 Task: Find connections with filter location Feira de Santana with filter topic #homedecor with filter profile language English with filter current company Unilever with filter school Odisha University of Technology and Research with filter industry IT Services and IT Consulting with filter service category Bookkeeping with filter keywords title Biological Engineer
Action: Mouse moved to (651, 130)
Screenshot: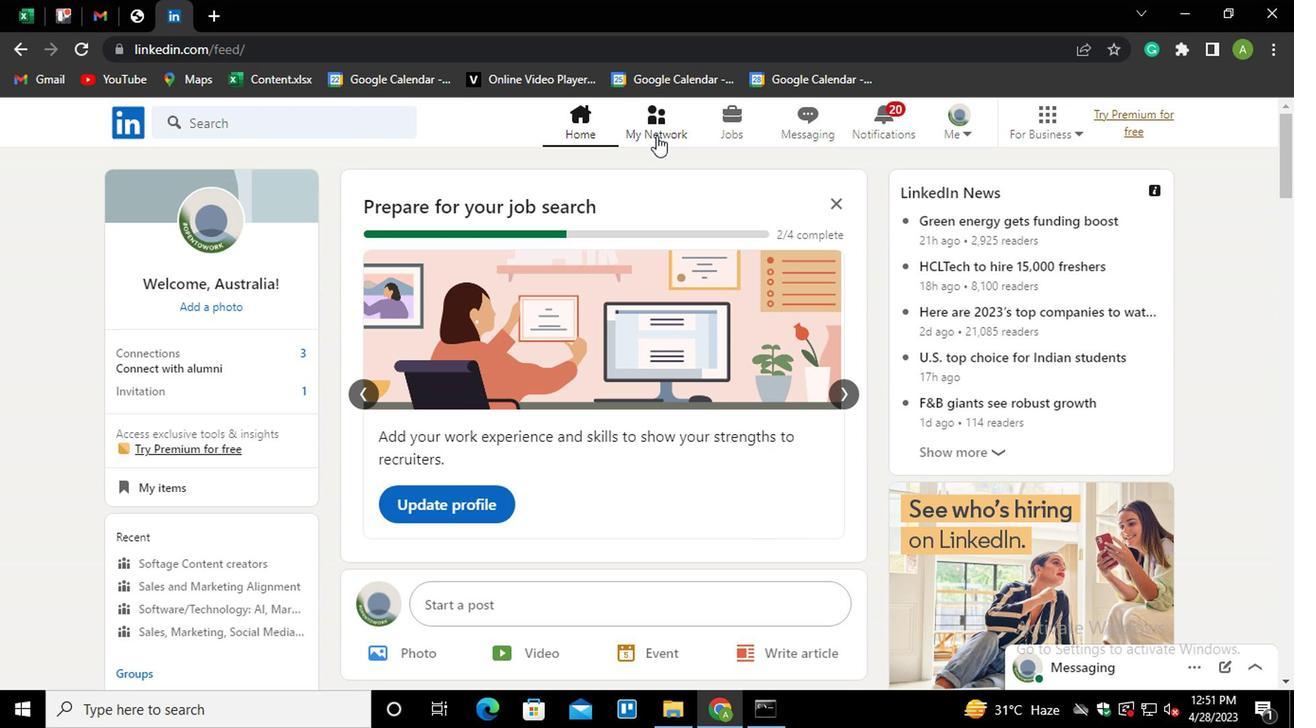 
Action: Mouse pressed left at (651, 130)
Screenshot: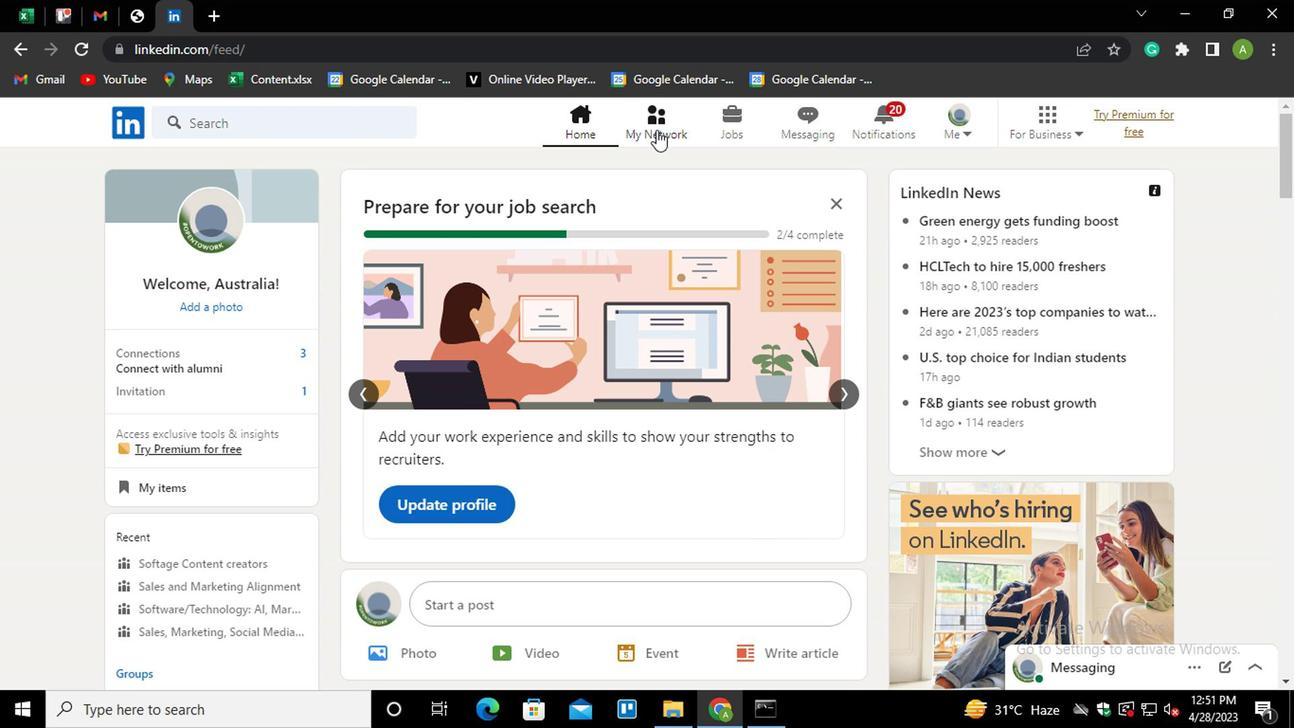 
Action: Mouse moved to (240, 217)
Screenshot: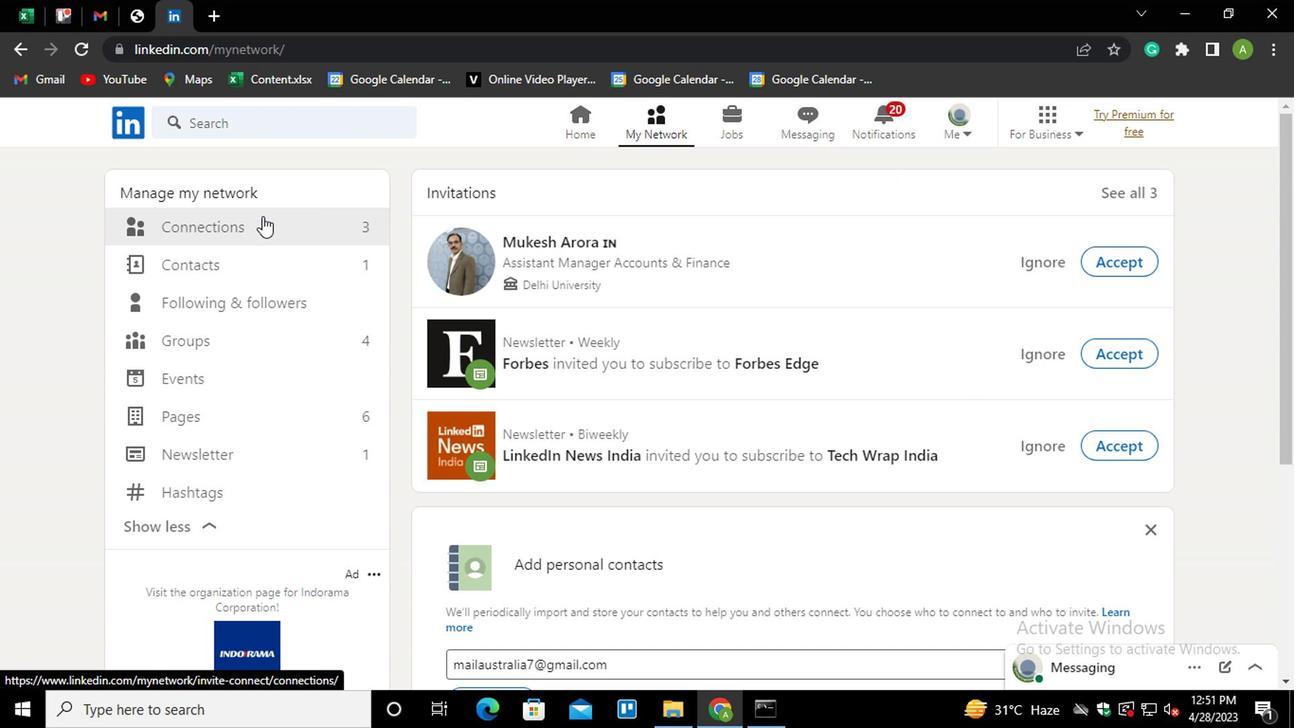 
Action: Mouse pressed left at (240, 217)
Screenshot: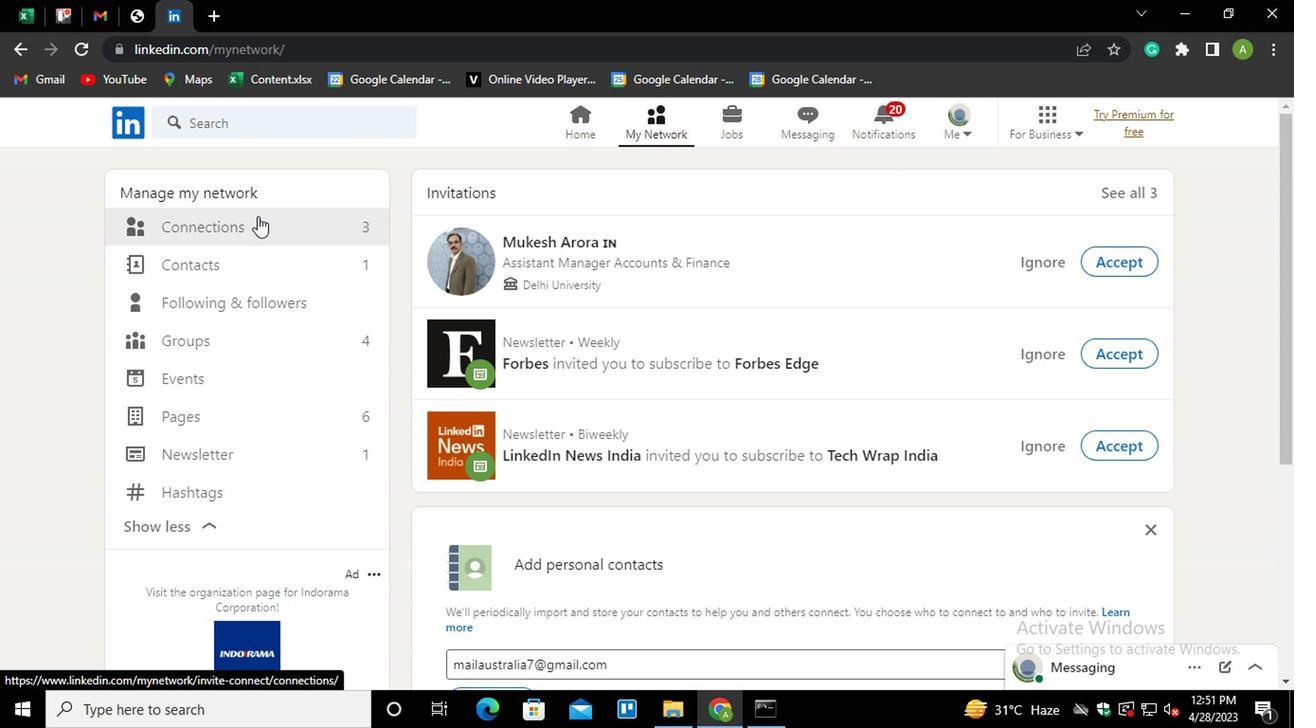 
Action: Mouse moved to (743, 231)
Screenshot: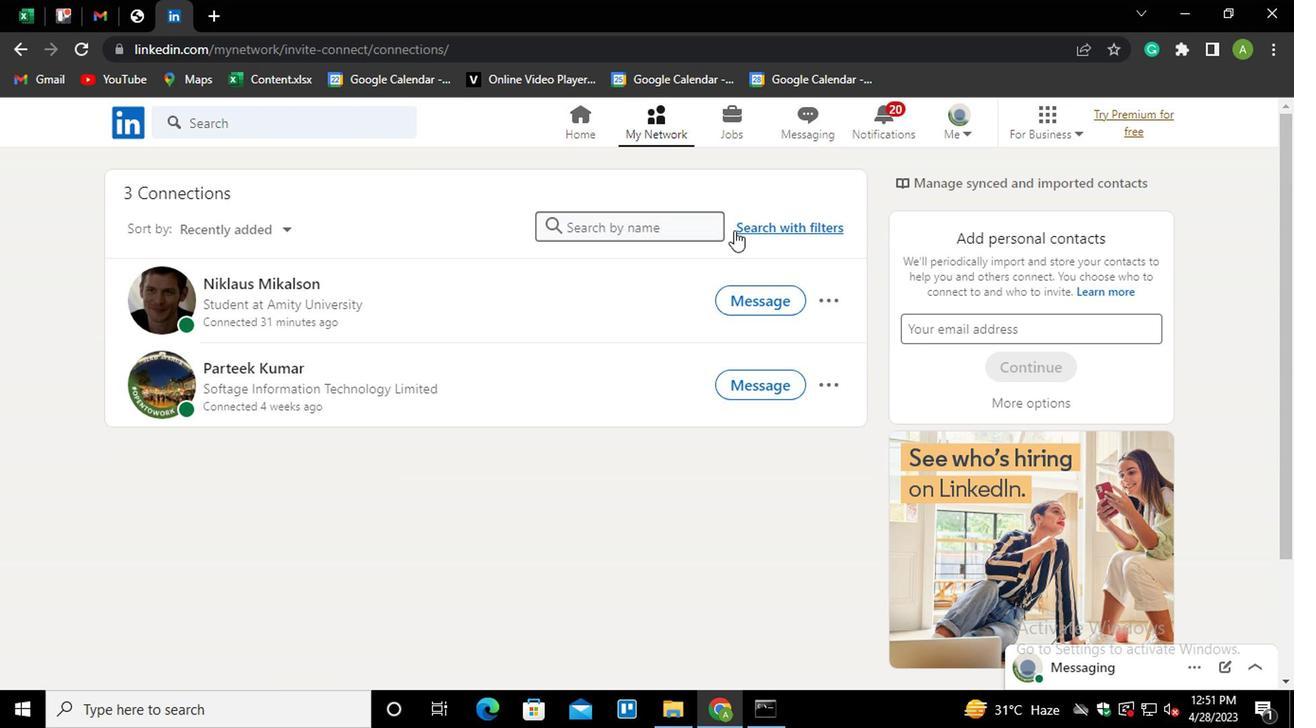 
Action: Mouse pressed left at (743, 231)
Screenshot: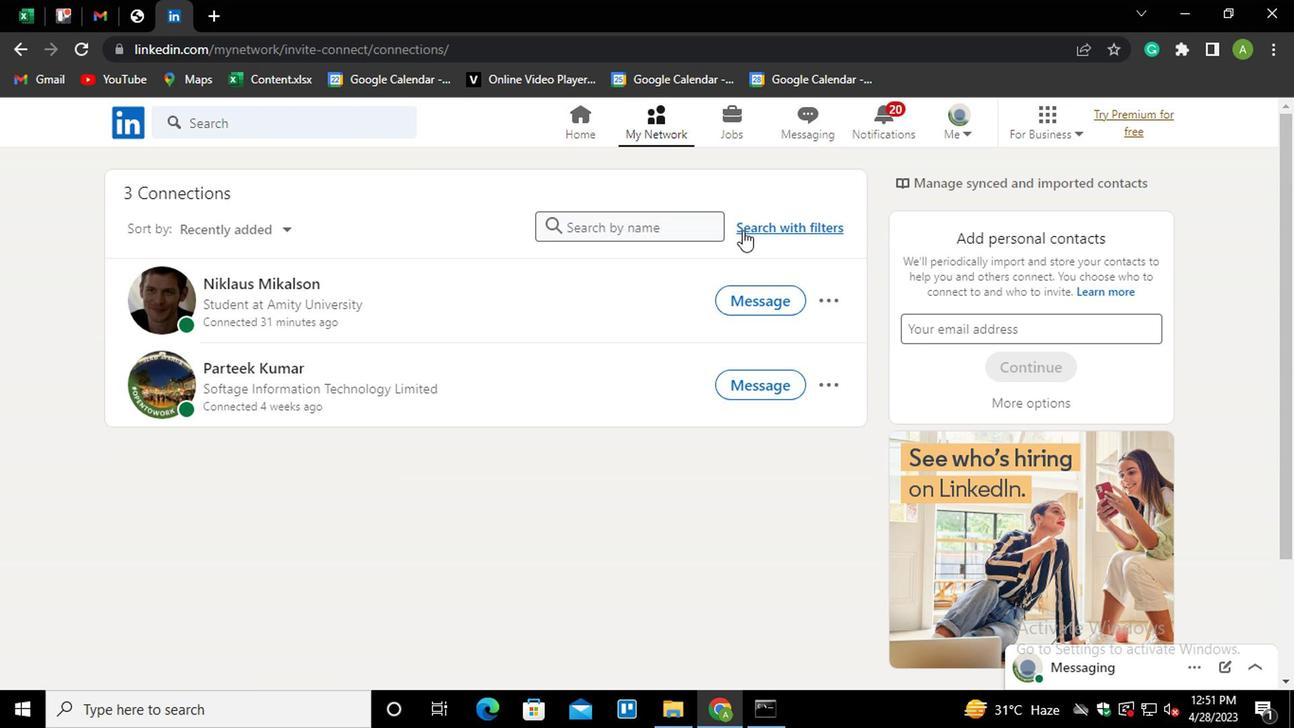 
Action: Mouse moved to (704, 176)
Screenshot: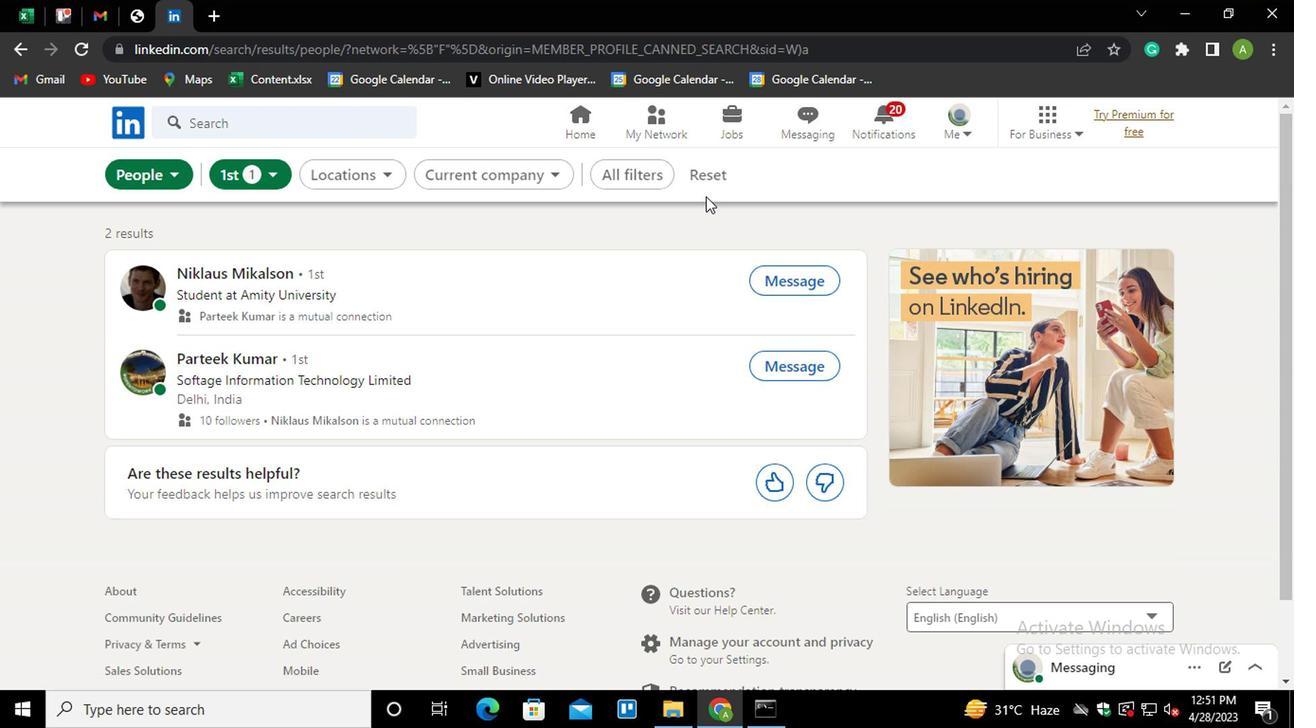 
Action: Mouse pressed left at (704, 176)
Screenshot: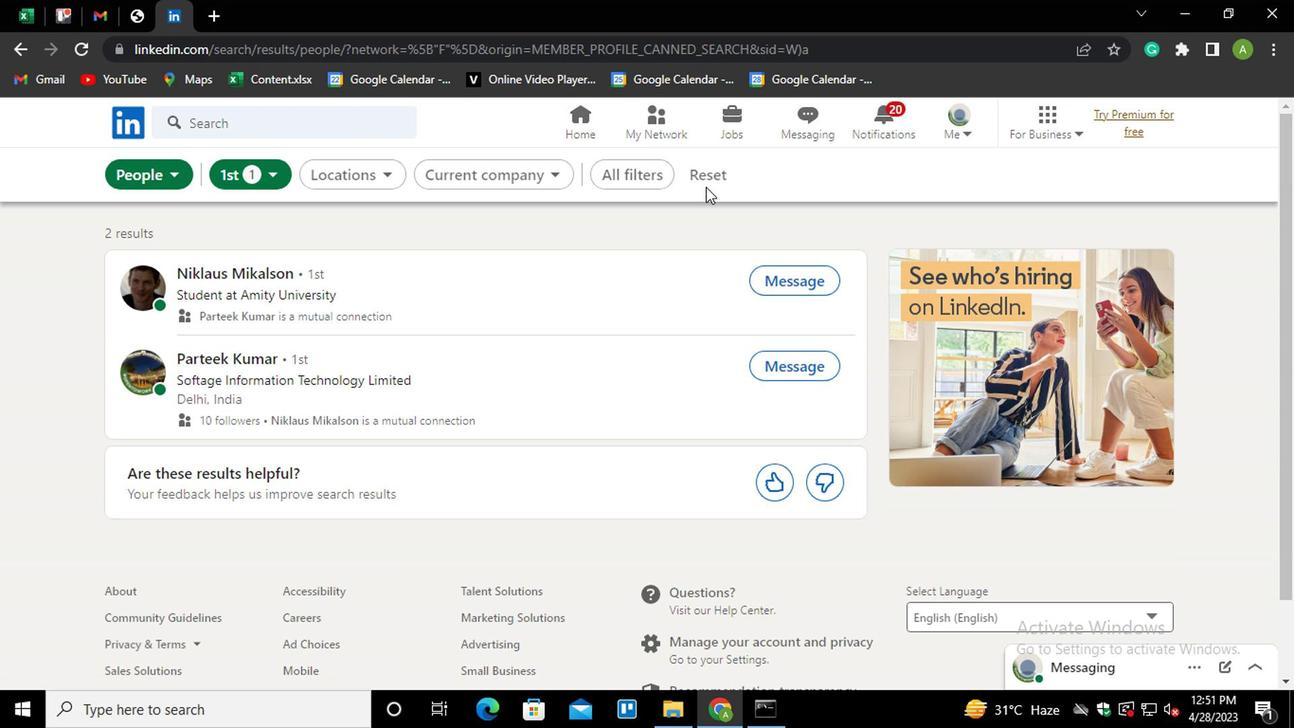 
Action: Mouse moved to (675, 176)
Screenshot: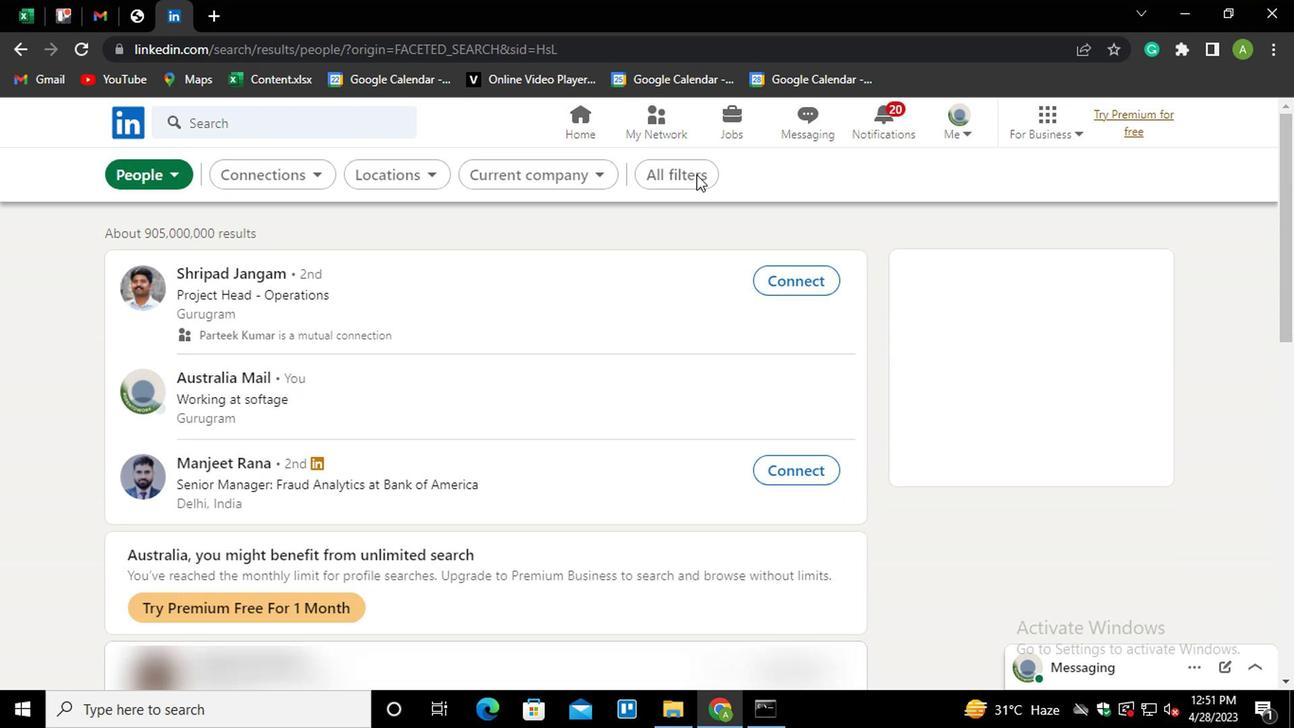 
Action: Mouse pressed left at (675, 176)
Screenshot: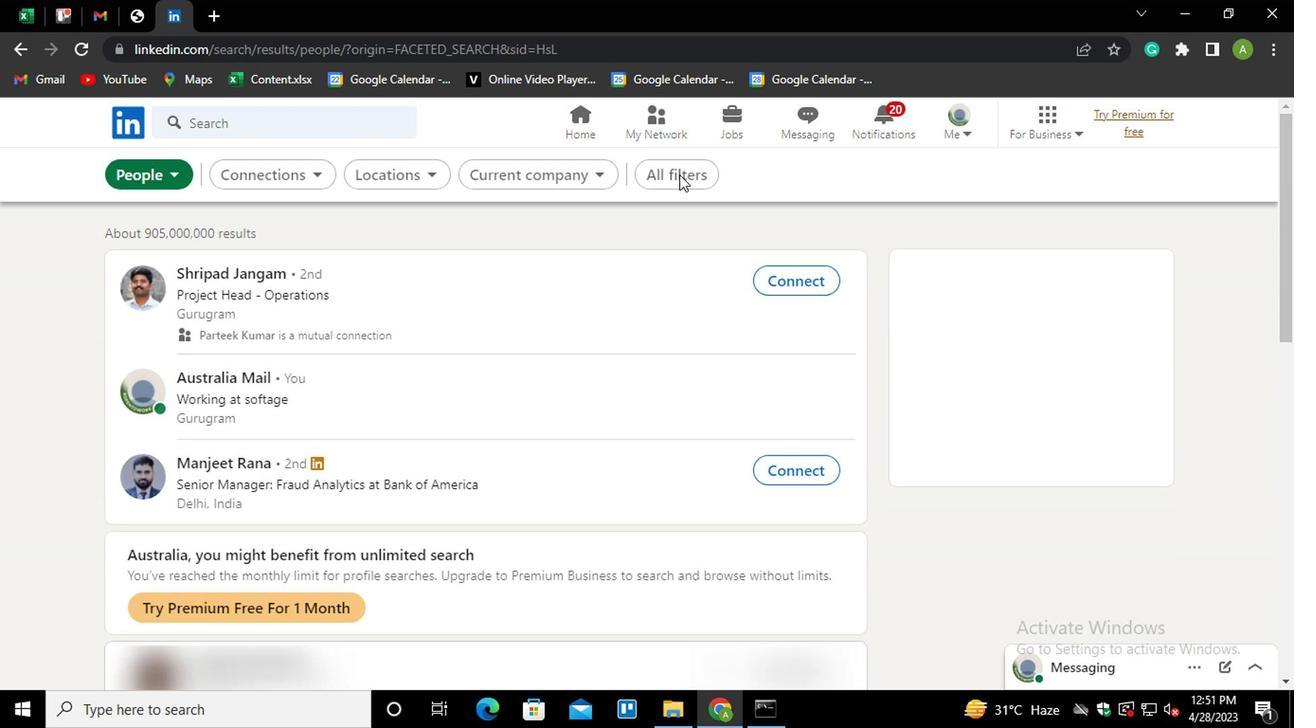 
Action: Mouse moved to (894, 372)
Screenshot: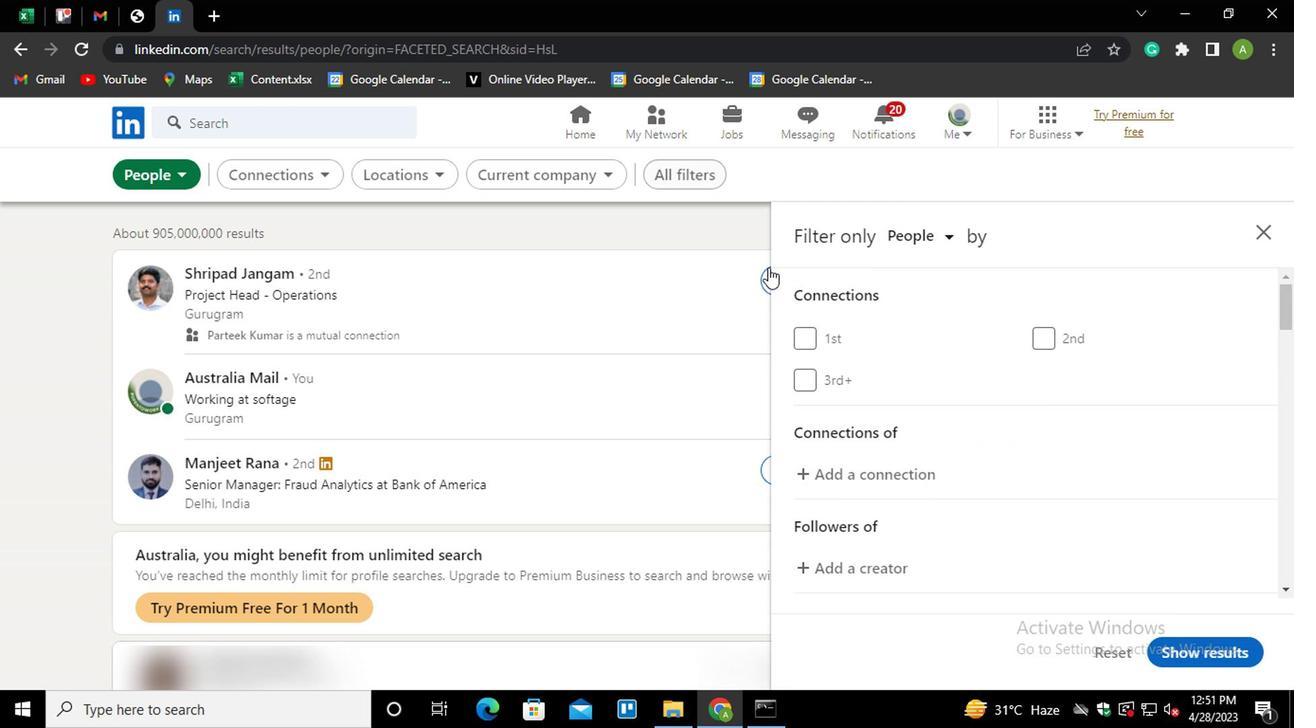 
Action: Mouse scrolled (894, 370) with delta (0, -1)
Screenshot: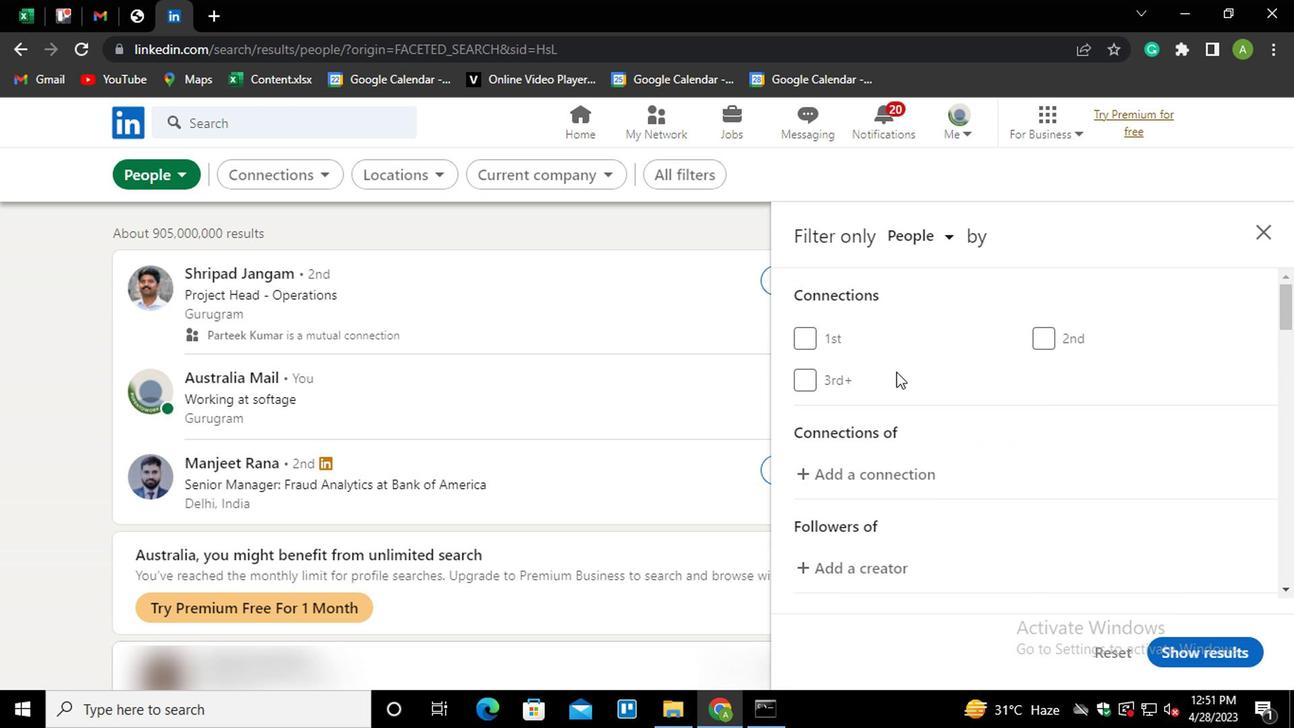 
Action: Mouse scrolled (894, 370) with delta (0, -1)
Screenshot: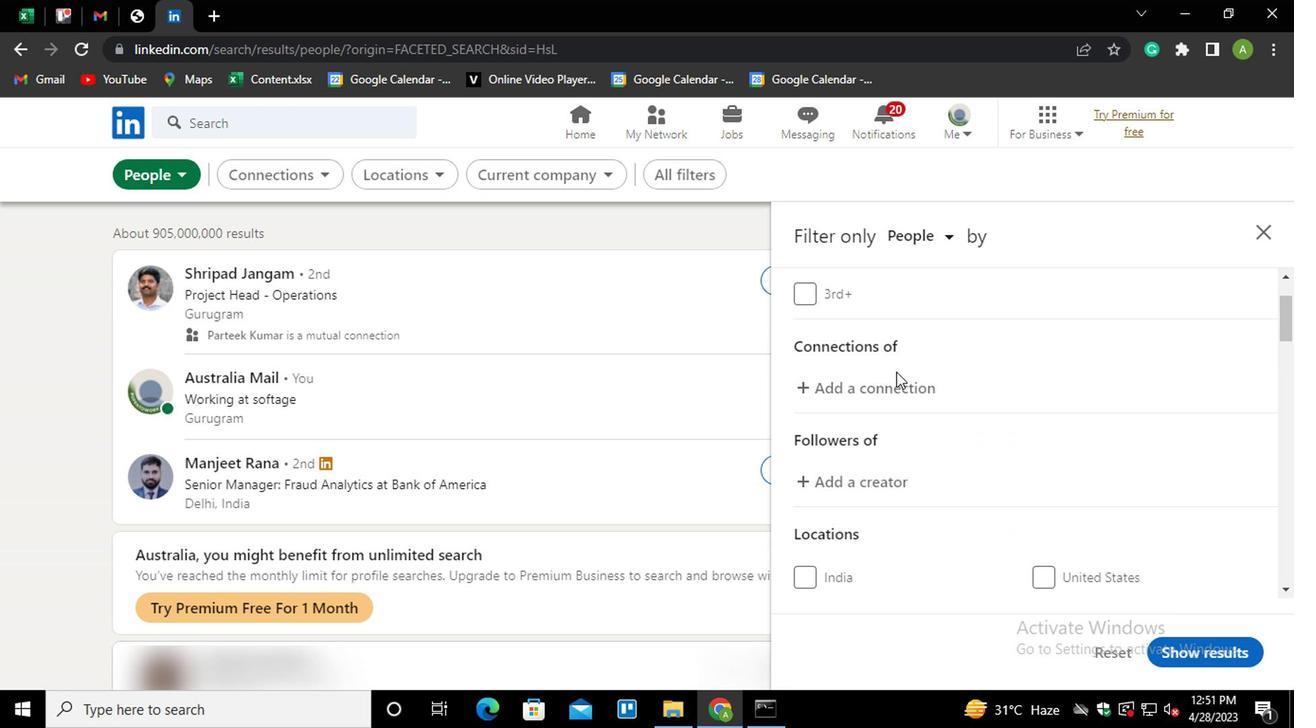 
Action: Mouse scrolled (894, 370) with delta (0, -1)
Screenshot: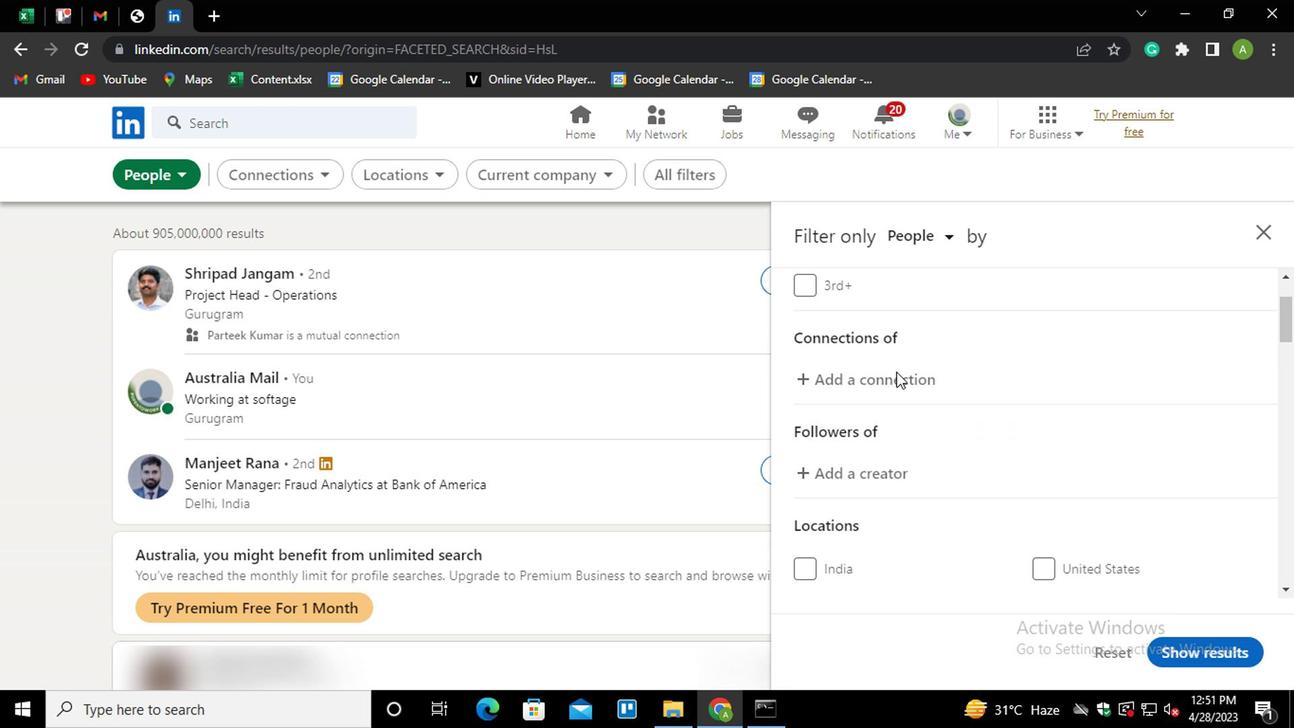
Action: Mouse scrolled (894, 370) with delta (0, -1)
Screenshot: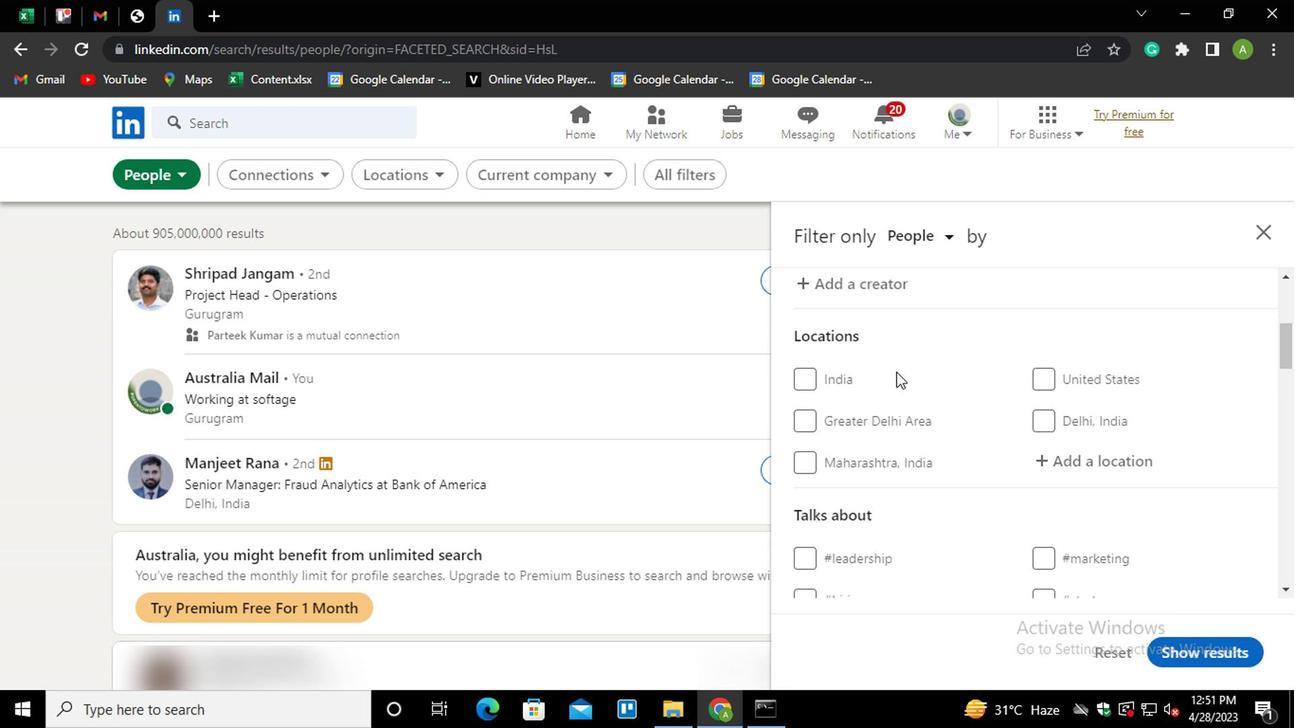 
Action: Mouse moved to (1068, 356)
Screenshot: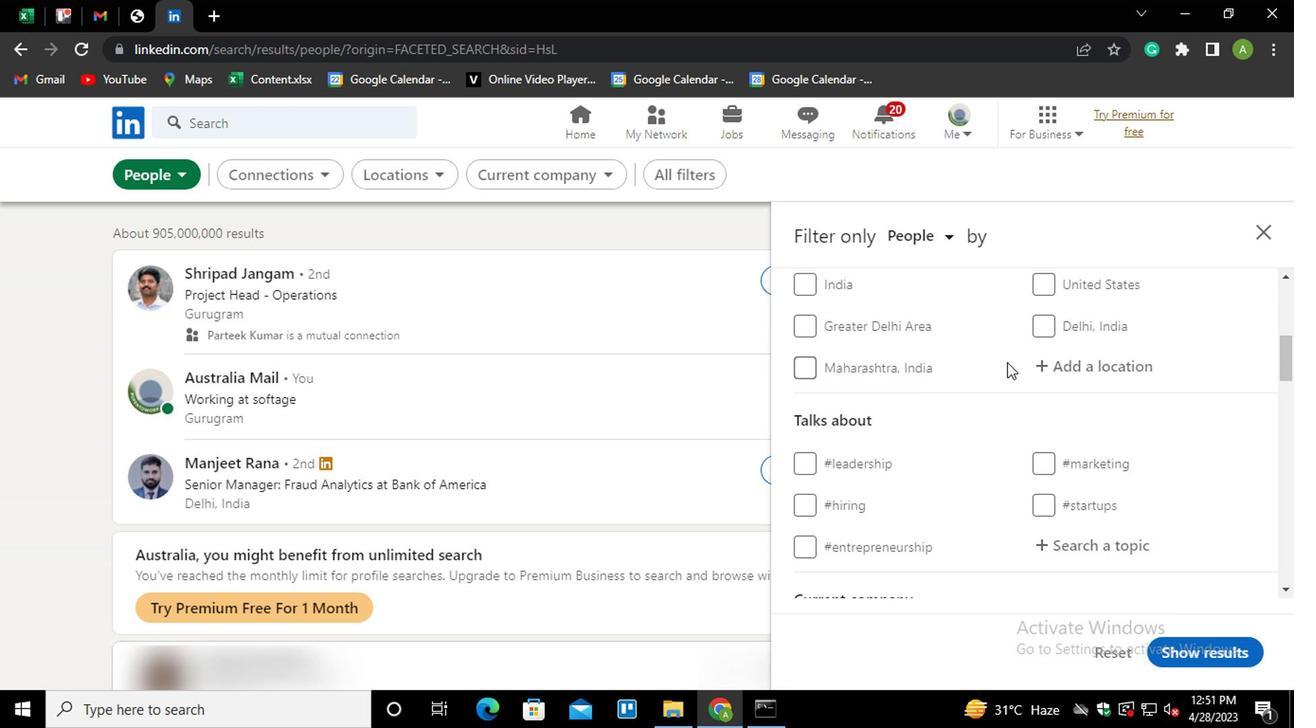 
Action: Mouse pressed left at (1068, 356)
Screenshot: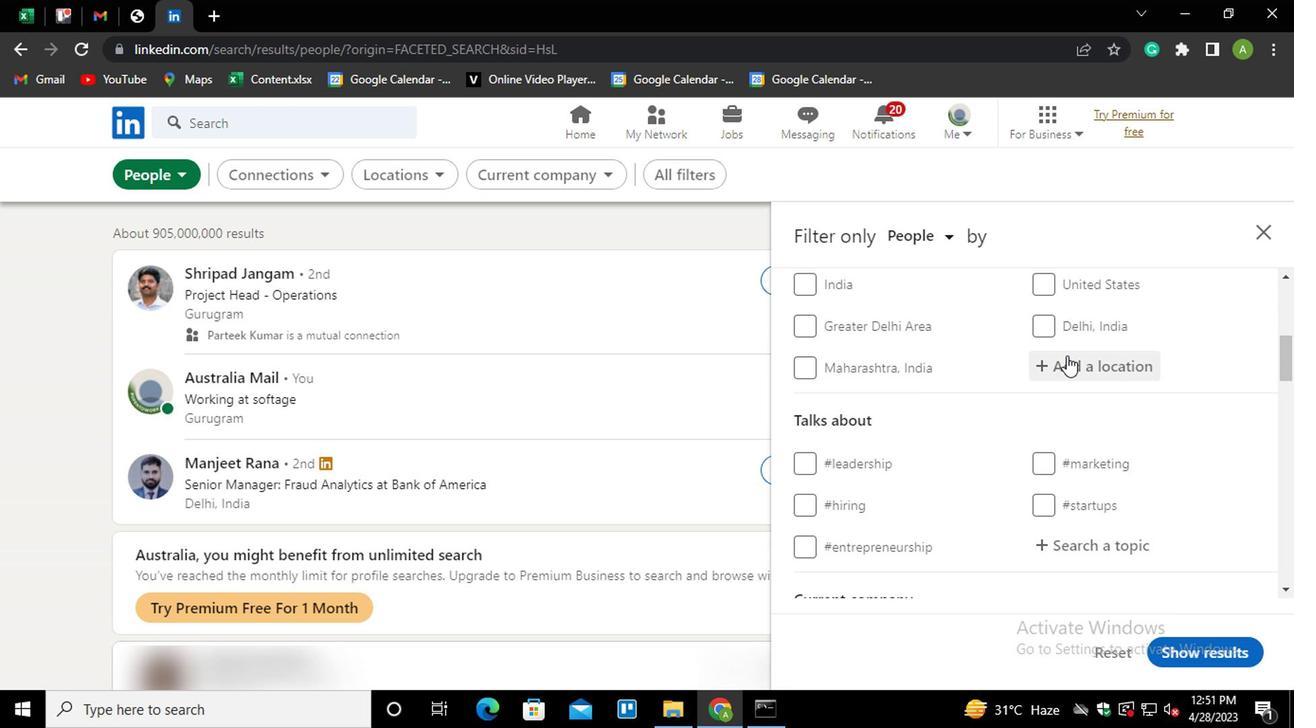 
Action: Mouse moved to (1072, 358)
Screenshot: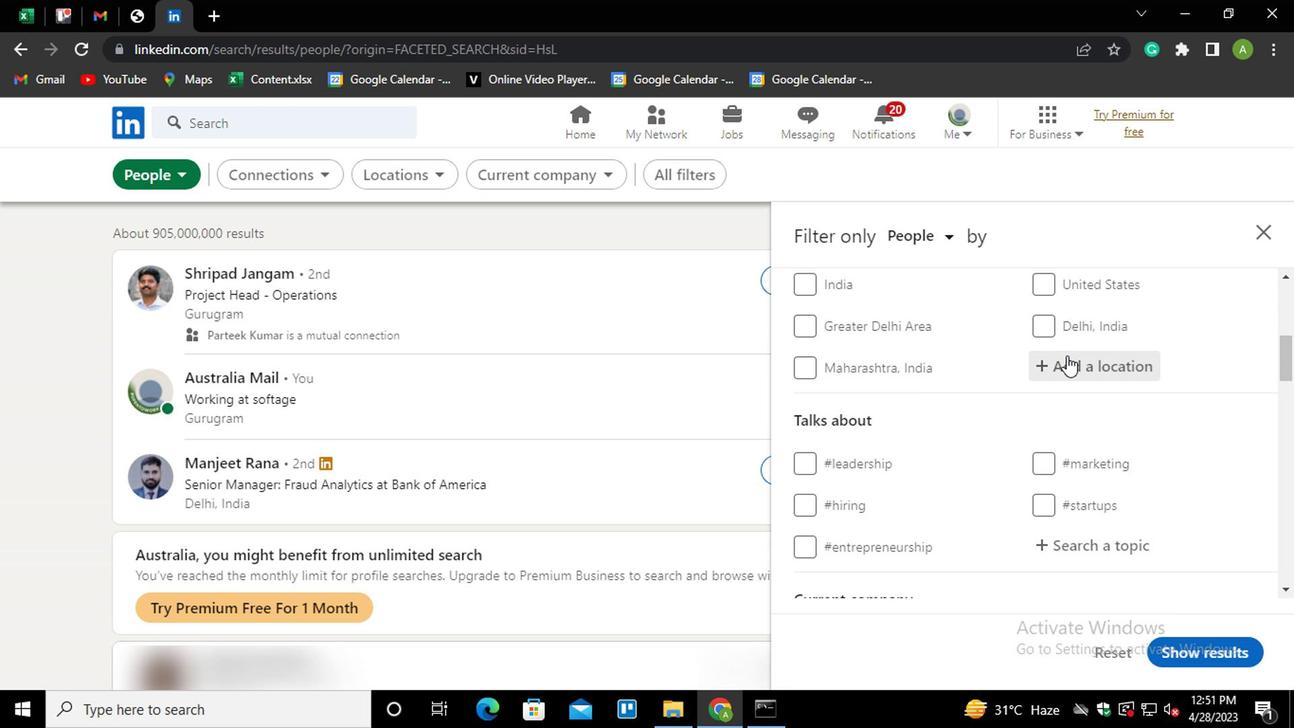 
Action: Mouse pressed left at (1072, 358)
Screenshot: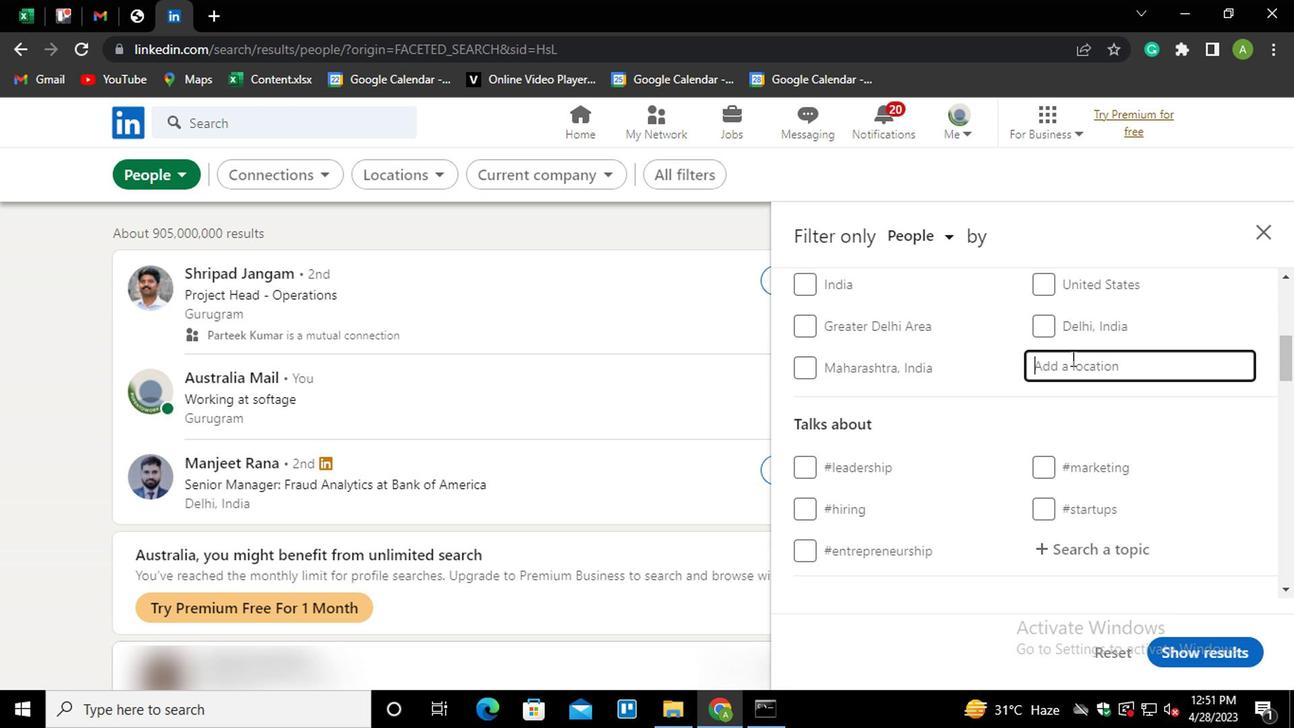 
Action: Mouse moved to (1072, 360)
Screenshot: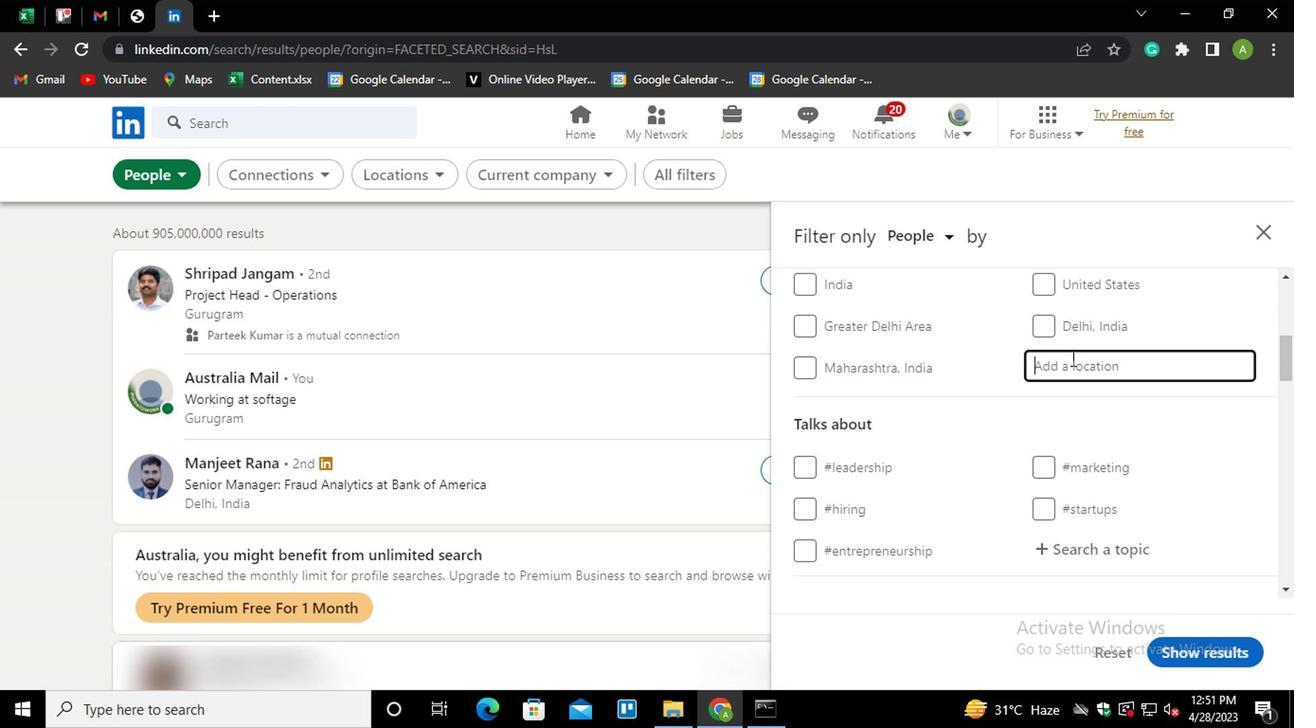 
Action: Key pressed <Key.shift>
Screenshot: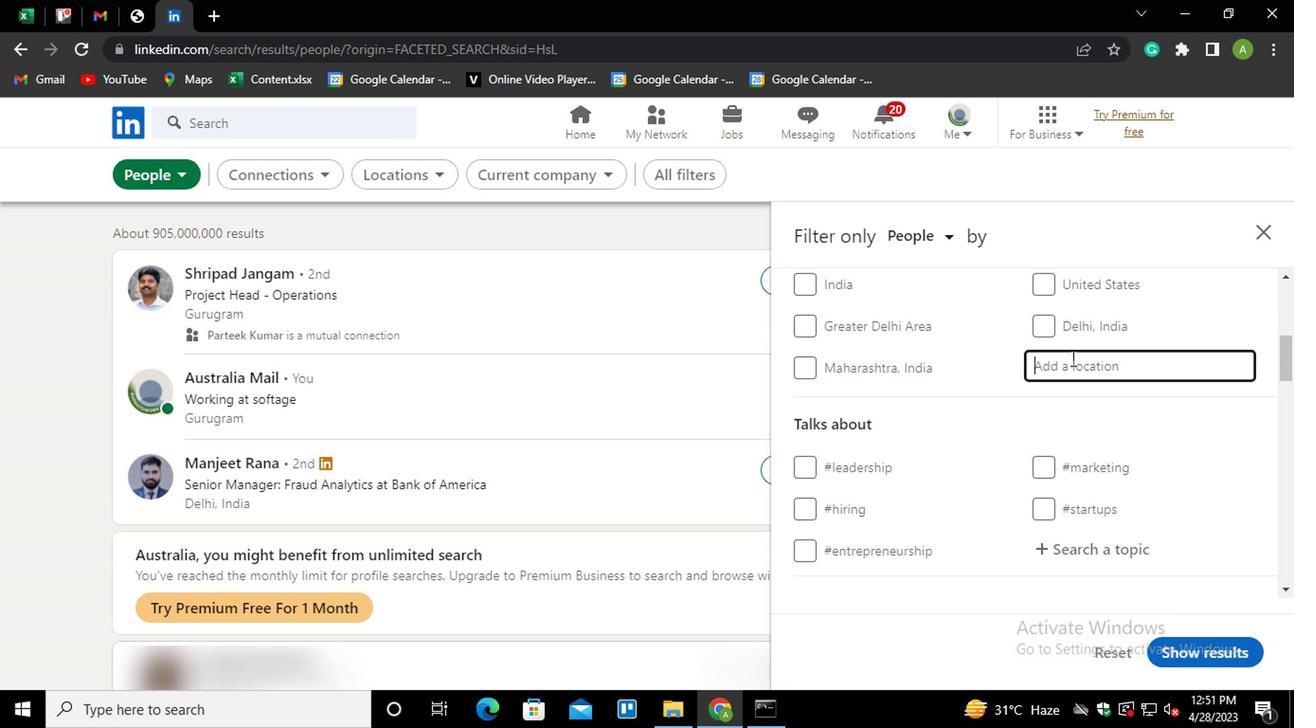 
Action: Mouse moved to (1072, 362)
Screenshot: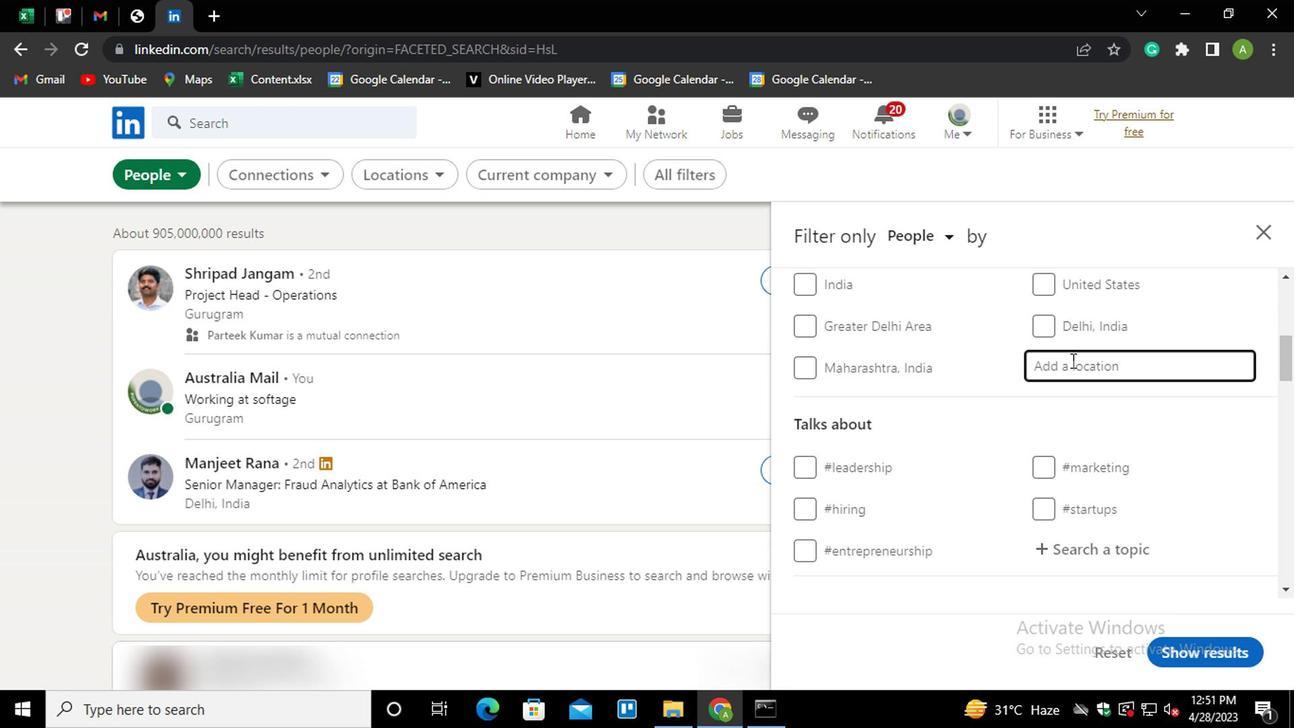 
Action: Key pressed FI<Key.backspace>EIRA<Key.down><Key.enter>
Screenshot: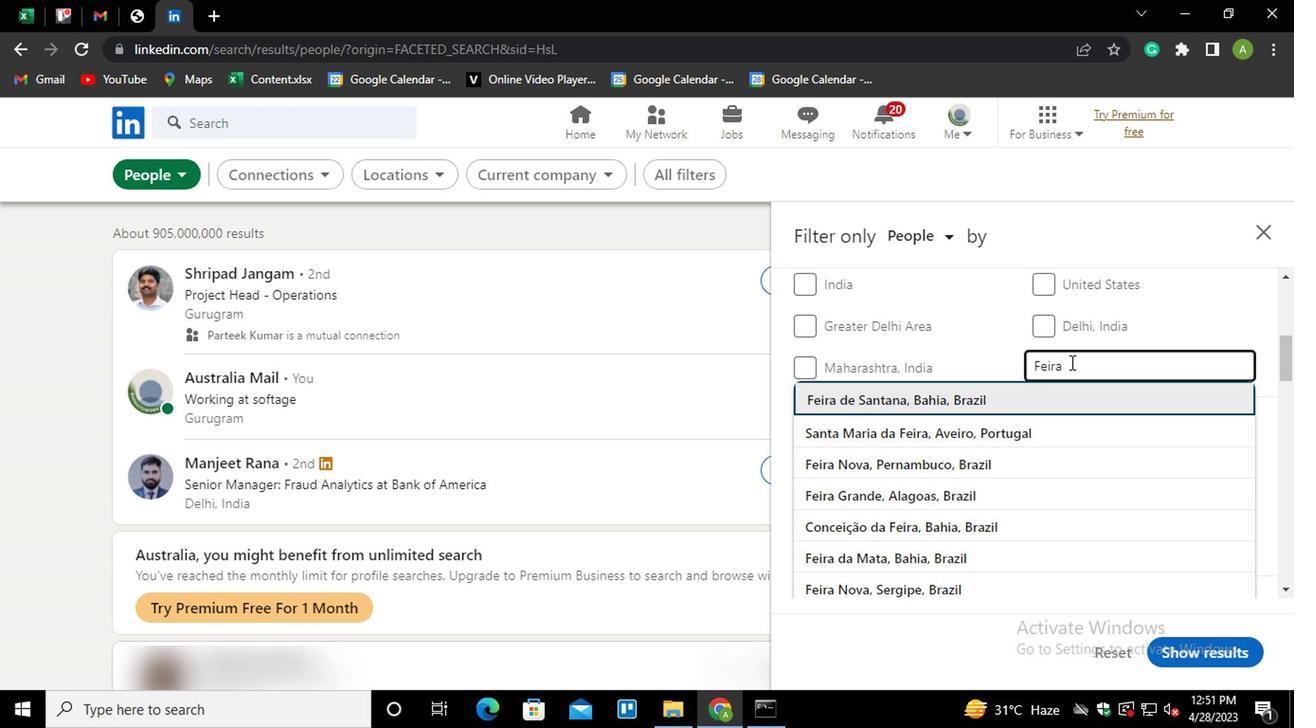 
Action: Mouse scrolled (1072, 361) with delta (0, -1)
Screenshot: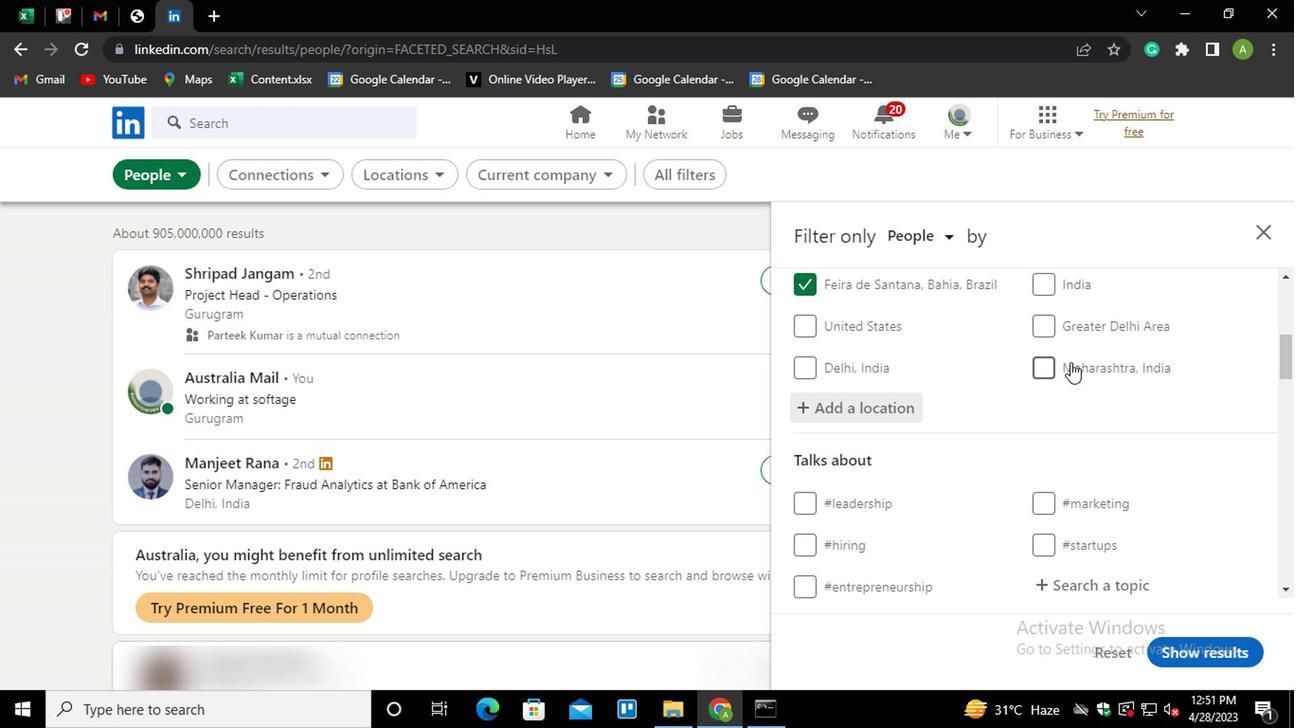 
Action: Mouse scrolled (1072, 361) with delta (0, -1)
Screenshot: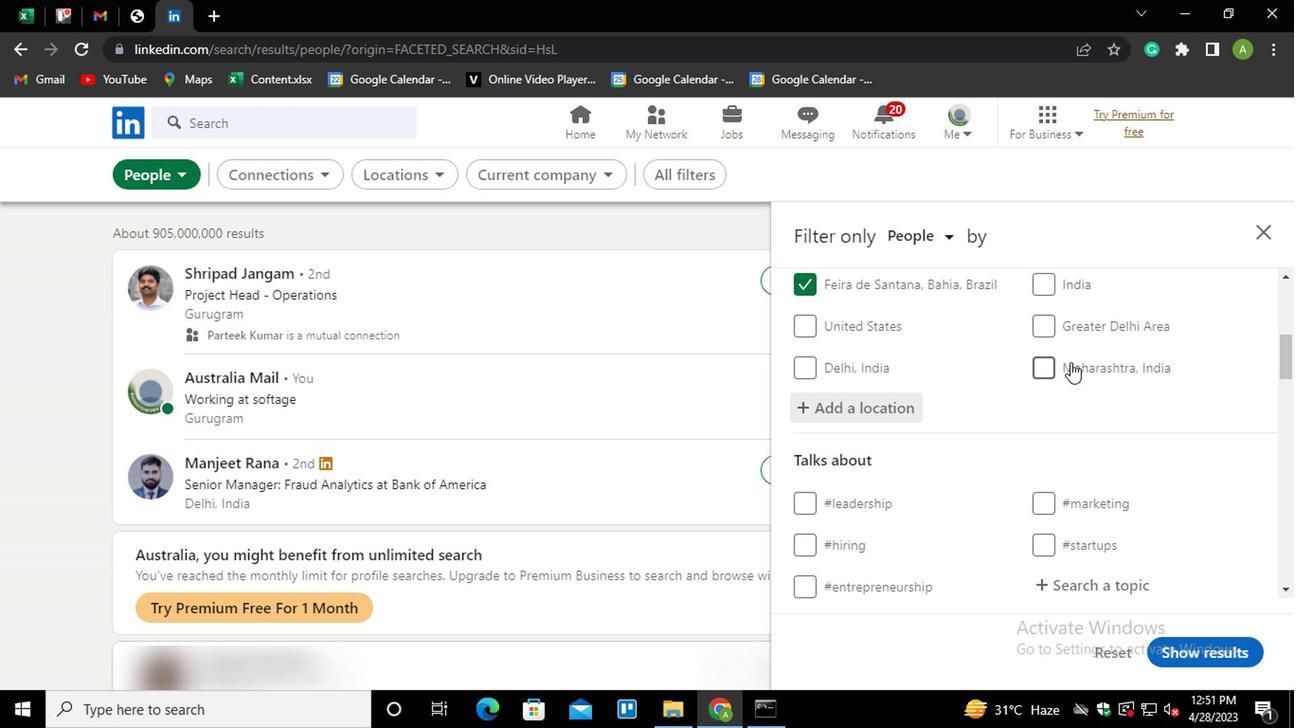 
Action: Mouse scrolled (1072, 361) with delta (0, -1)
Screenshot: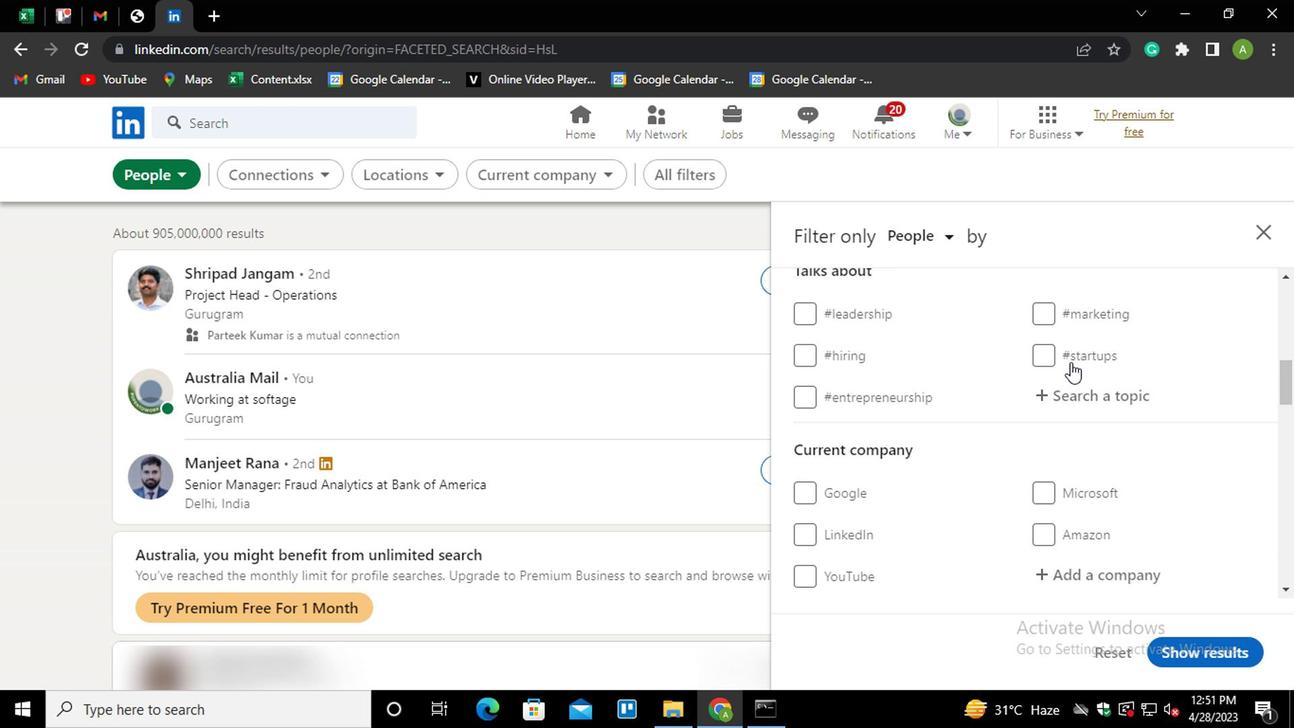 
Action: Mouse moved to (1067, 302)
Screenshot: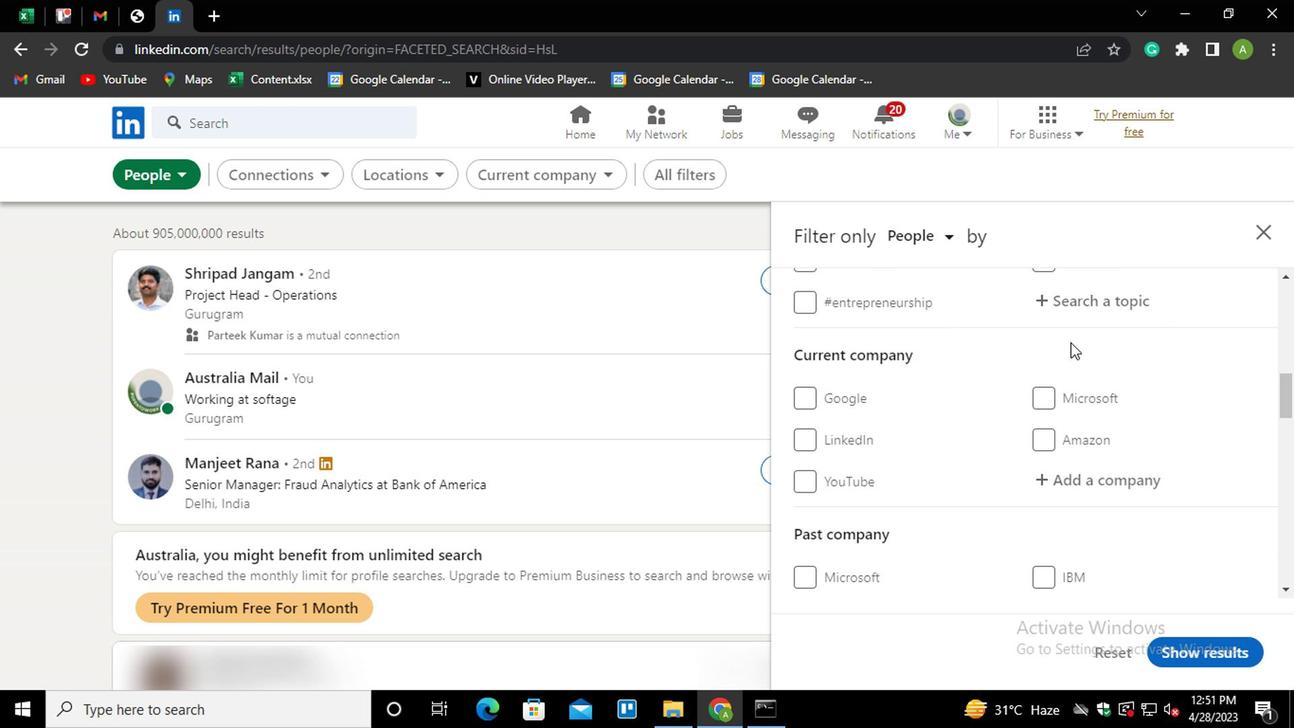
Action: Mouse pressed left at (1067, 302)
Screenshot: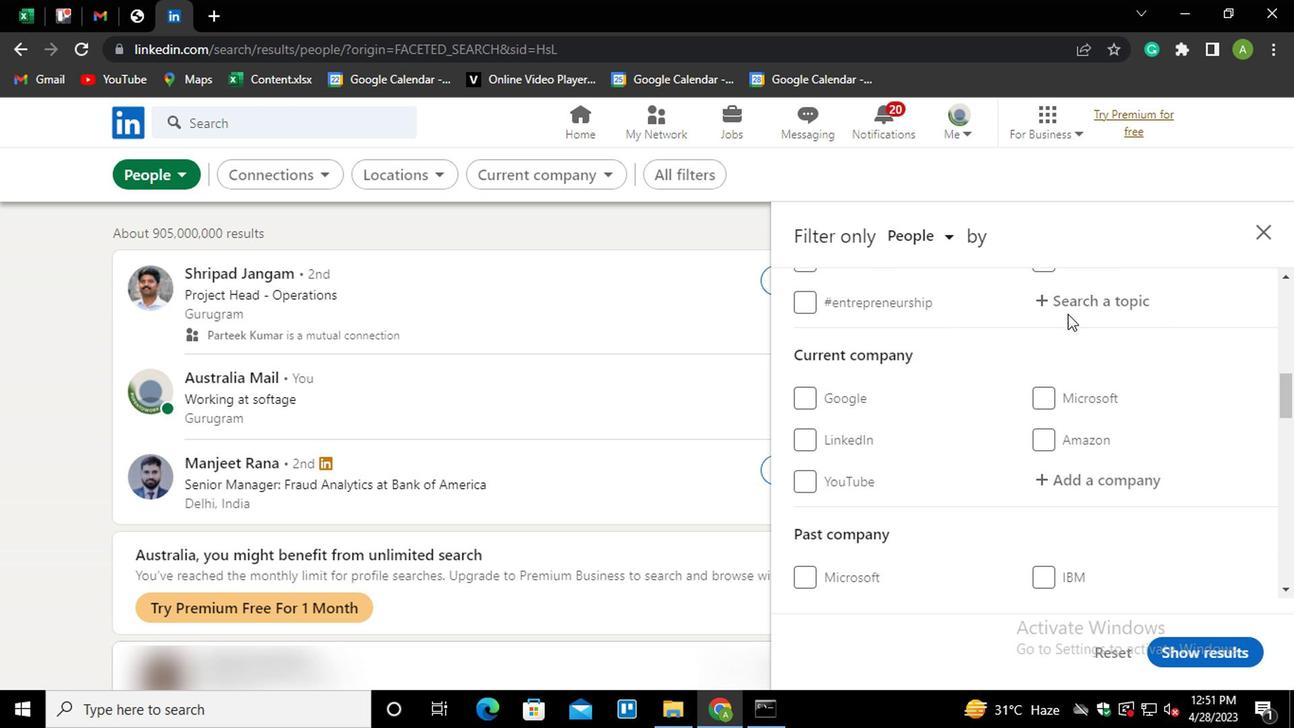 
Action: Key pressed HOMEDECOR<Key.down><Key.enter>
Screenshot: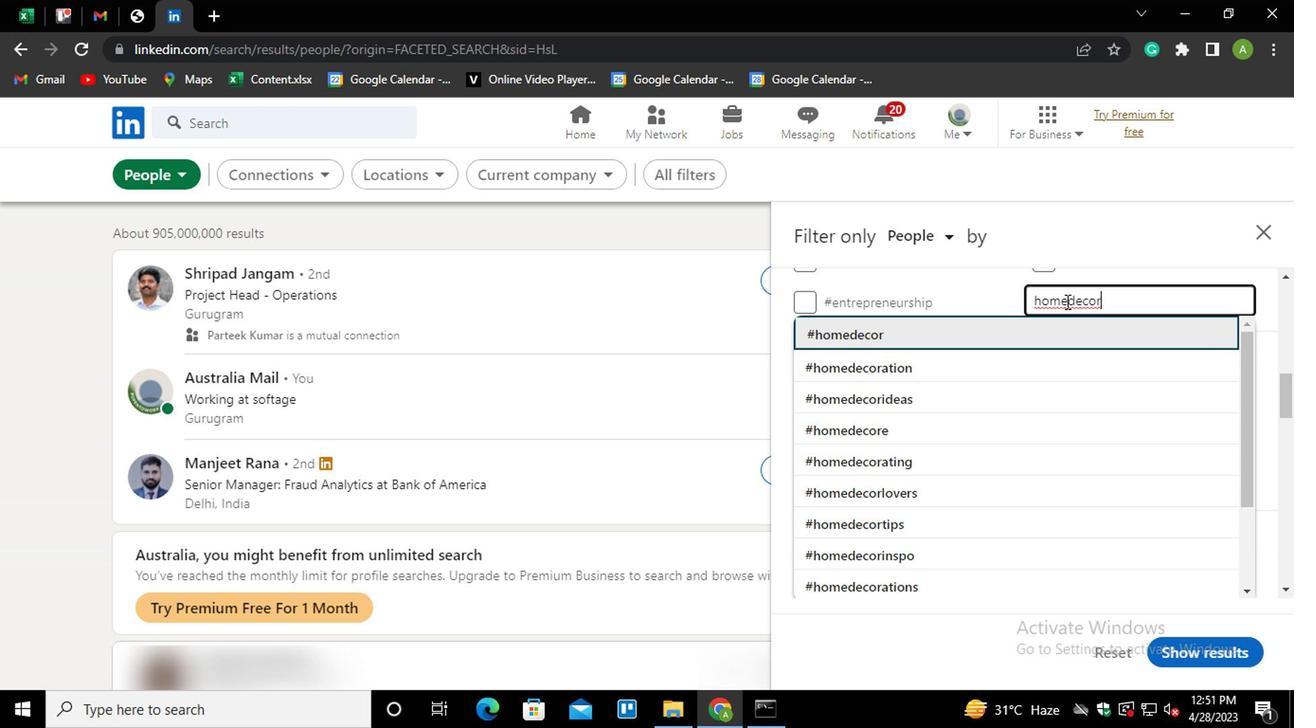 
Action: Mouse scrolled (1067, 301) with delta (0, 0)
Screenshot: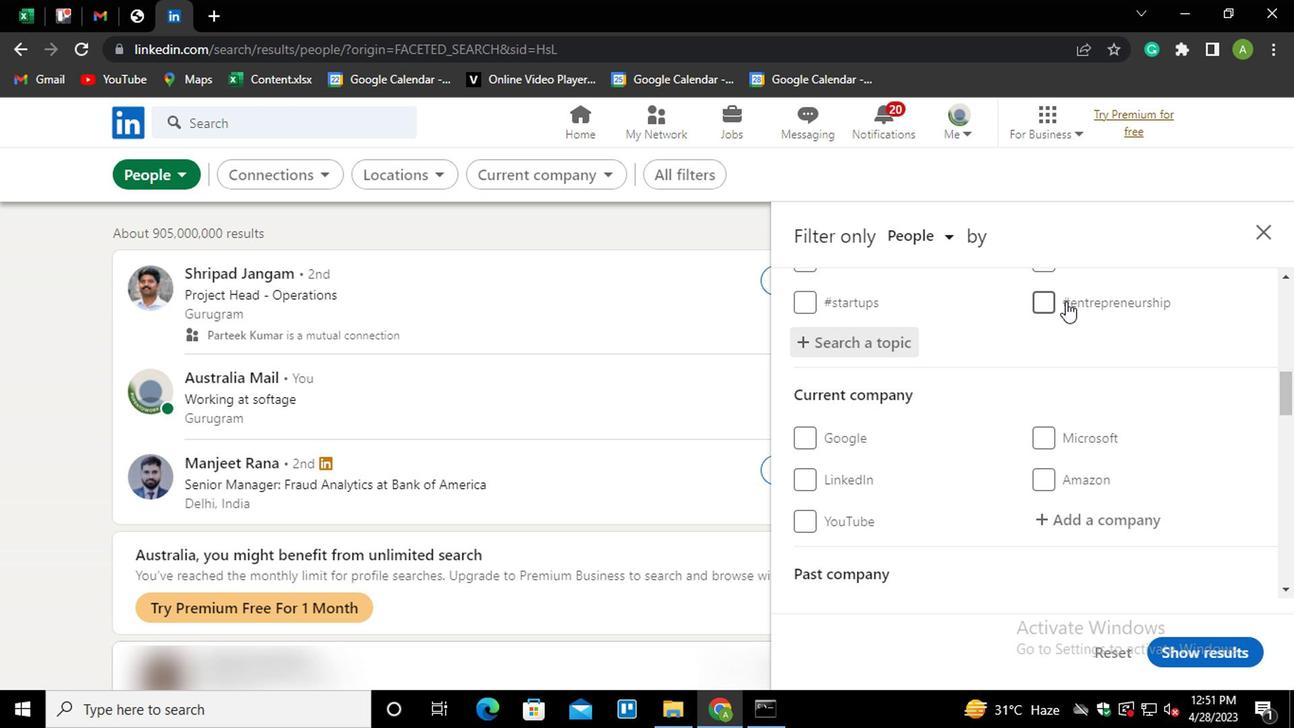 
Action: Mouse scrolled (1067, 301) with delta (0, 0)
Screenshot: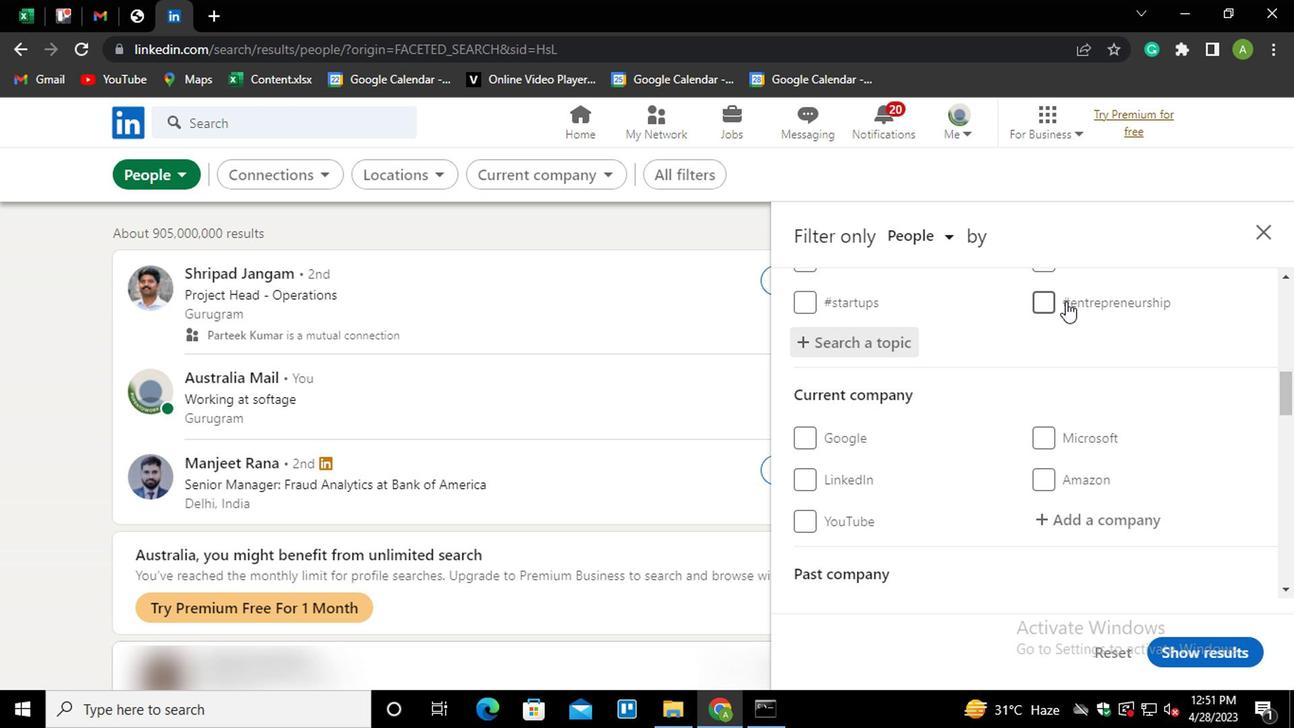 
Action: Mouse scrolled (1067, 301) with delta (0, 0)
Screenshot: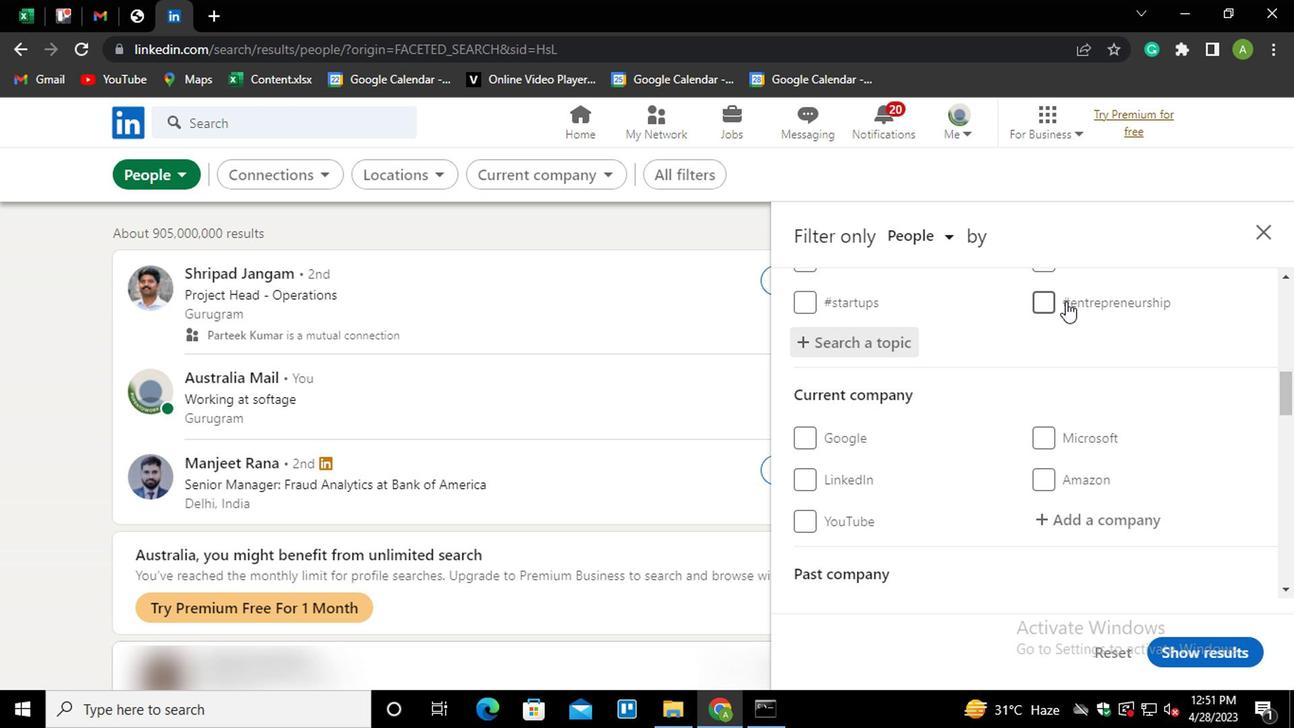
Action: Mouse scrolled (1067, 301) with delta (0, 0)
Screenshot: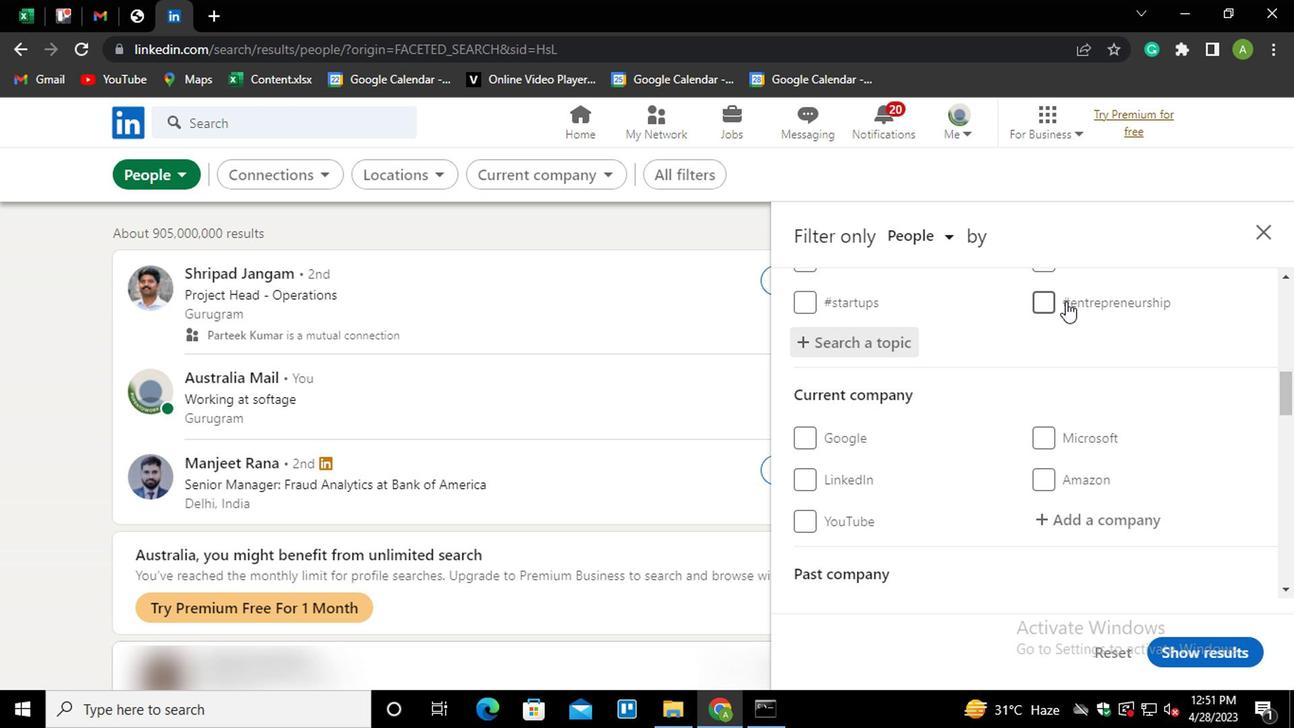 
Action: Mouse scrolled (1067, 301) with delta (0, 0)
Screenshot: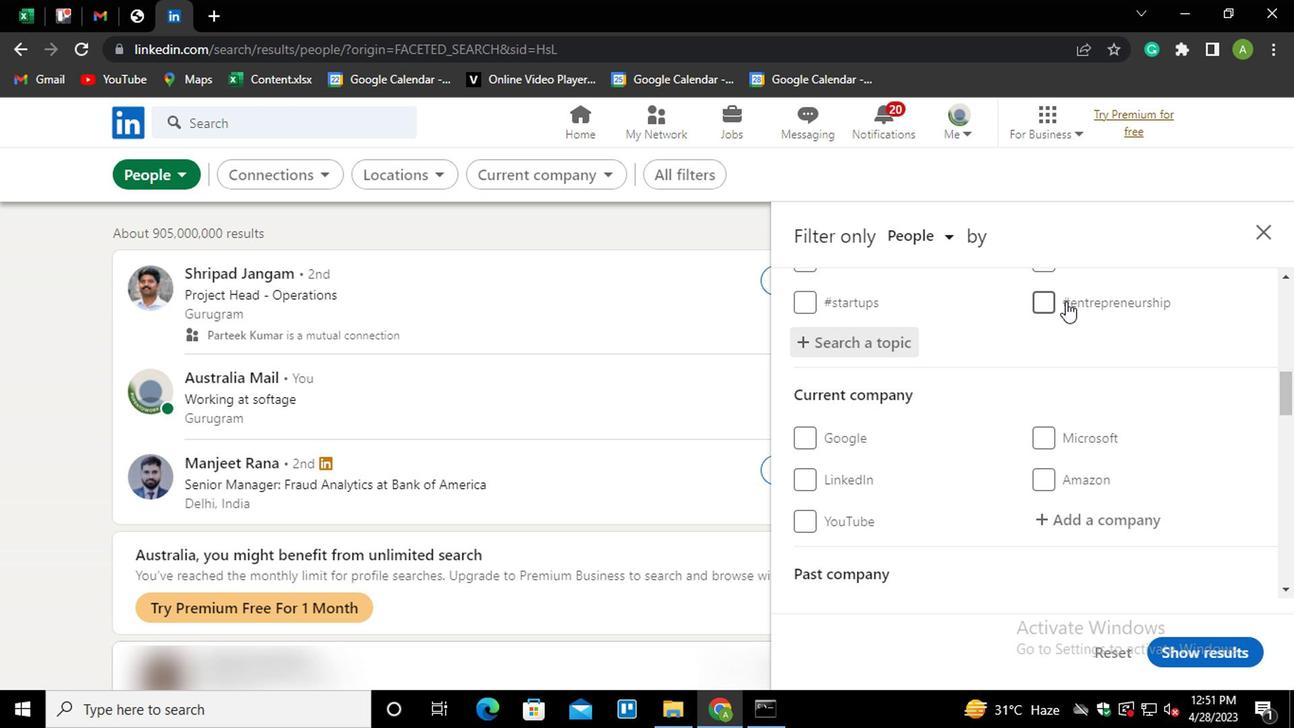 
Action: Mouse scrolled (1067, 301) with delta (0, 0)
Screenshot: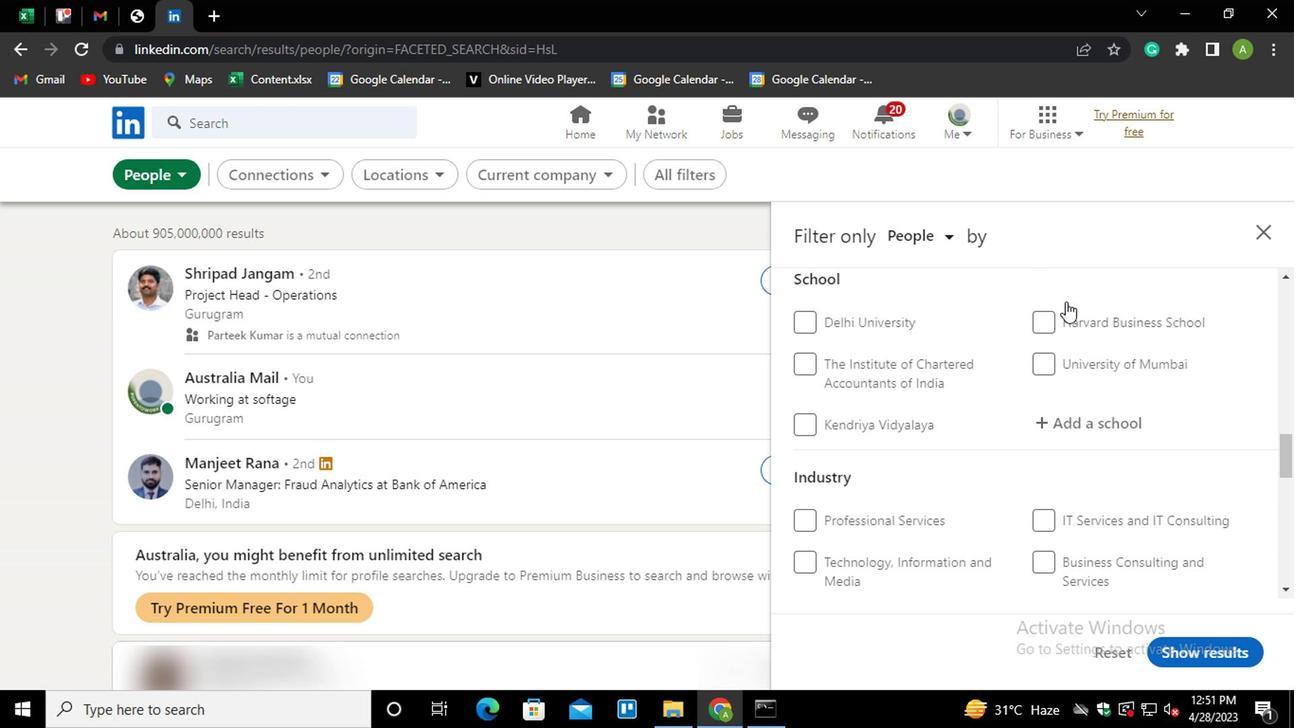 
Action: Mouse scrolled (1067, 301) with delta (0, 0)
Screenshot: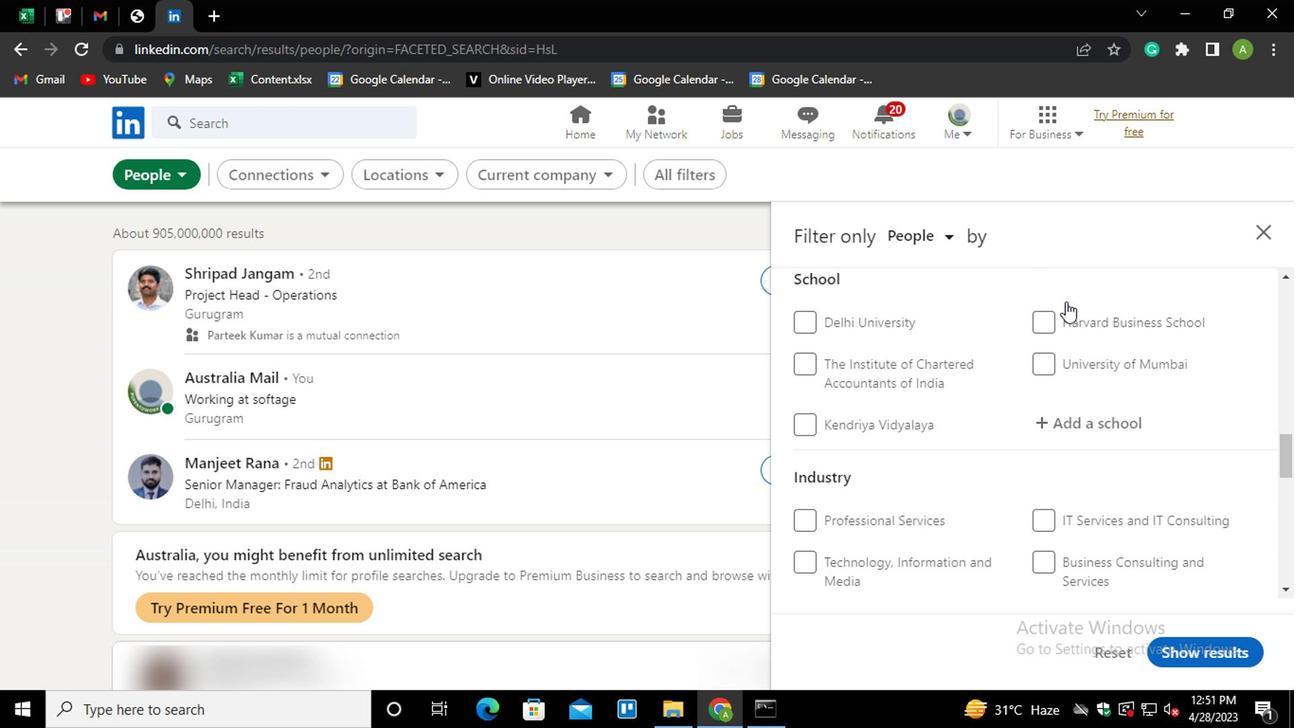 
Action: Mouse scrolled (1067, 301) with delta (0, 0)
Screenshot: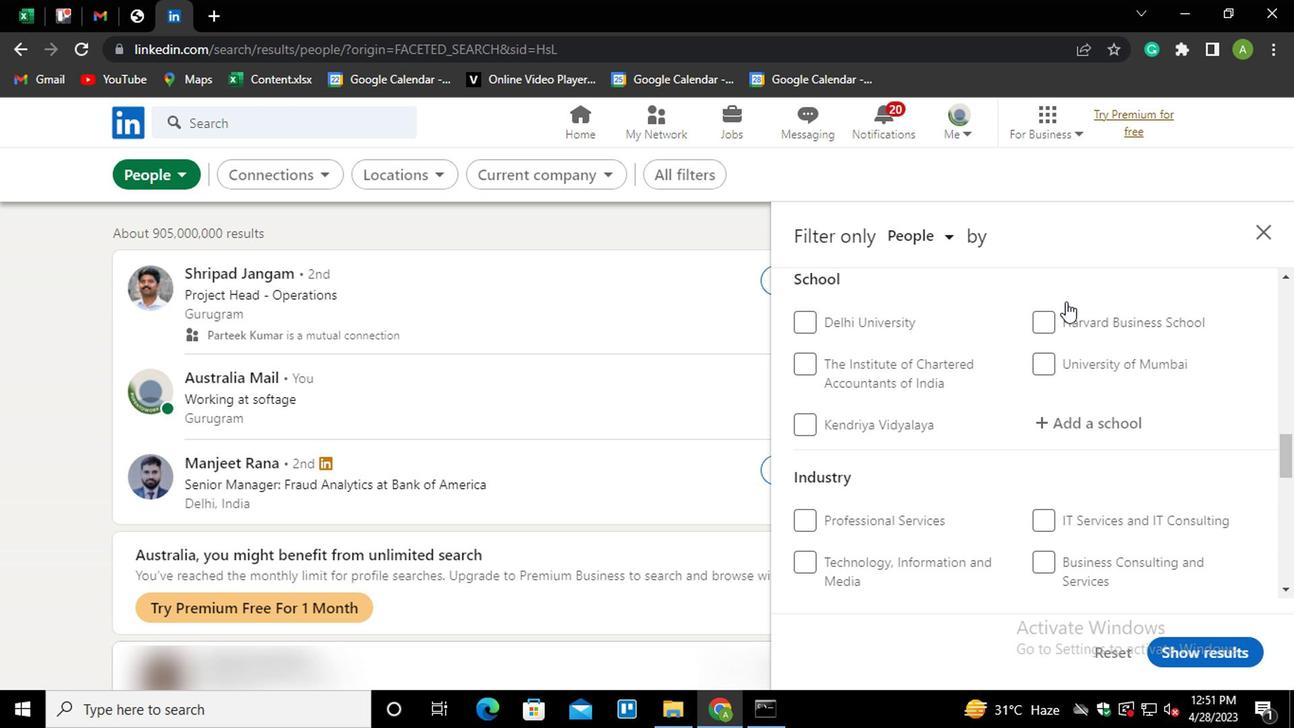 
Action: Mouse scrolled (1067, 301) with delta (0, 0)
Screenshot: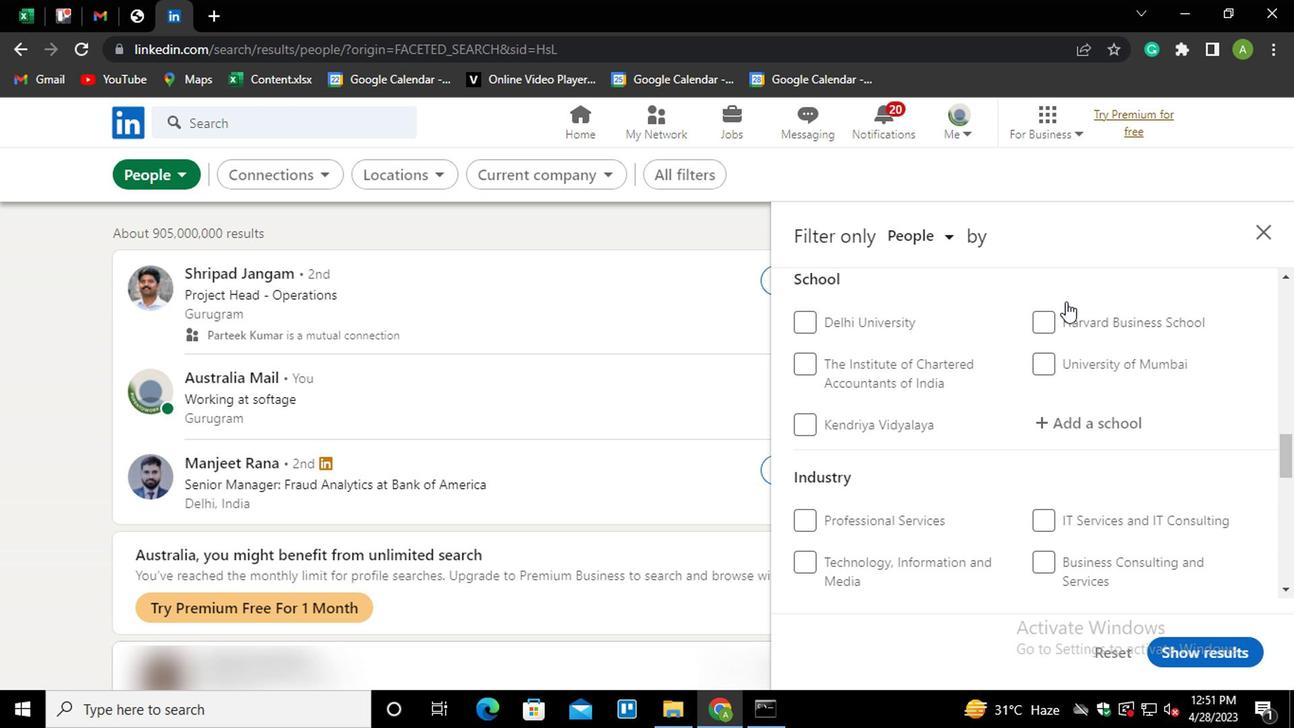 
Action: Mouse scrolled (1067, 301) with delta (0, 0)
Screenshot: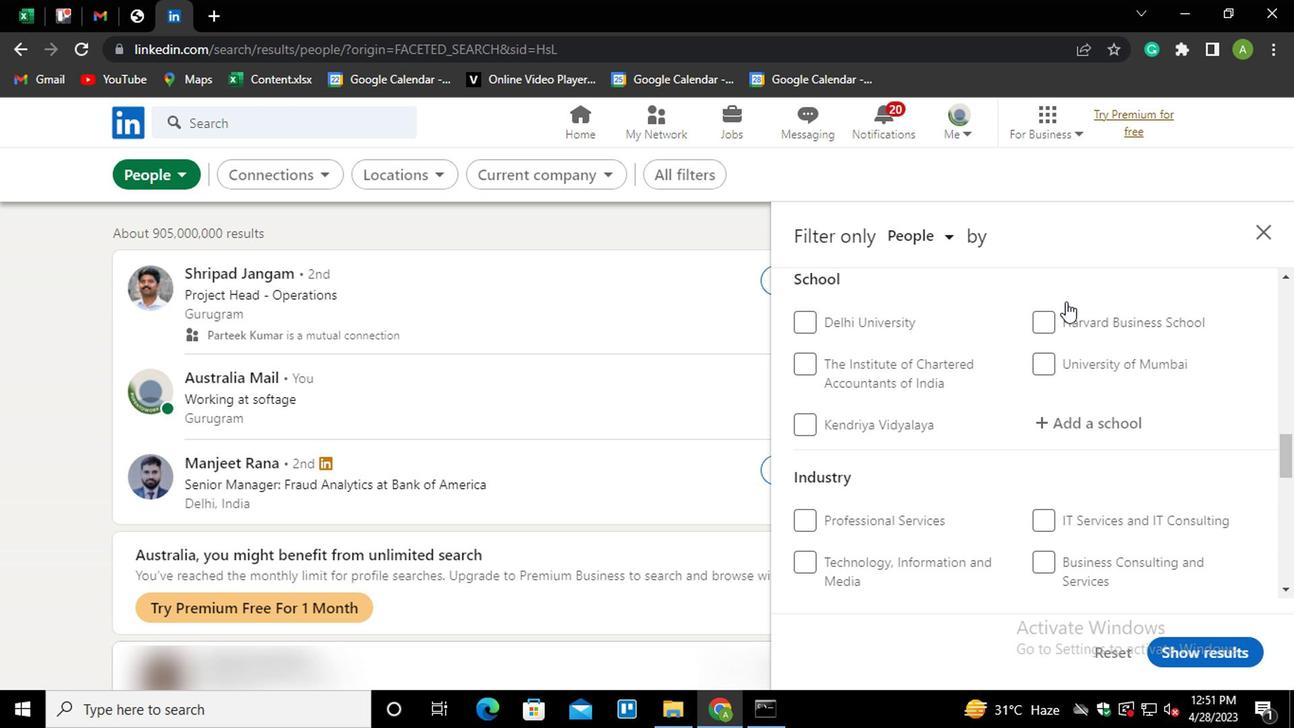 
Action: Mouse scrolled (1067, 301) with delta (0, 0)
Screenshot: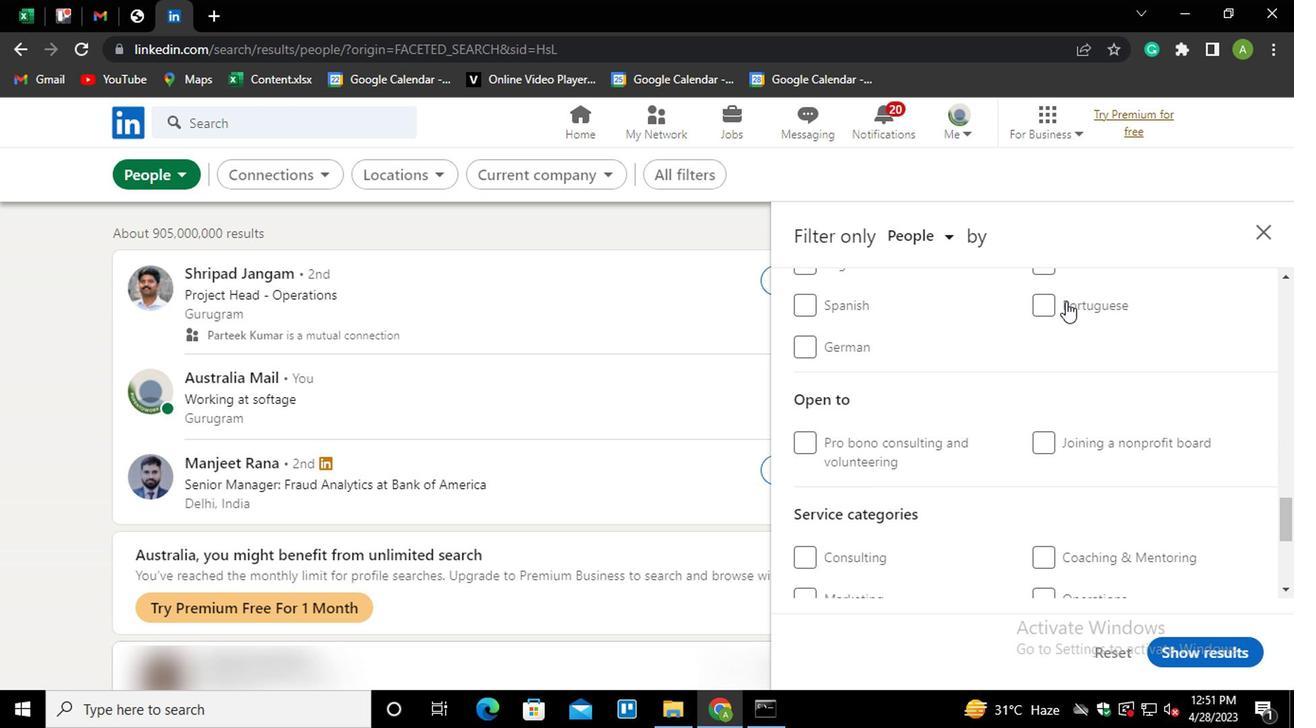 
Action: Mouse scrolled (1067, 301) with delta (0, 0)
Screenshot: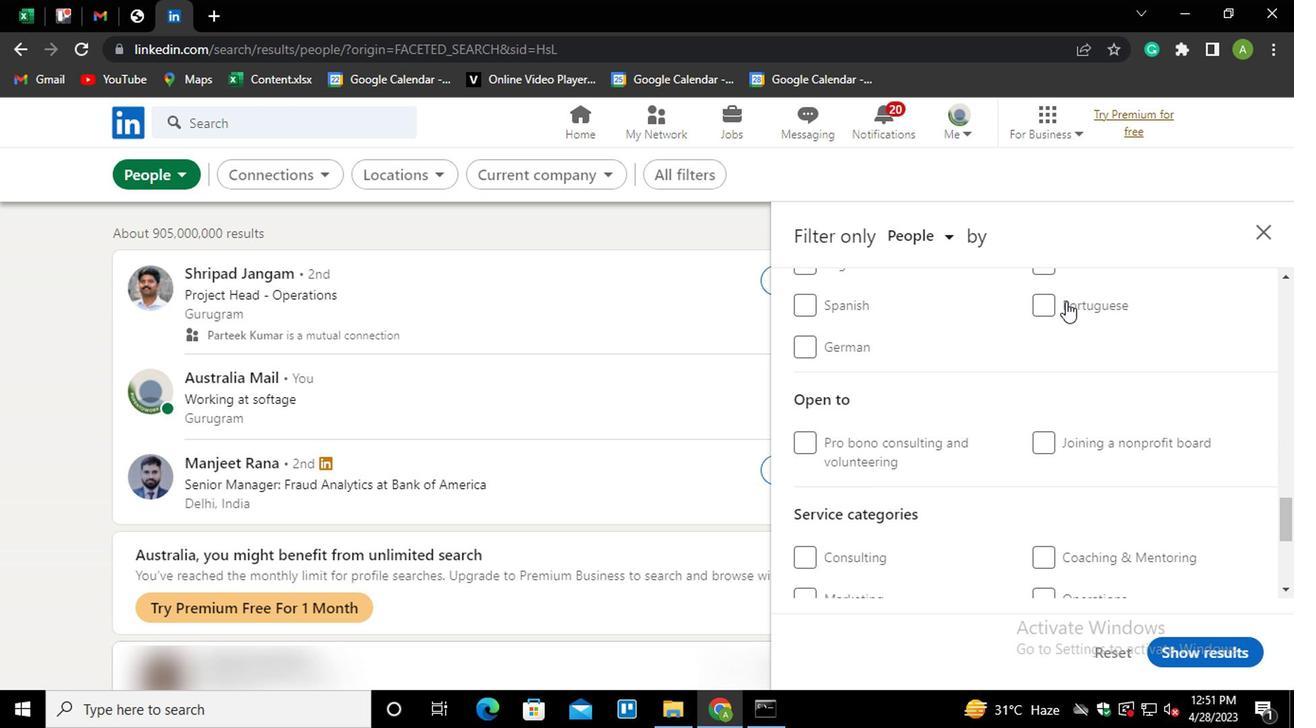 
Action: Mouse moved to (1067, 325)
Screenshot: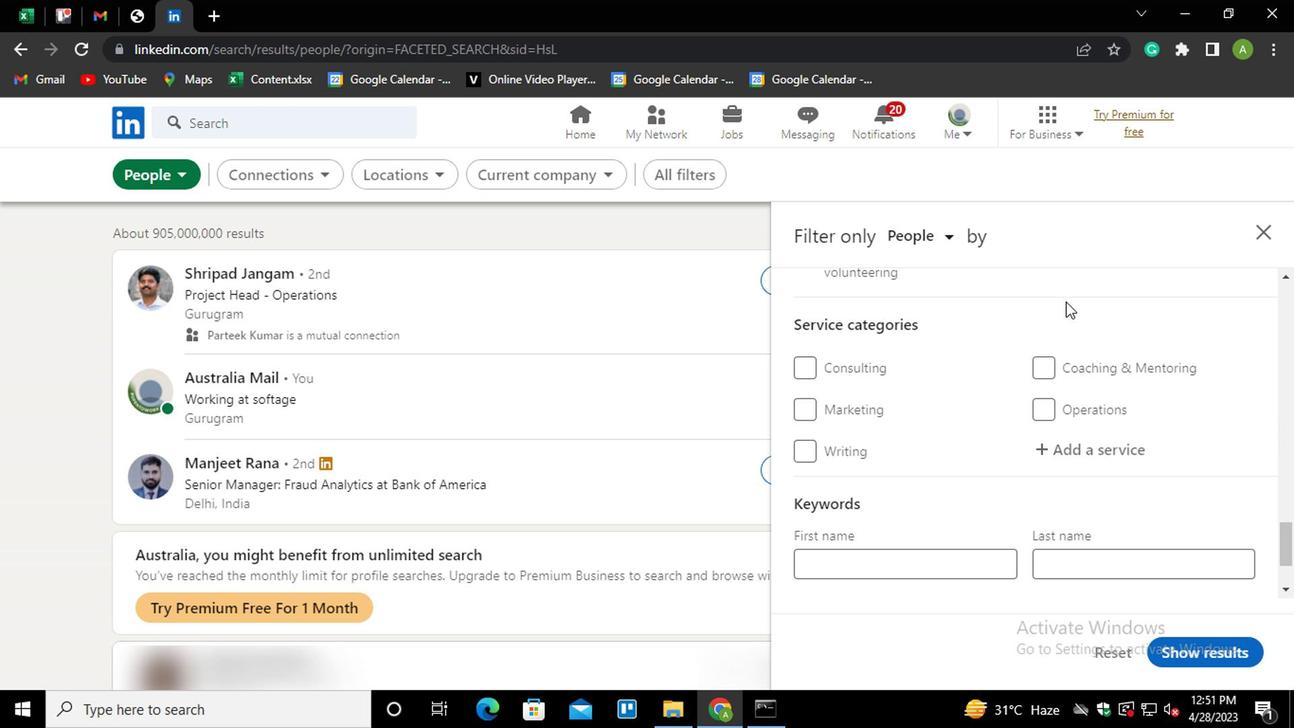 
Action: Mouse scrolled (1067, 327) with delta (0, 1)
Screenshot: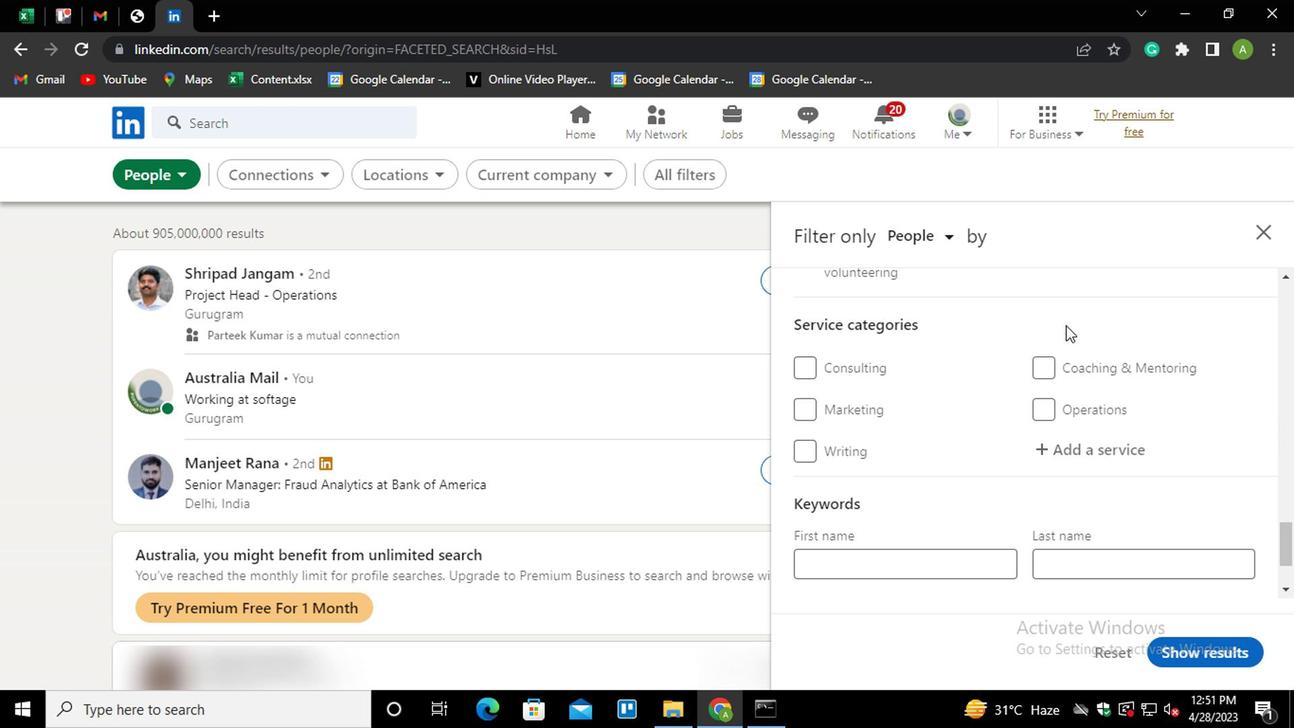 
Action: Mouse scrolled (1067, 327) with delta (0, 1)
Screenshot: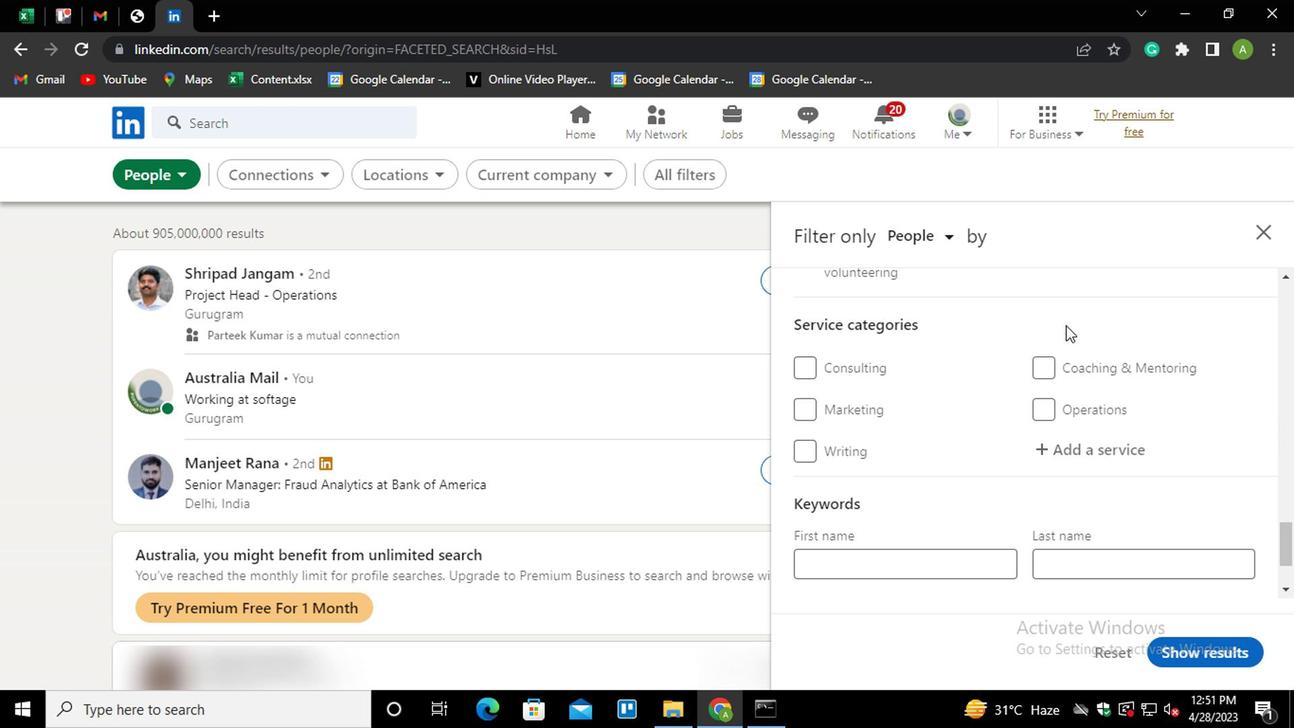 
Action: Mouse moved to (1062, 348)
Screenshot: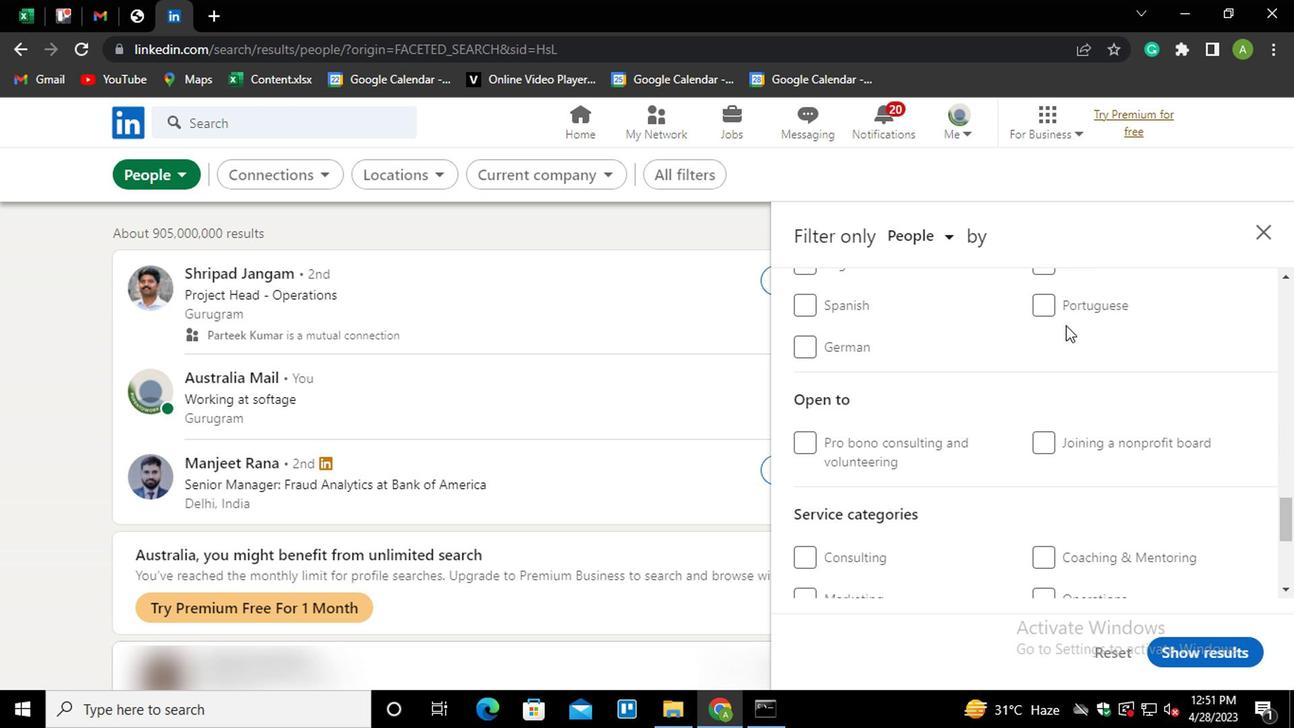 
Action: Mouse scrolled (1062, 349) with delta (0, 0)
Screenshot: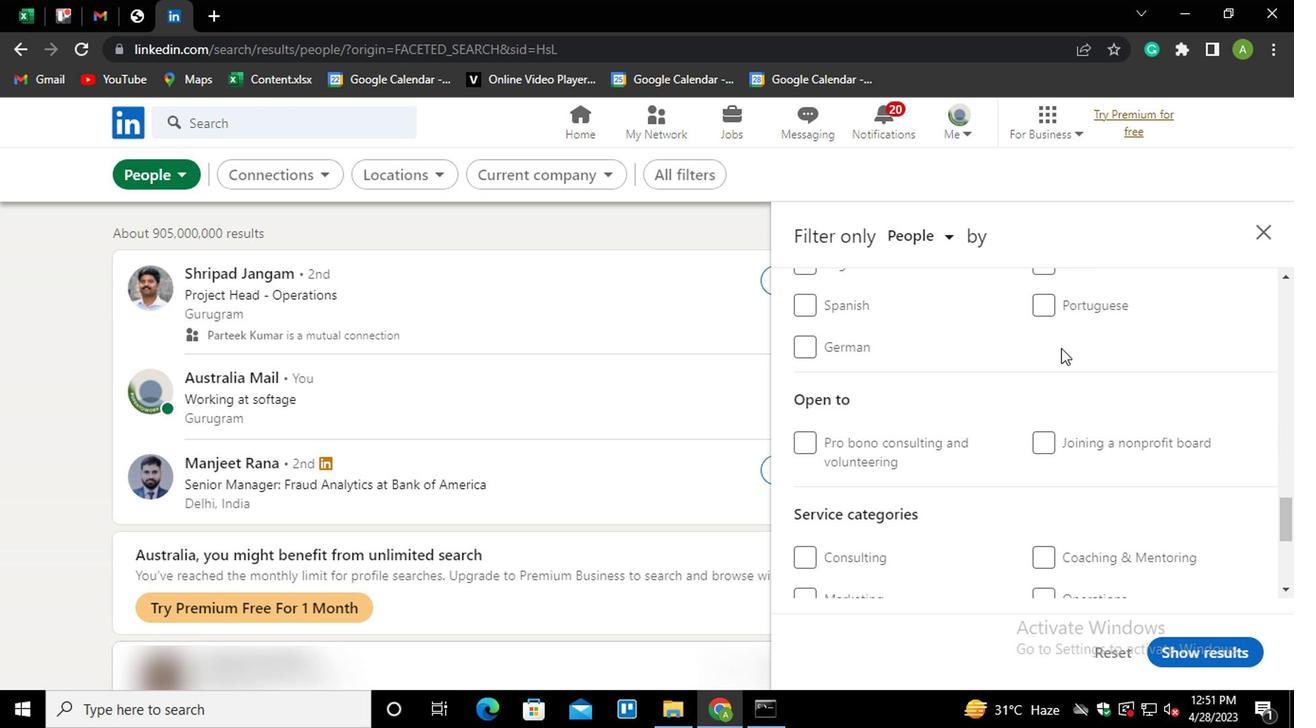 
Action: Mouse moved to (841, 363)
Screenshot: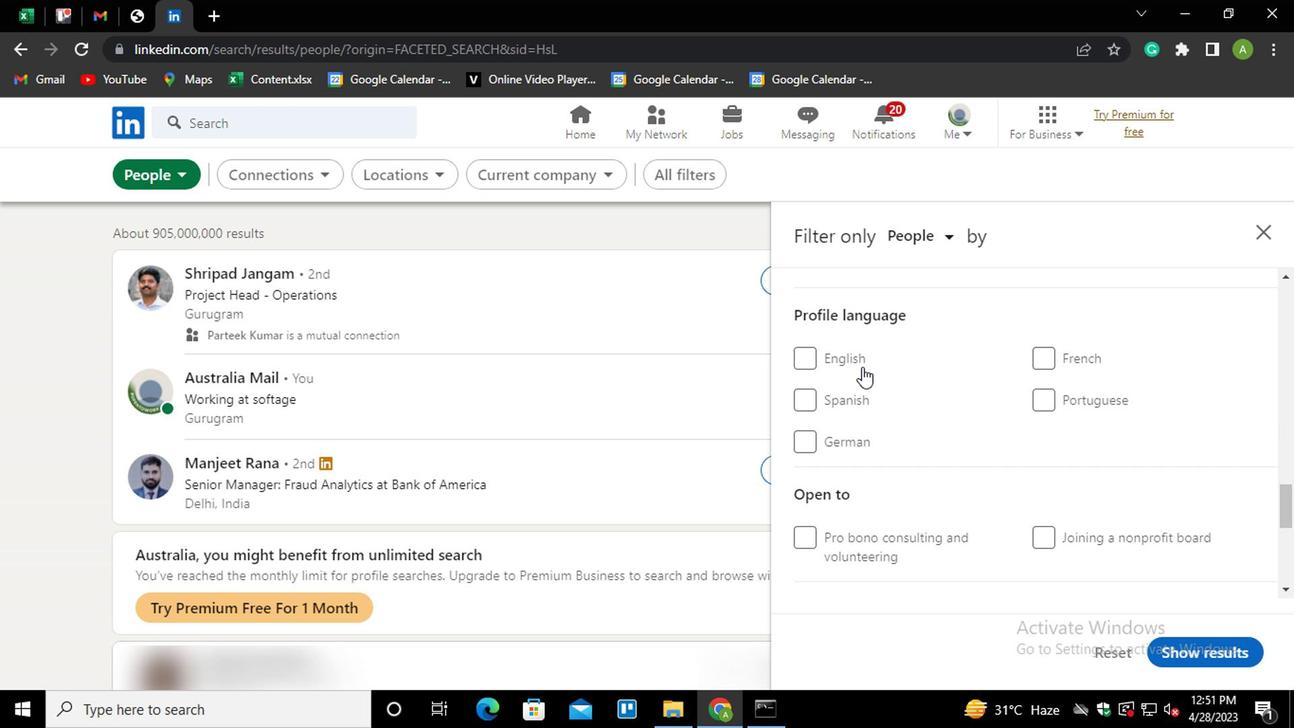 
Action: Mouse pressed left at (841, 363)
Screenshot: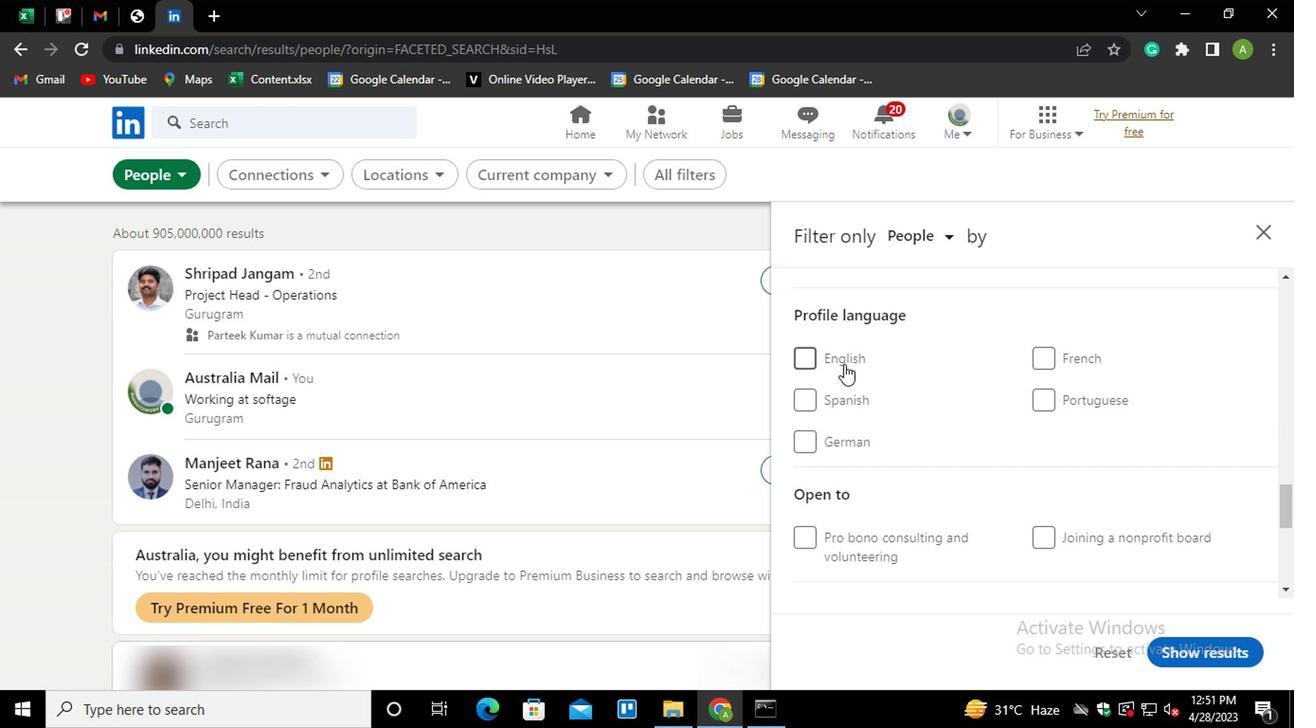 
Action: Mouse moved to (975, 405)
Screenshot: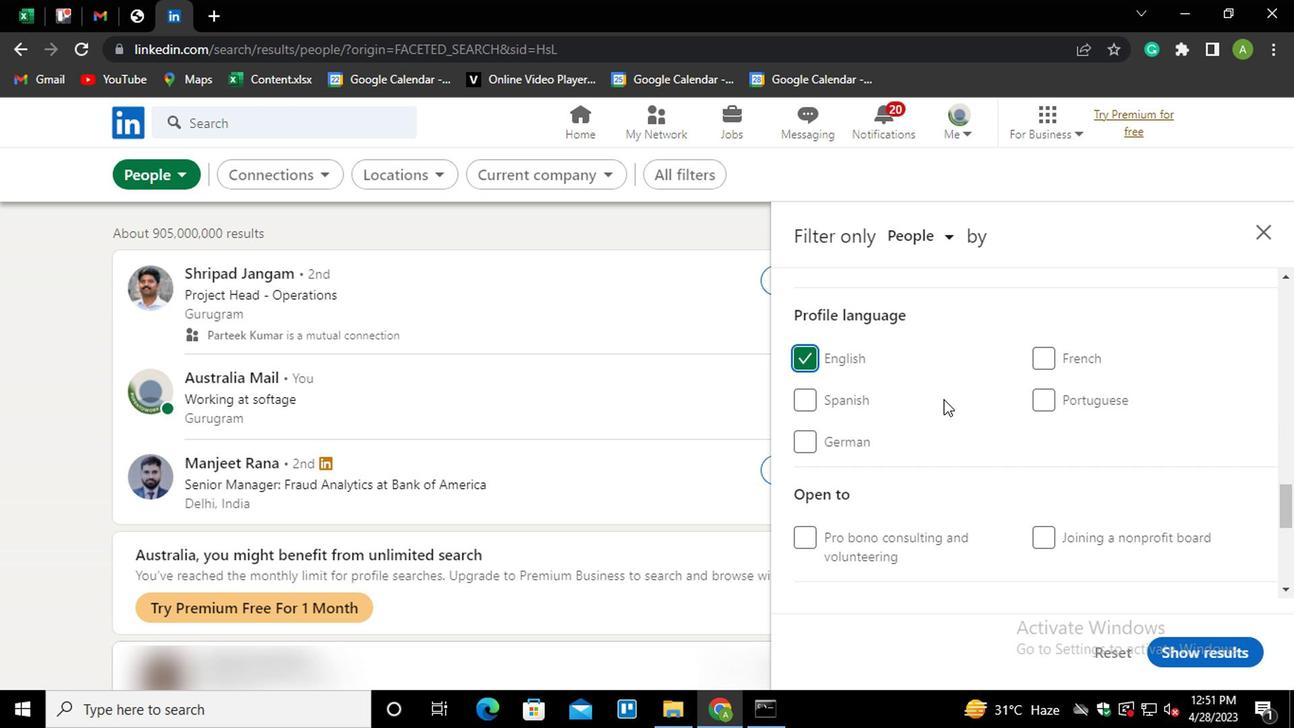 
Action: Mouse scrolled (975, 406) with delta (0, 0)
Screenshot: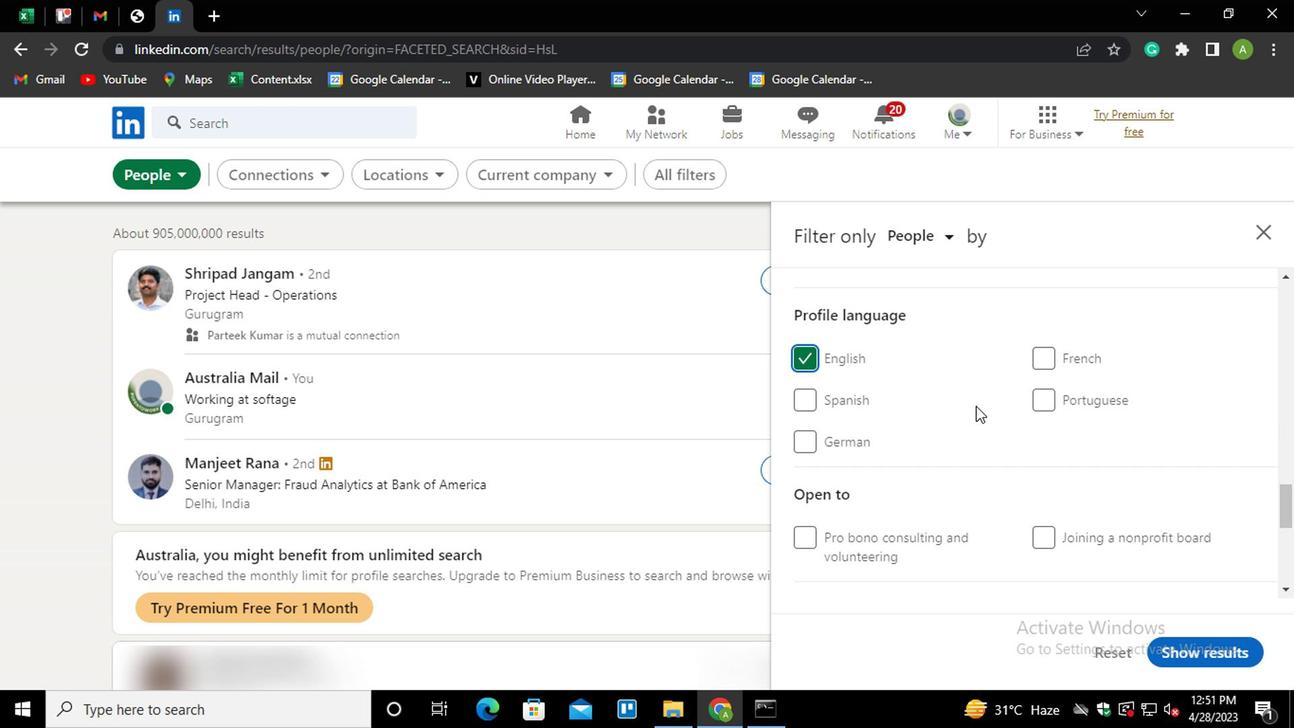 
Action: Mouse scrolled (975, 406) with delta (0, 0)
Screenshot: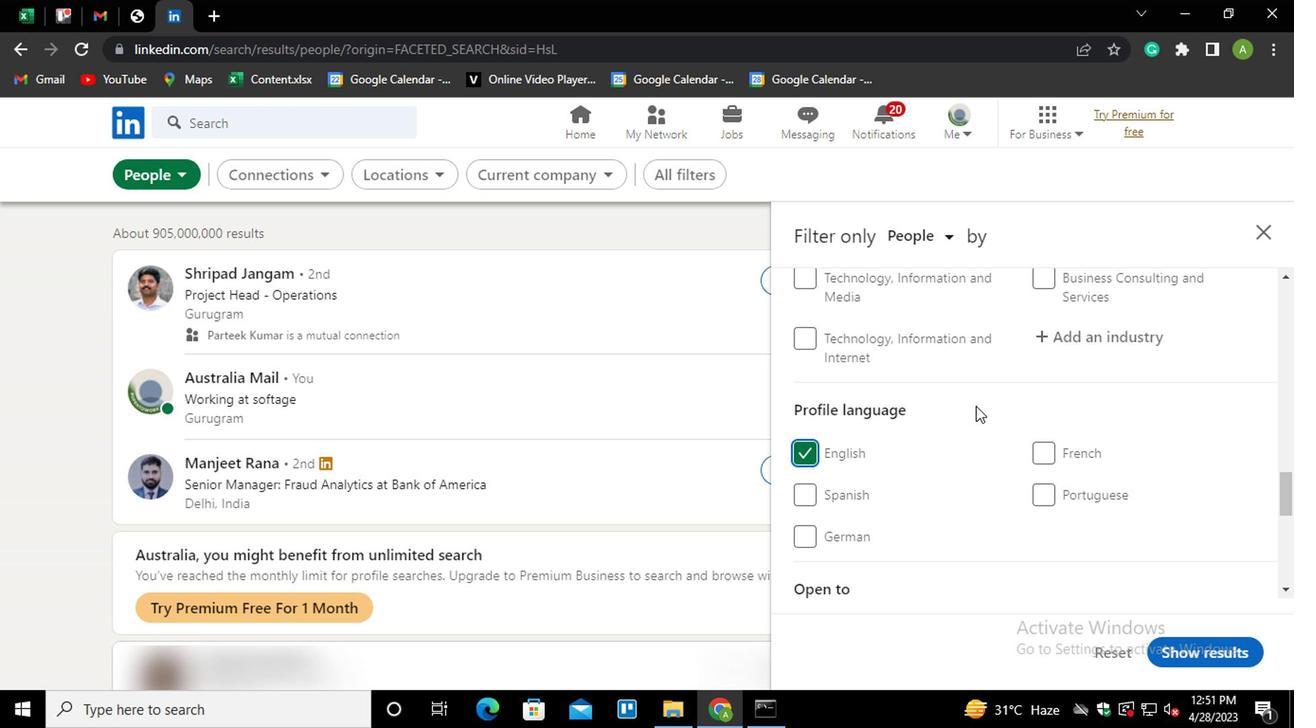 
Action: Mouse scrolled (975, 406) with delta (0, 0)
Screenshot: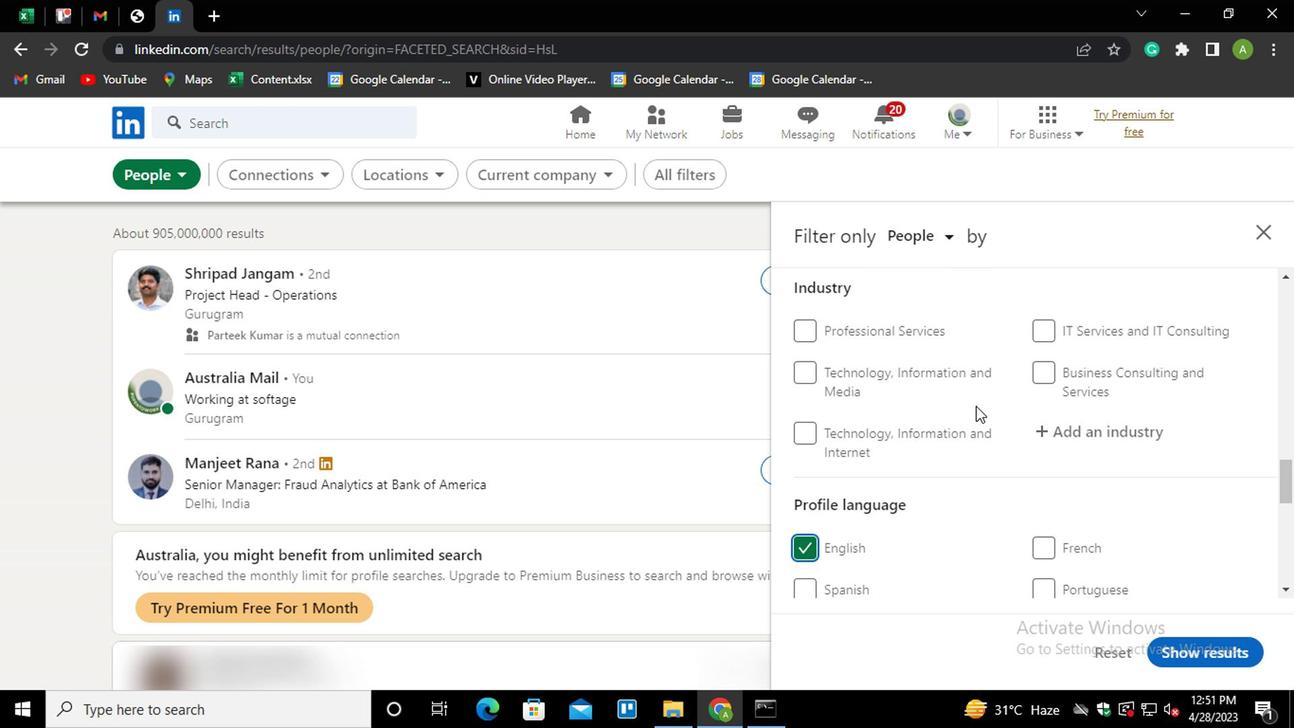 
Action: Mouse scrolled (975, 406) with delta (0, 0)
Screenshot: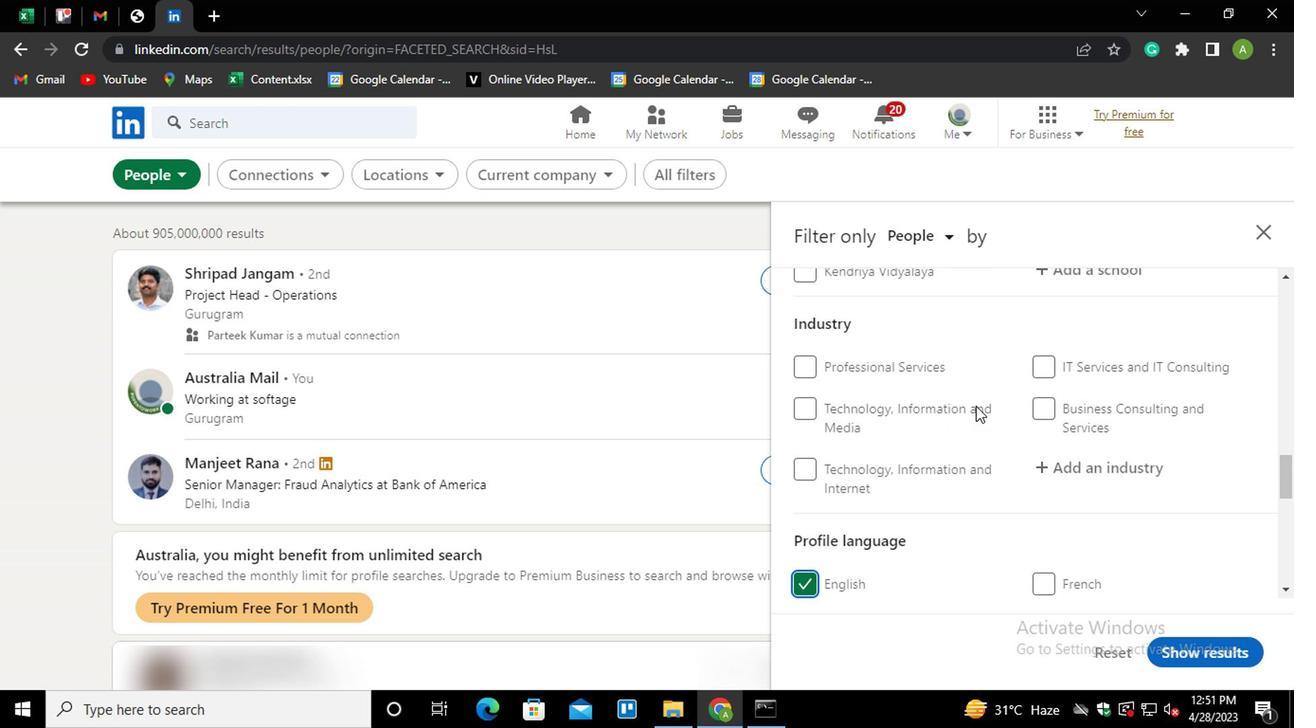 
Action: Mouse scrolled (975, 406) with delta (0, 0)
Screenshot: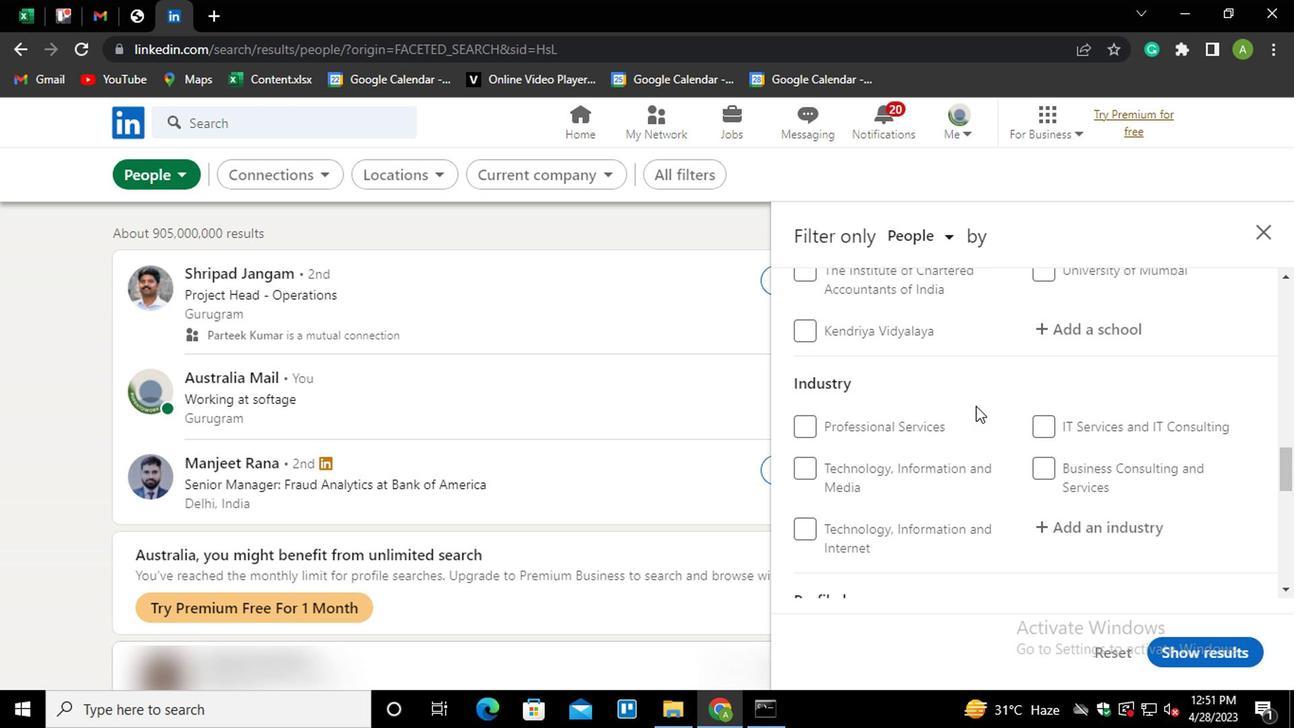 
Action: Mouse scrolled (975, 406) with delta (0, 0)
Screenshot: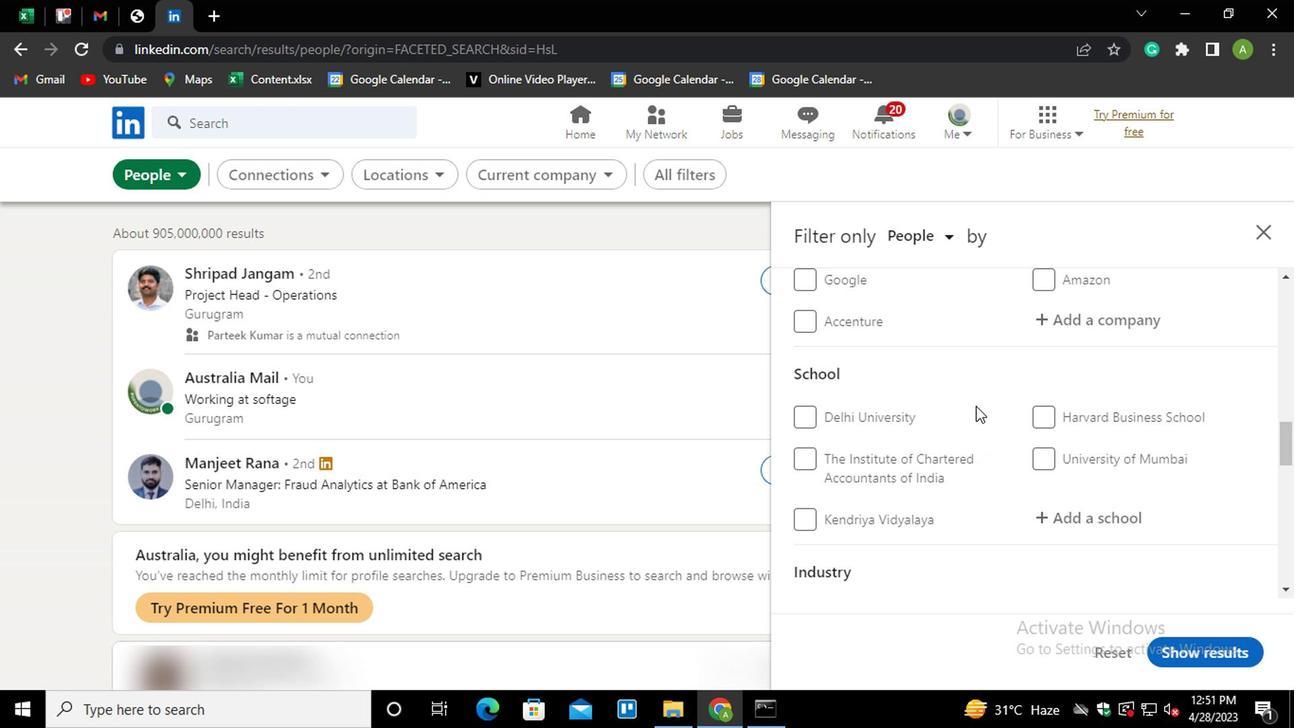 
Action: Mouse scrolled (975, 406) with delta (0, 0)
Screenshot: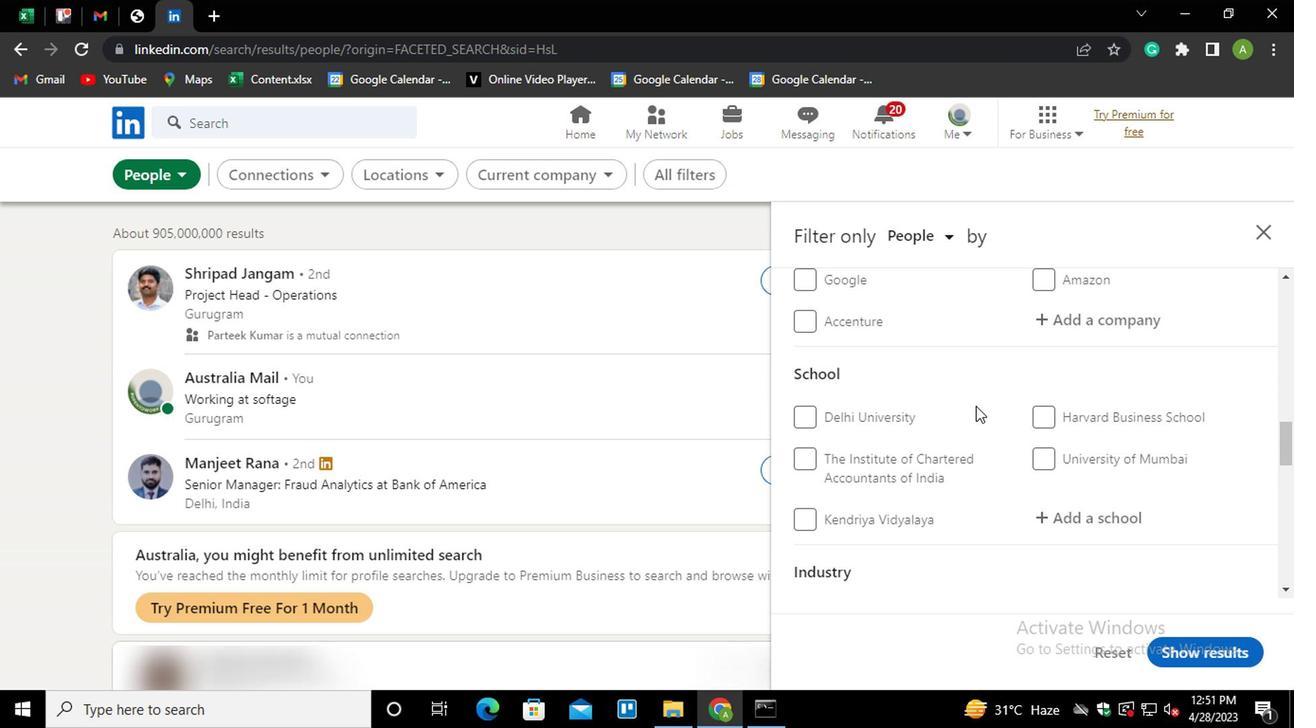 
Action: Mouse scrolled (975, 406) with delta (0, 0)
Screenshot: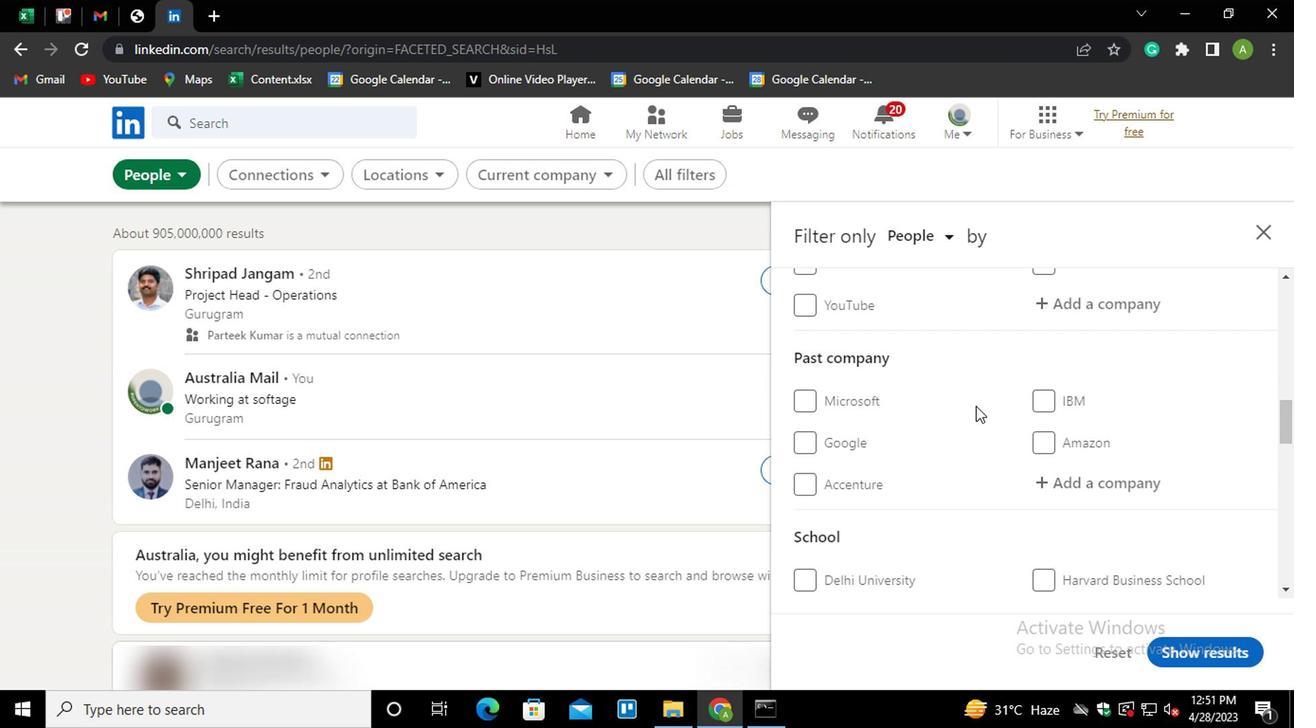 
Action: Mouse scrolled (975, 406) with delta (0, 0)
Screenshot: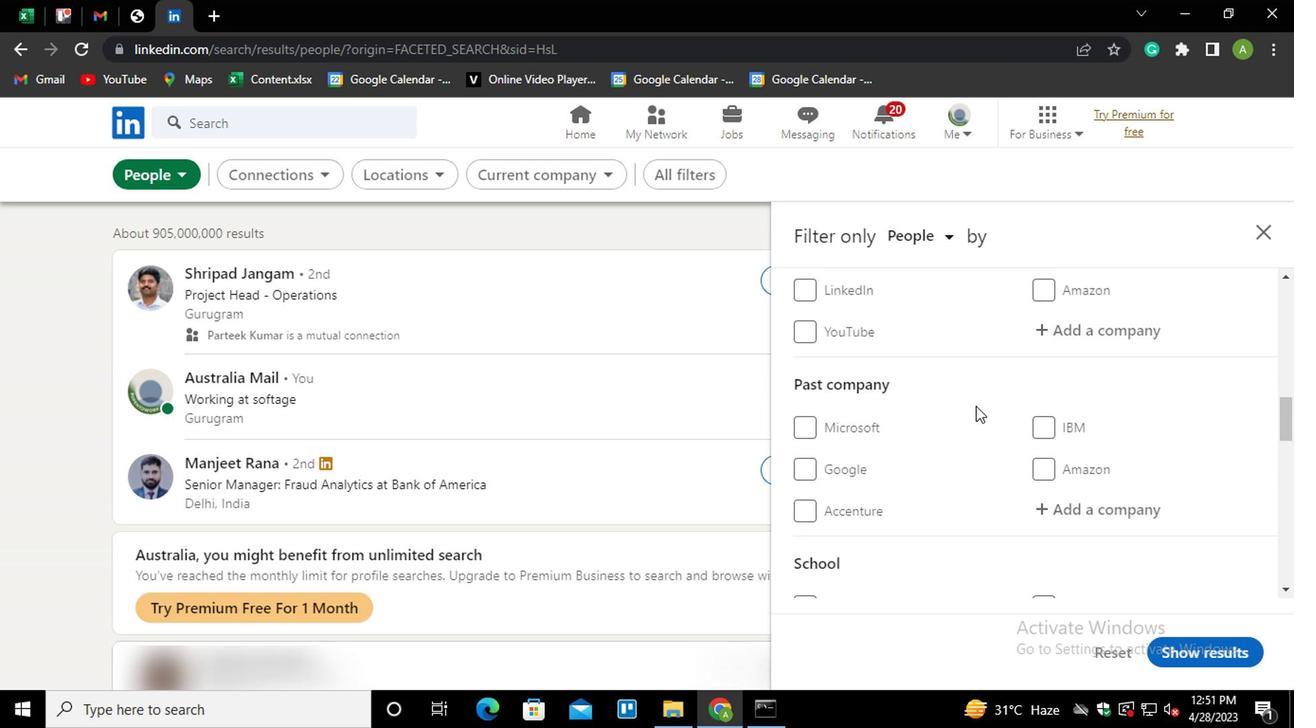 
Action: Mouse moved to (1060, 517)
Screenshot: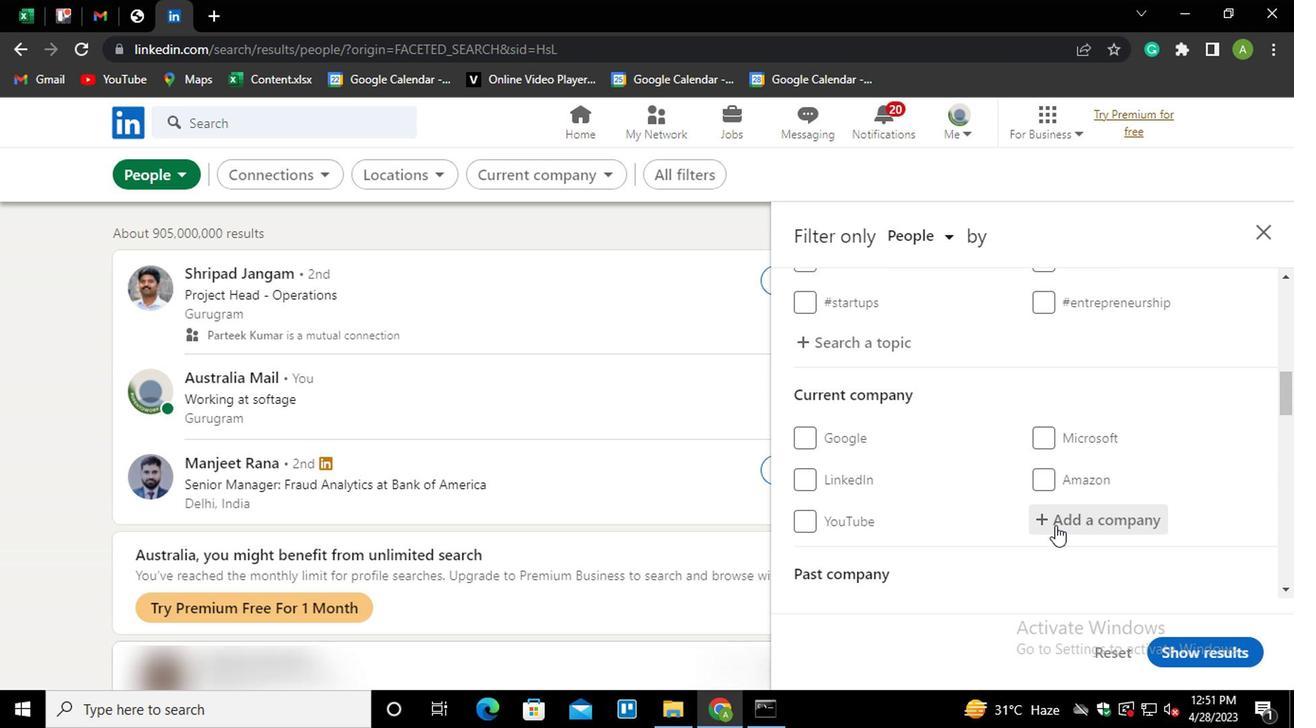 
Action: Mouse pressed left at (1060, 517)
Screenshot: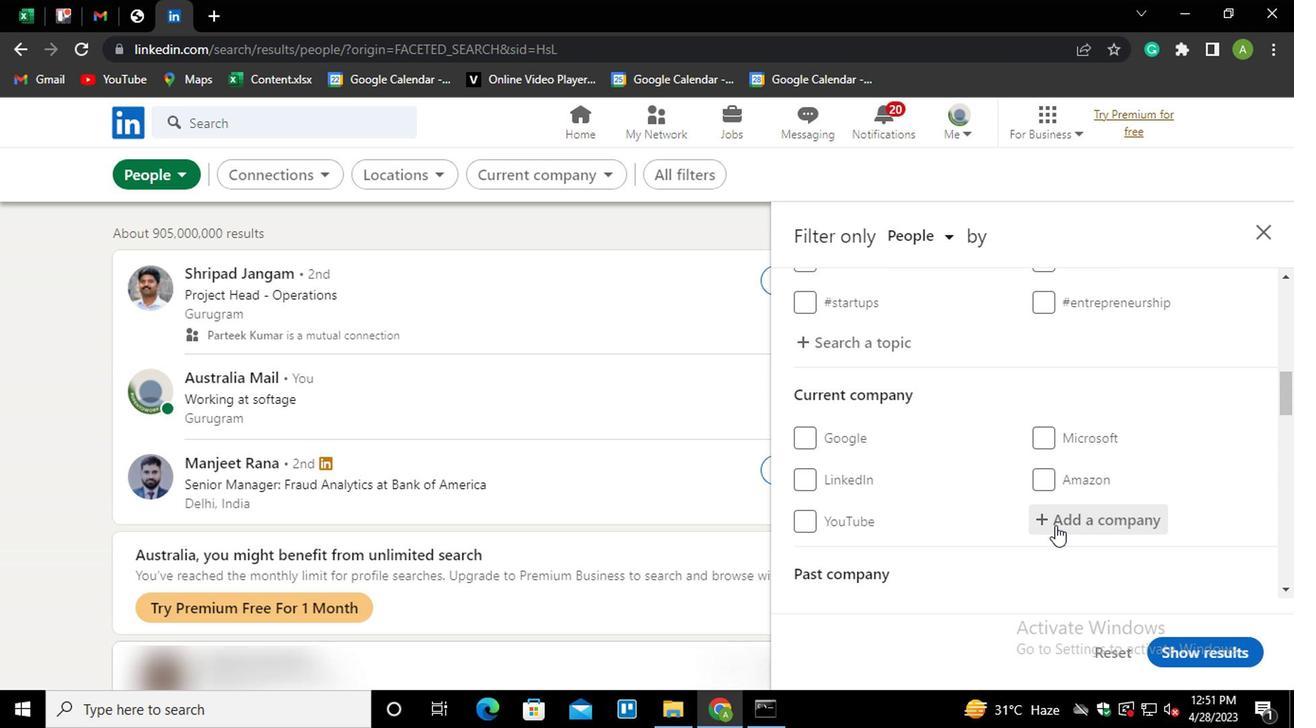 
Action: Key pressed <Key.shift>UNILEVER<Key.down><Key.enter>
Screenshot: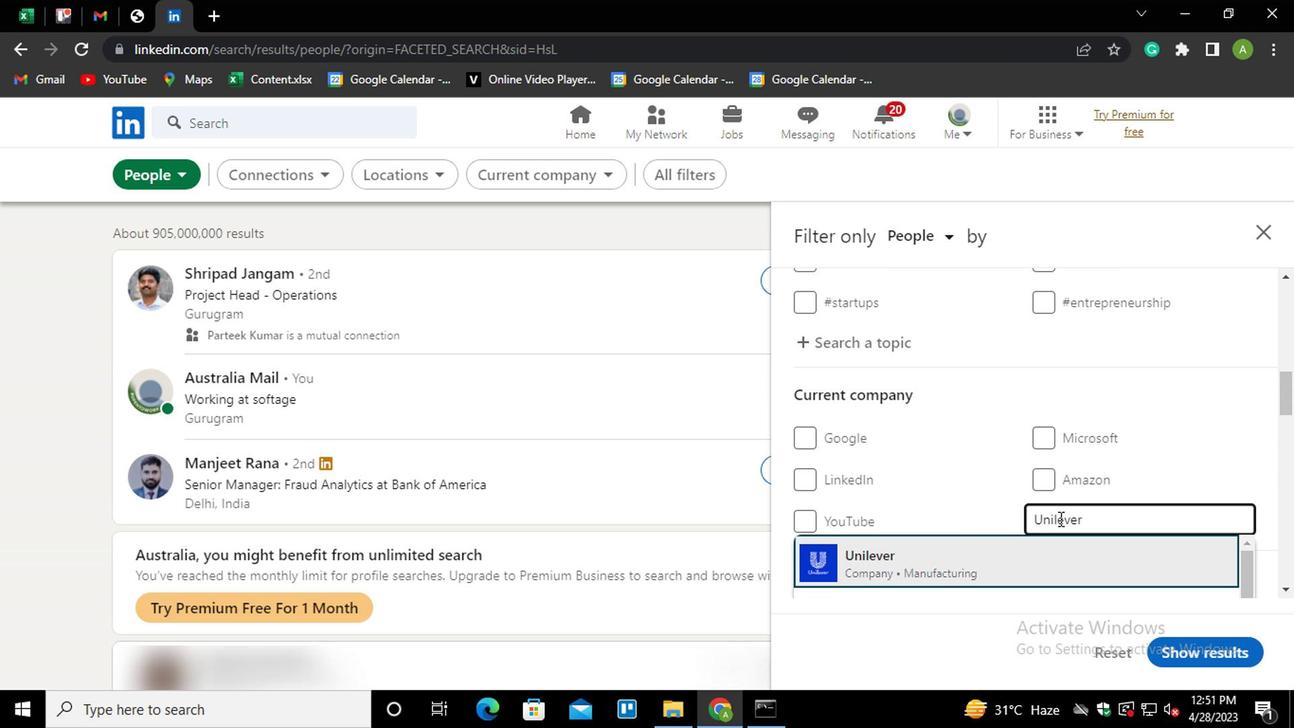 
Action: Mouse scrolled (1060, 517) with delta (0, 0)
Screenshot: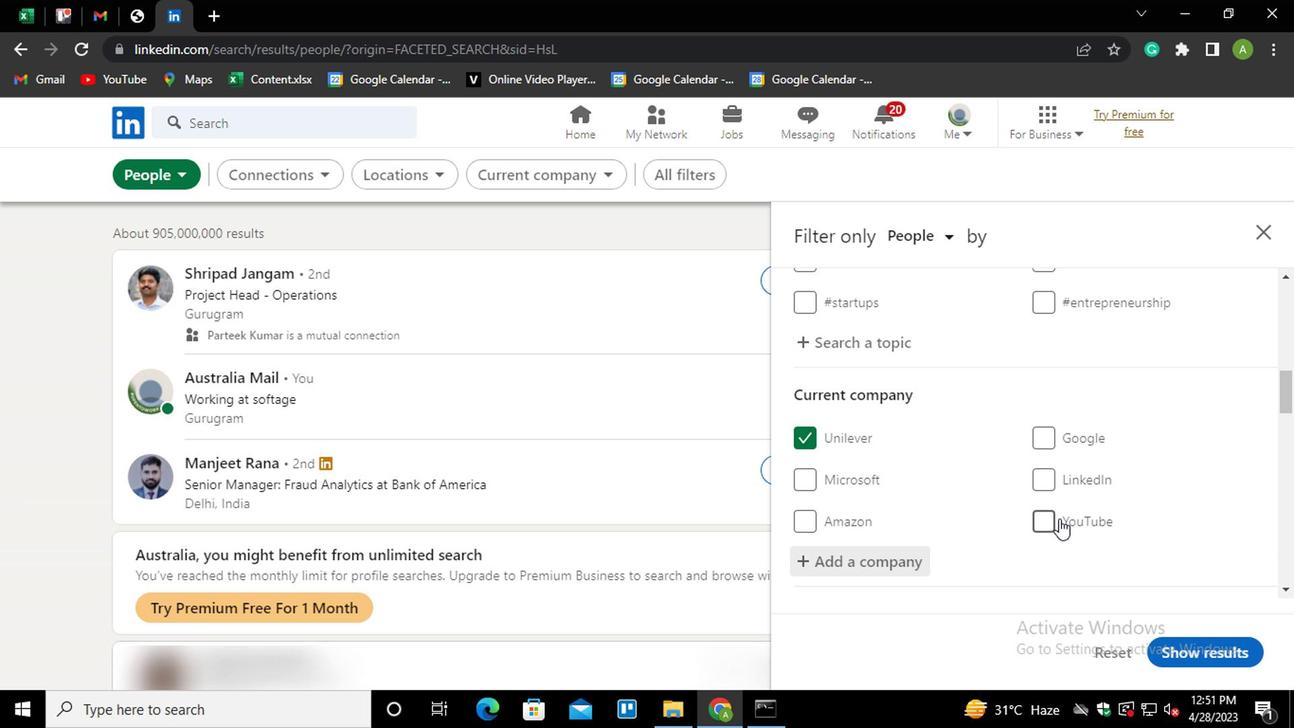 
Action: Mouse scrolled (1060, 517) with delta (0, 0)
Screenshot: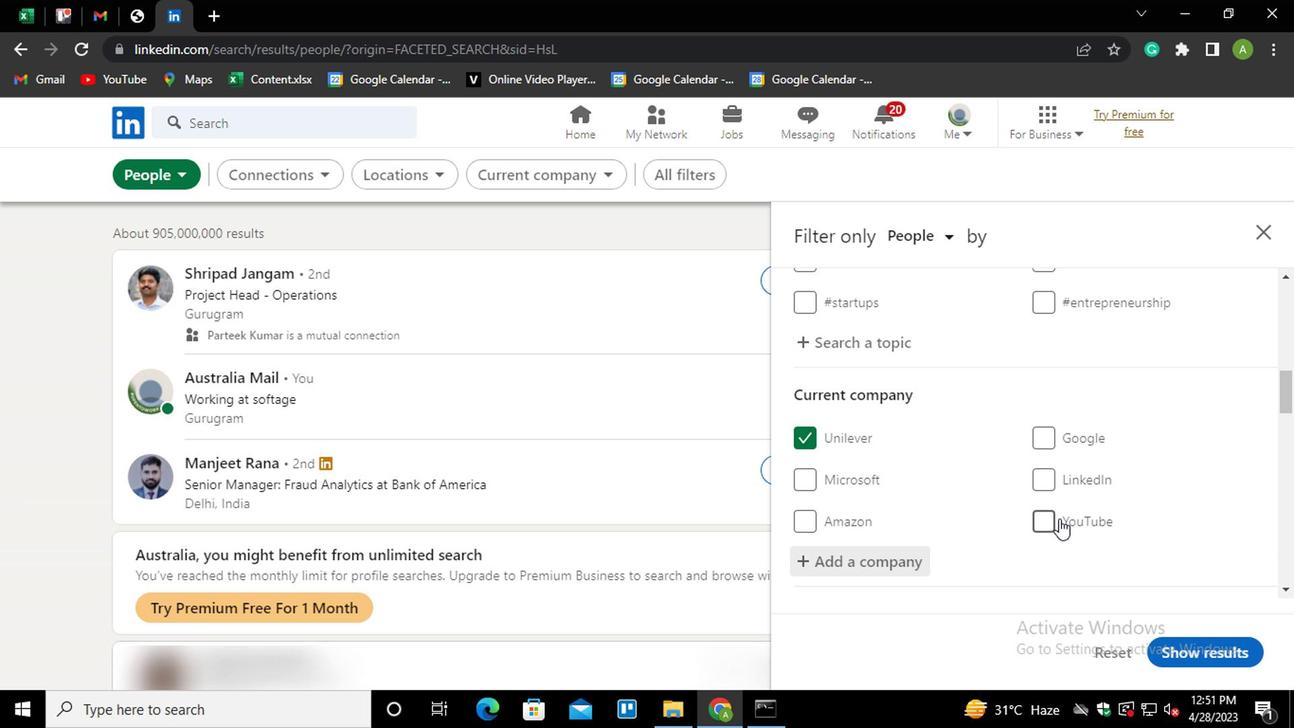 
Action: Mouse scrolled (1060, 517) with delta (0, 0)
Screenshot: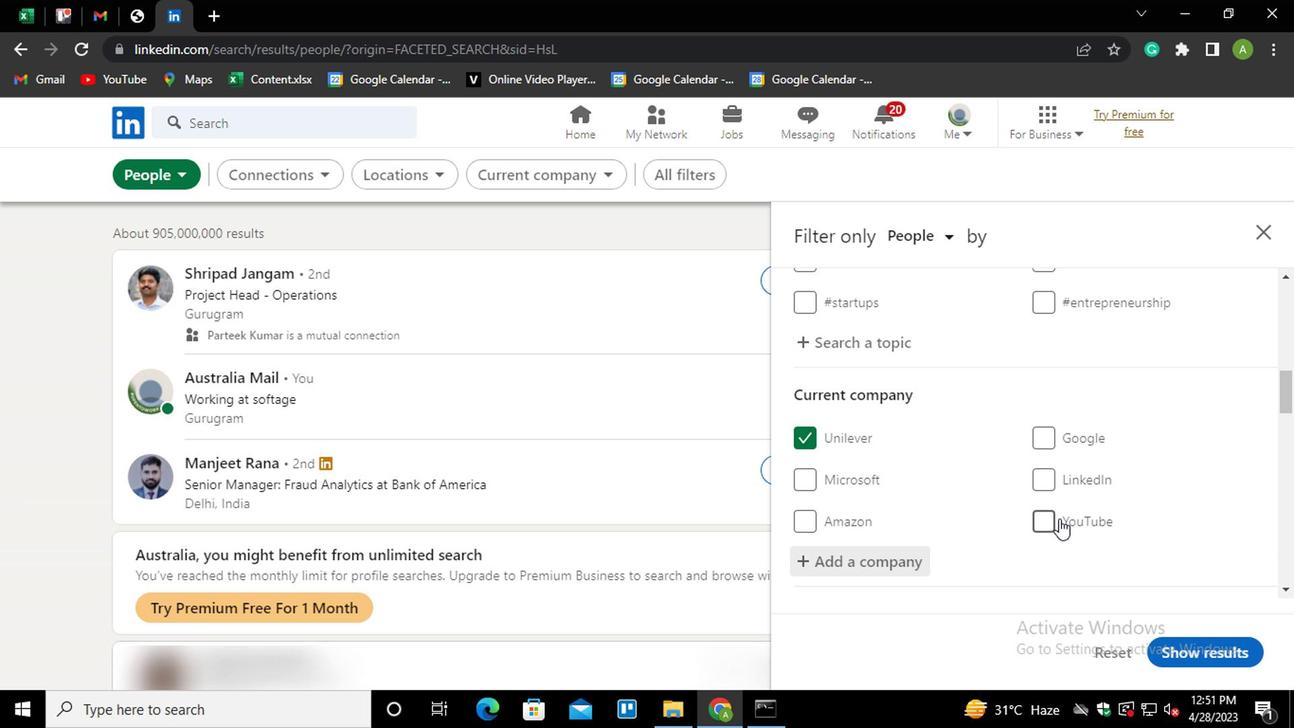
Action: Mouse scrolled (1060, 517) with delta (0, 0)
Screenshot: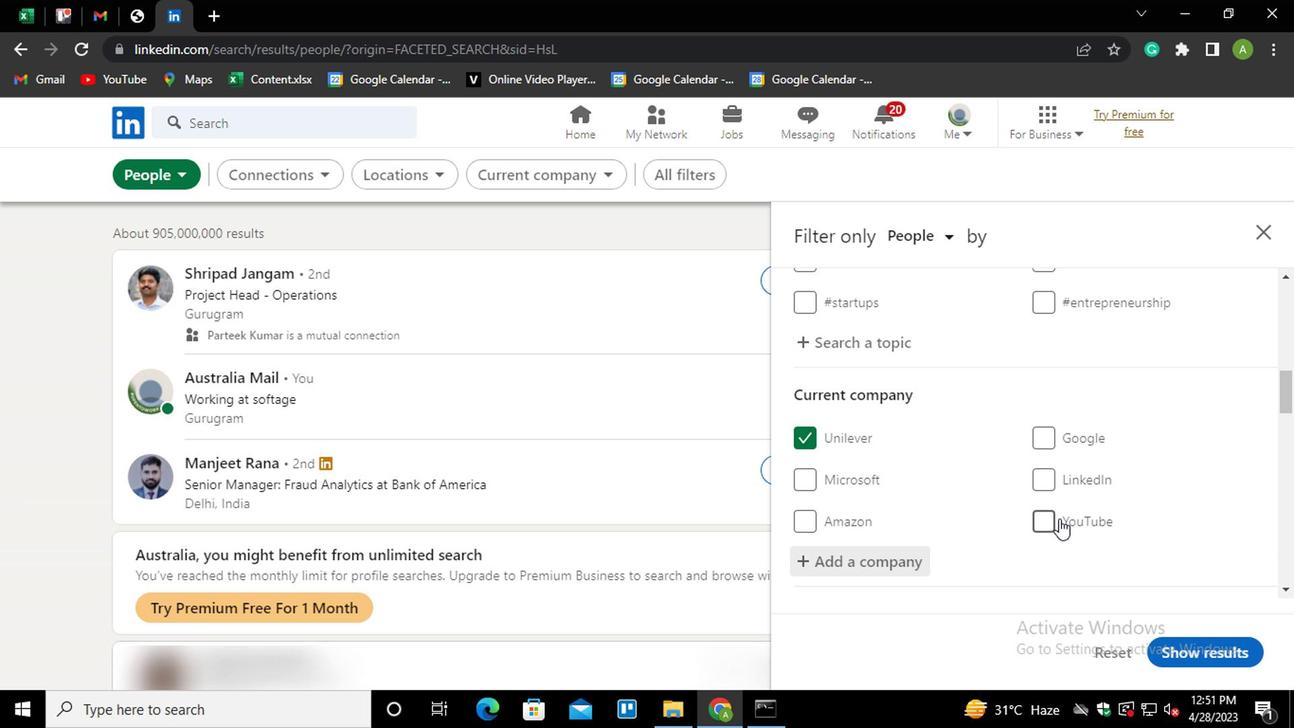 
Action: Mouse moved to (1052, 468)
Screenshot: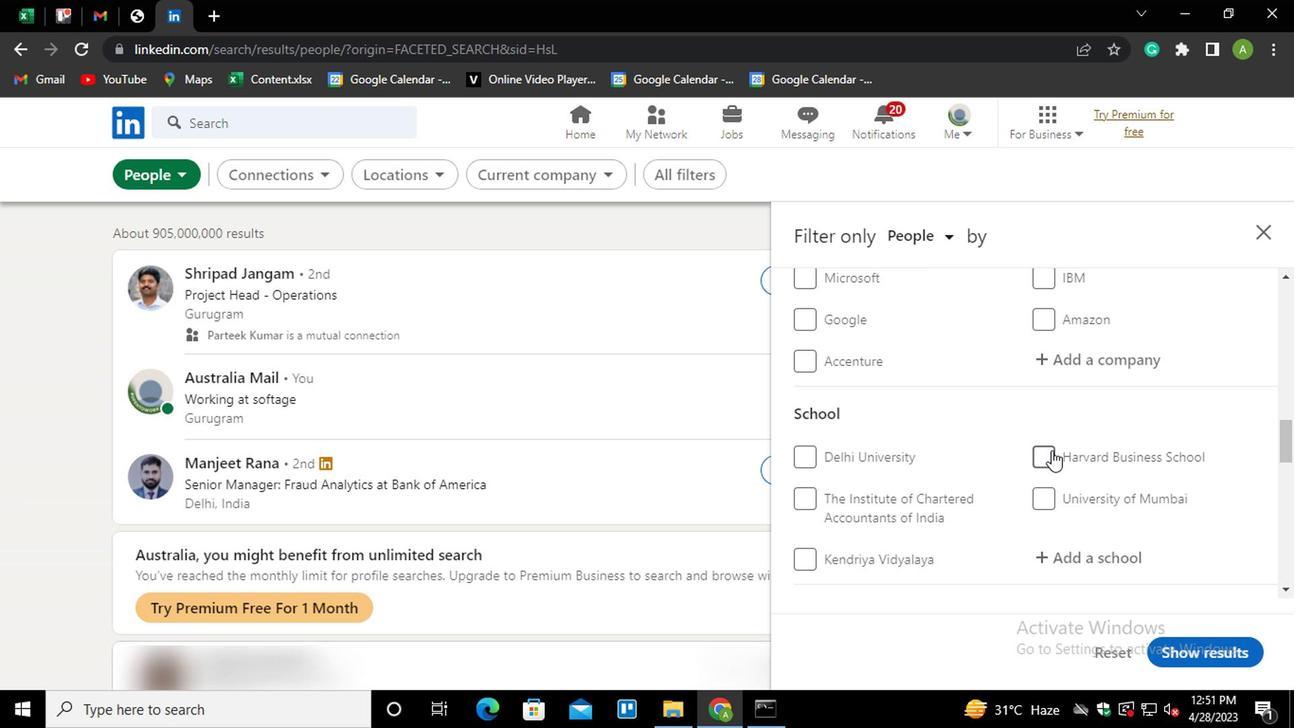 
Action: Mouse scrolled (1052, 468) with delta (0, 0)
Screenshot: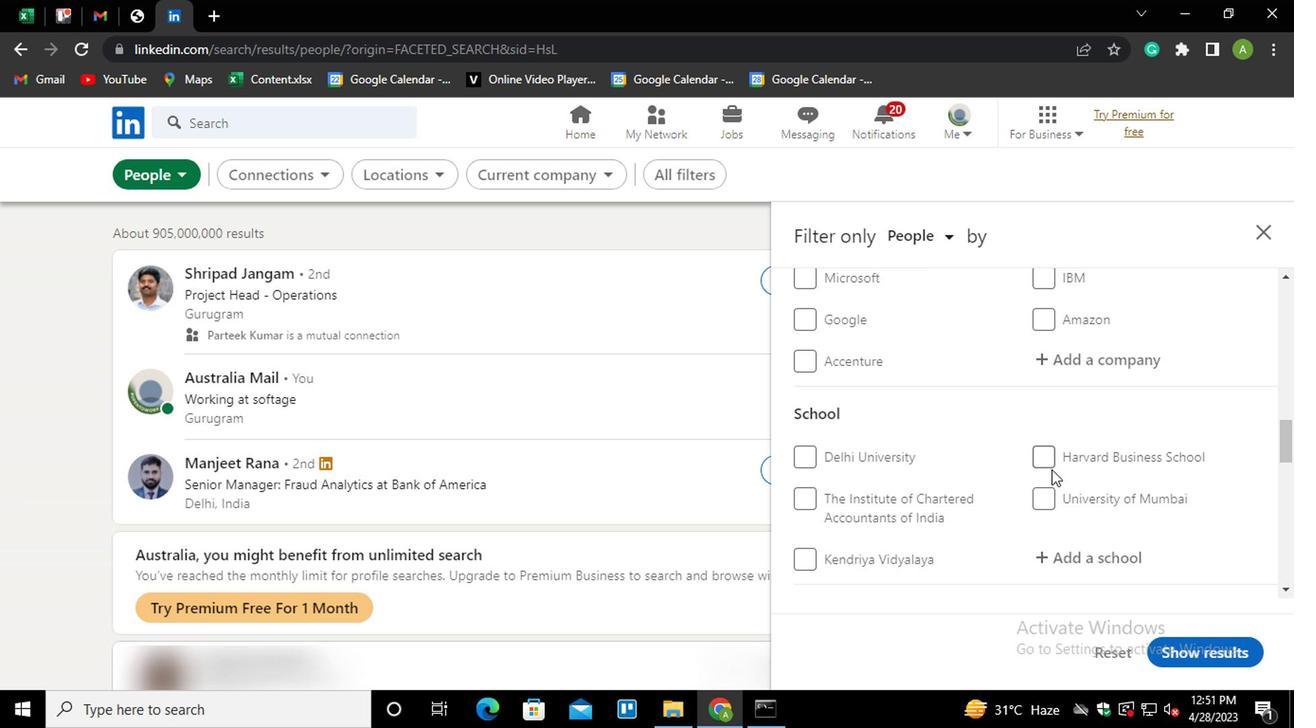 
Action: Mouse moved to (1060, 466)
Screenshot: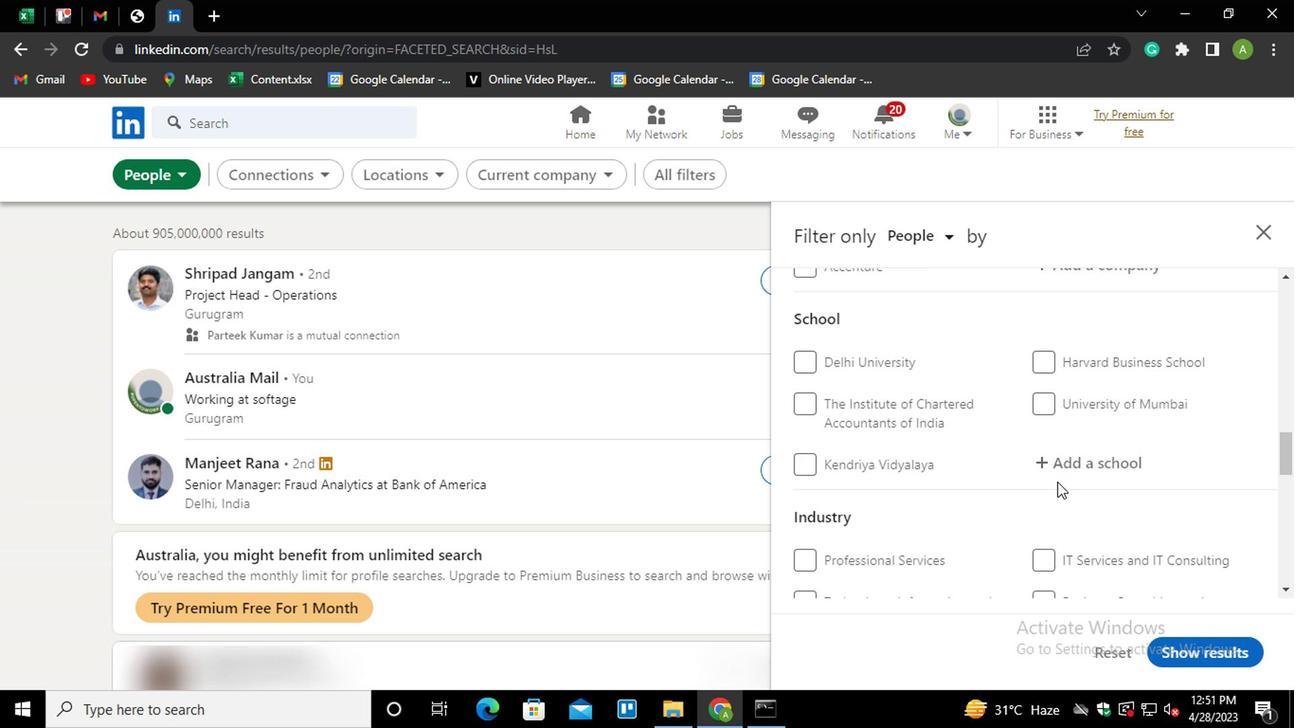 
Action: Mouse pressed left at (1060, 466)
Screenshot: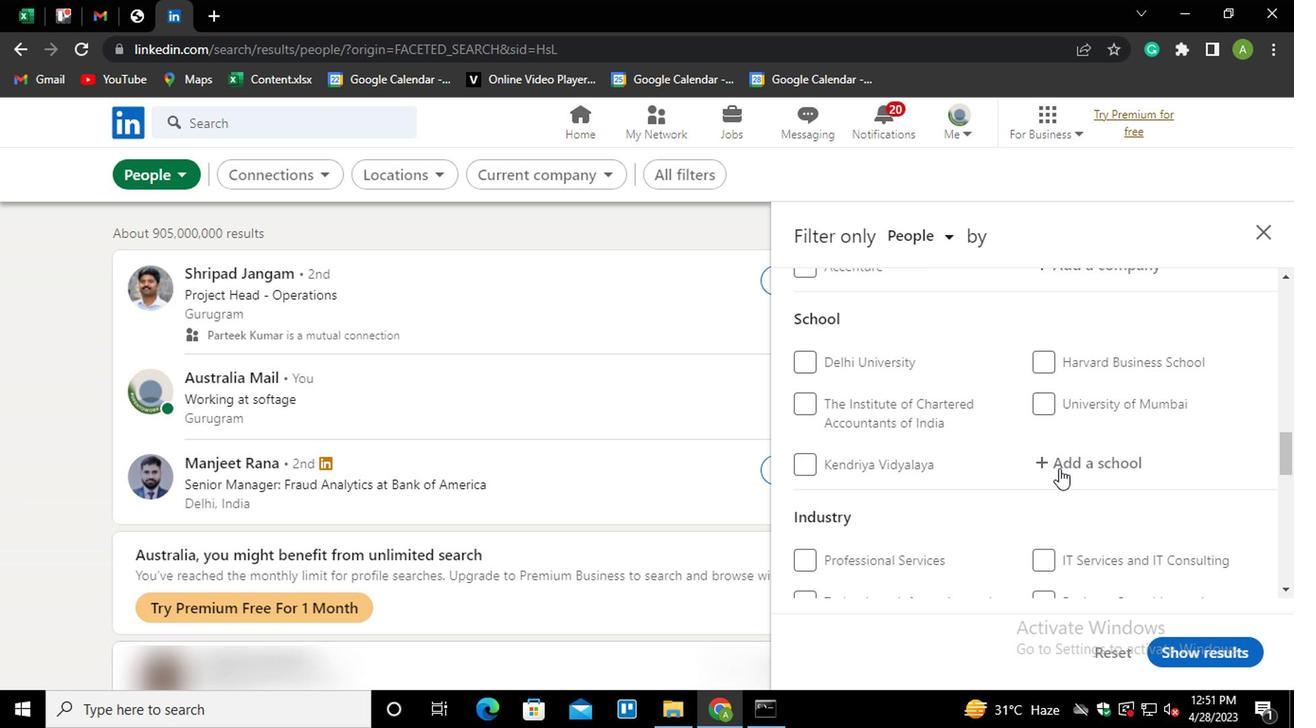 
Action: Mouse moved to (1058, 466)
Screenshot: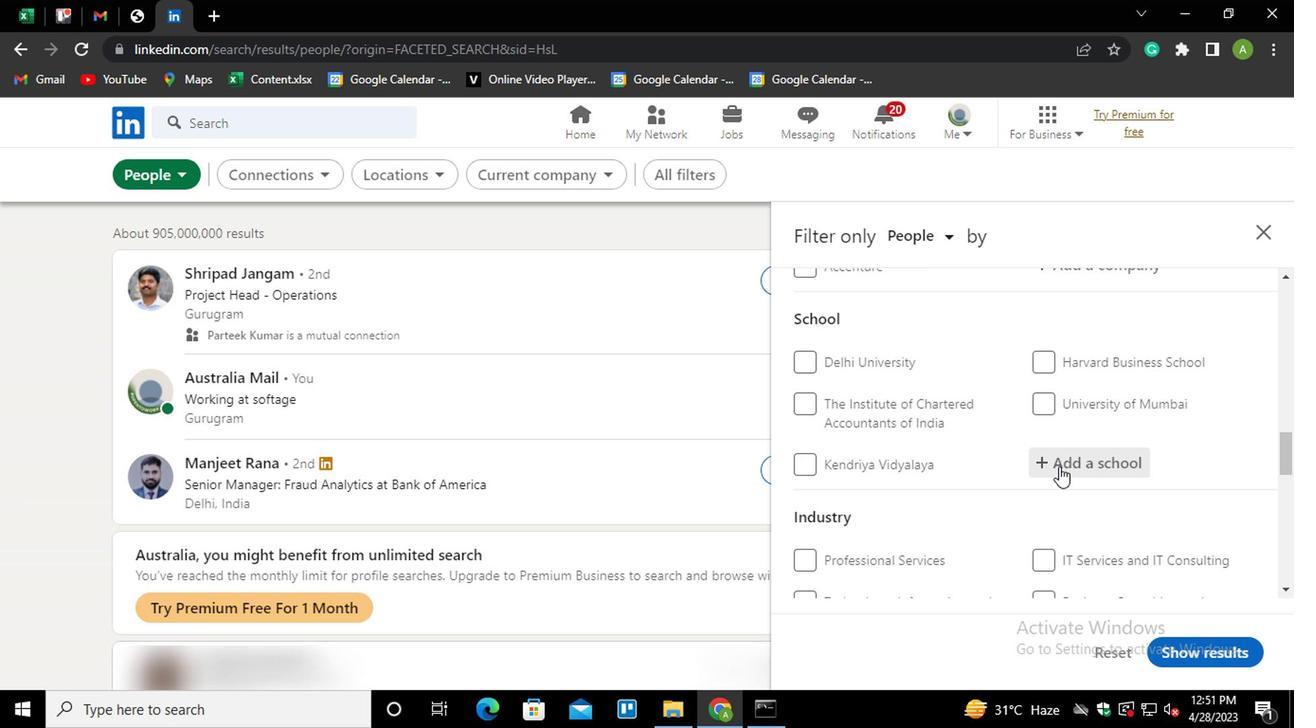 
Action: Key pressed <Key.shift>IDI<Key.backspace><Key.backspace><Key.backspace><Key.shift>ODISA<Key.down><Key.space><Key.backspace><Key.backspace>HA<Key.space><Key.down><Key.down><Key.down><Key.enter>
Screenshot: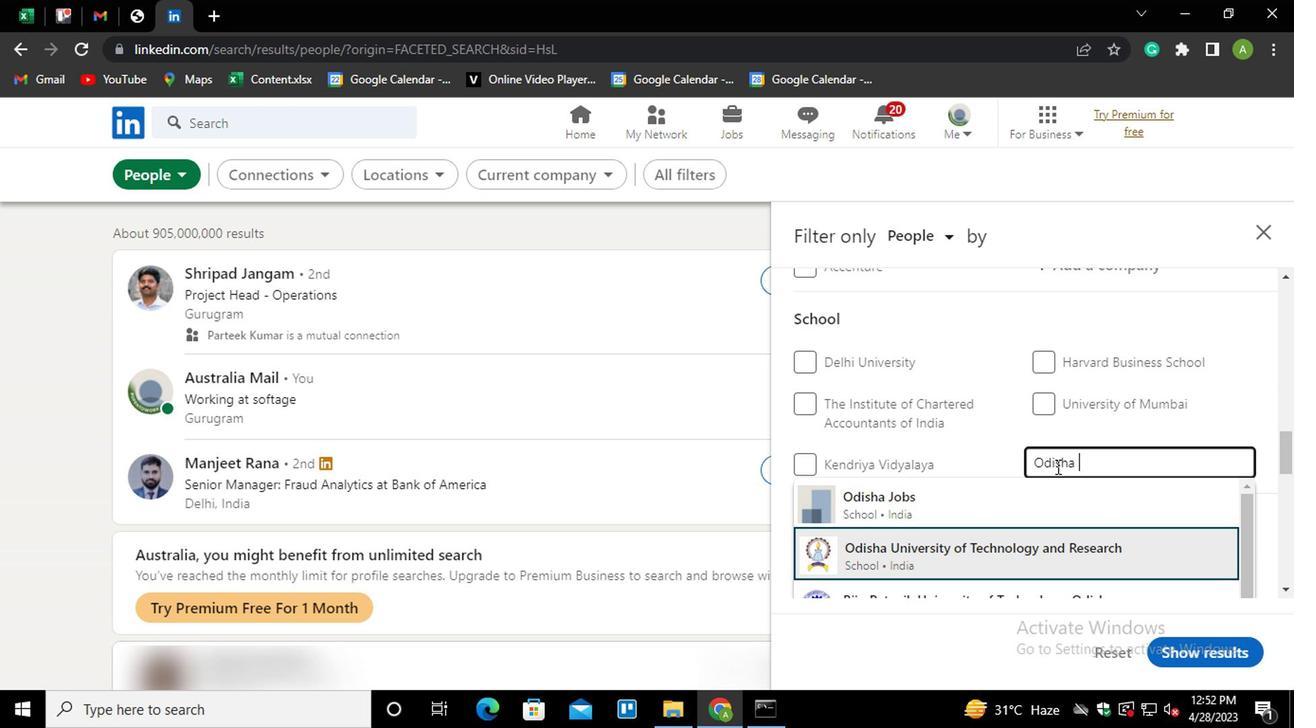 
Action: Mouse scrolled (1058, 465) with delta (0, 0)
Screenshot: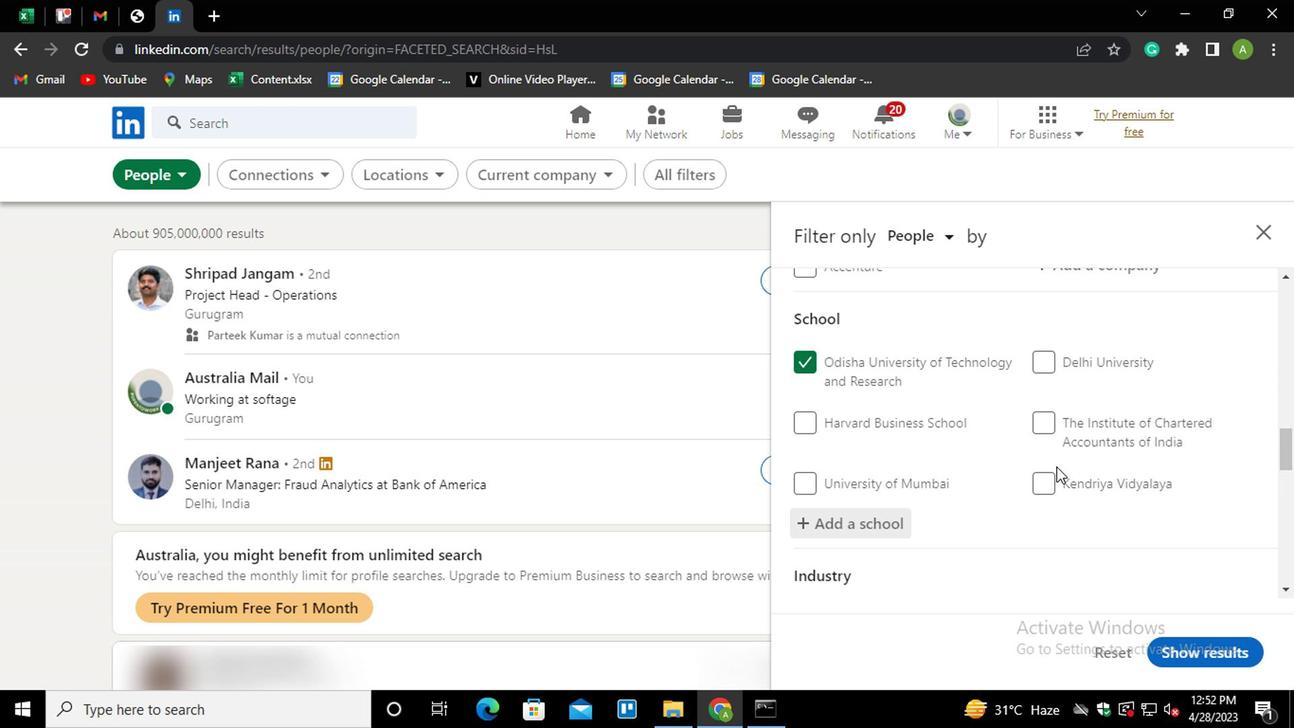 
Action: Mouse scrolled (1058, 465) with delta (0, 0)
Screenshot: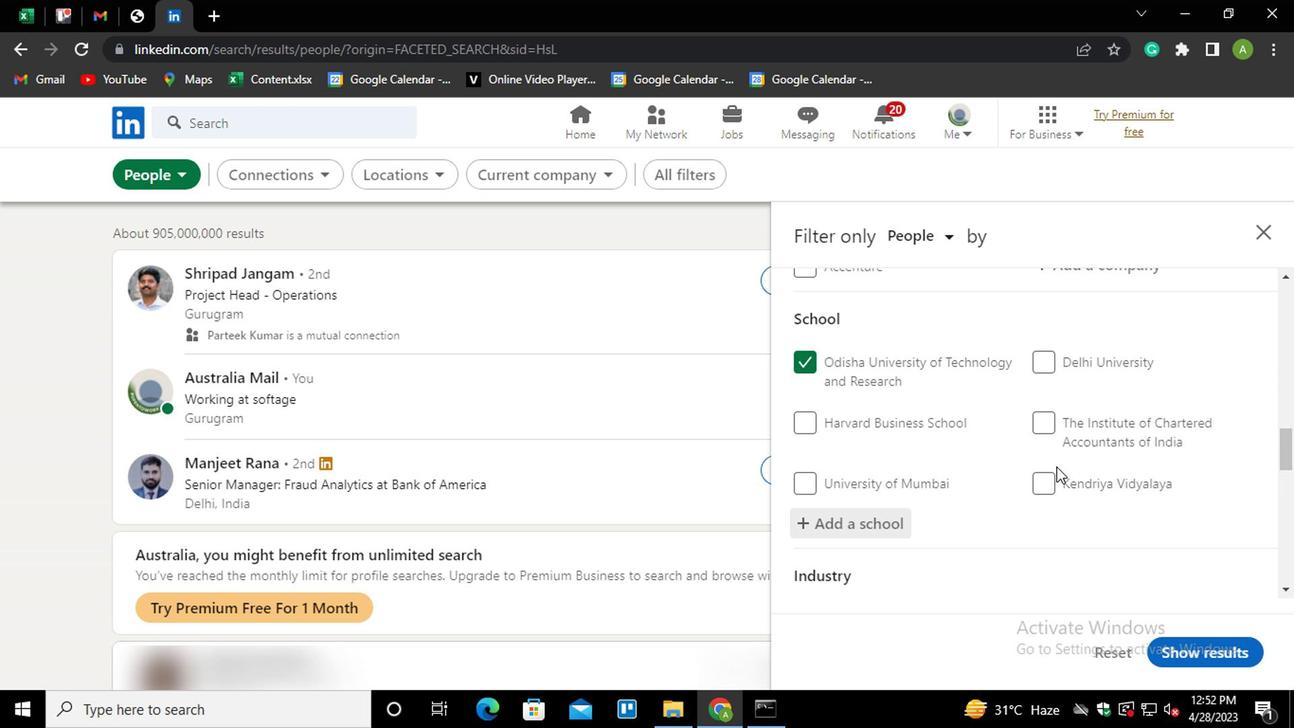 
Action: Mouse scrolled (1058, 465) with delta (0, 0)
Screenshot: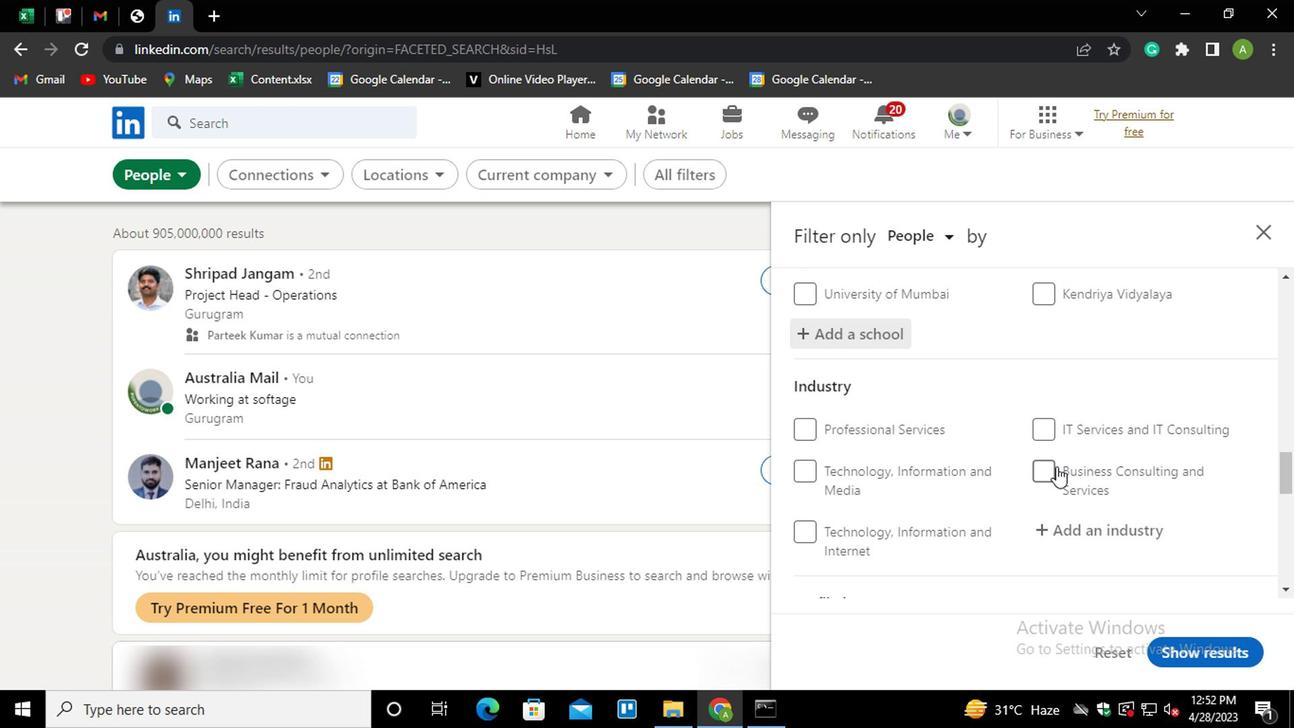 
Action: Mouse moved to (1058, 426)
Screenshot: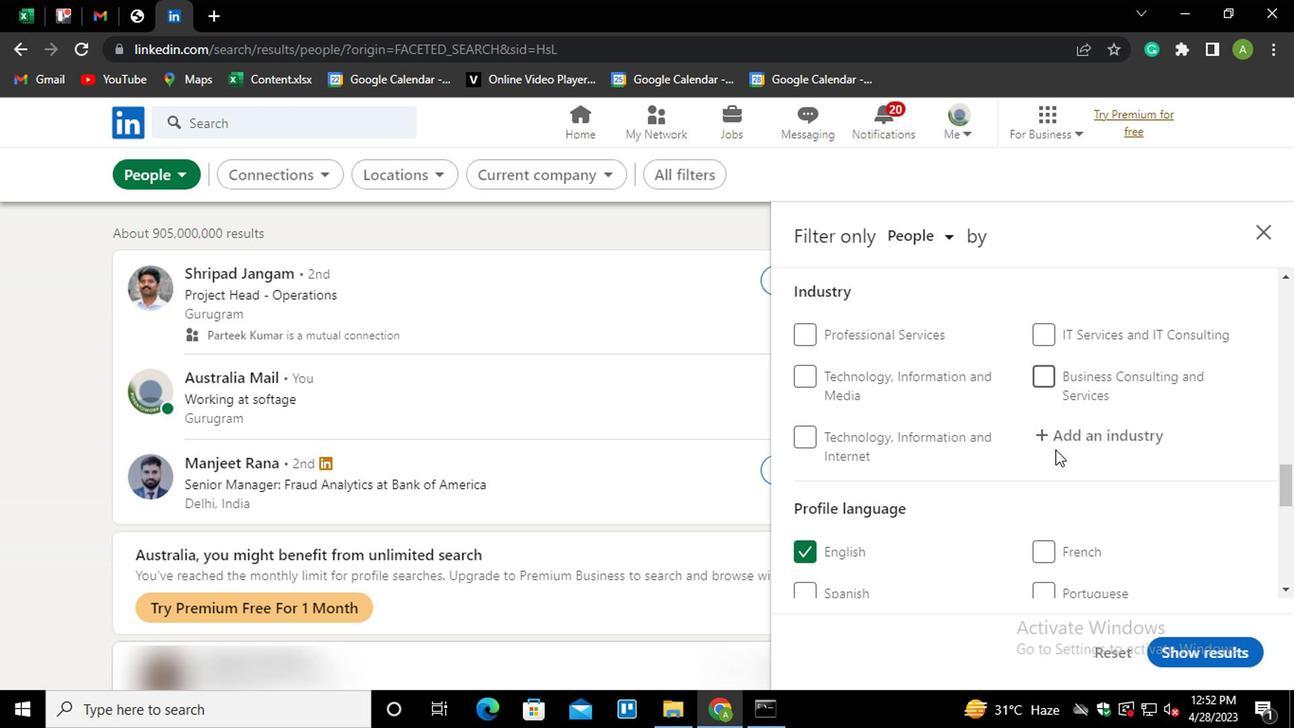 
Action: Mouse pressed left at (1058, 426)
Screenshot: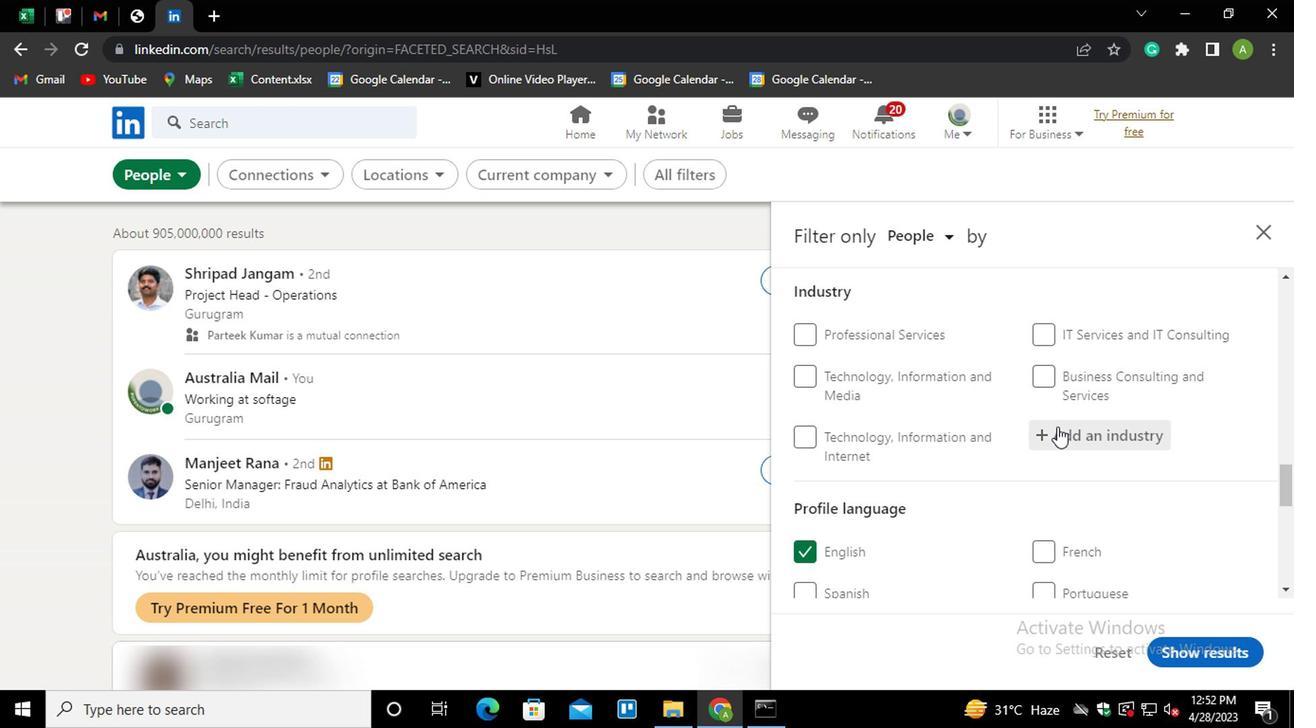 
Action: Key pressed <Key.shift>IT<Key.down><Key.enter>
Screenshot: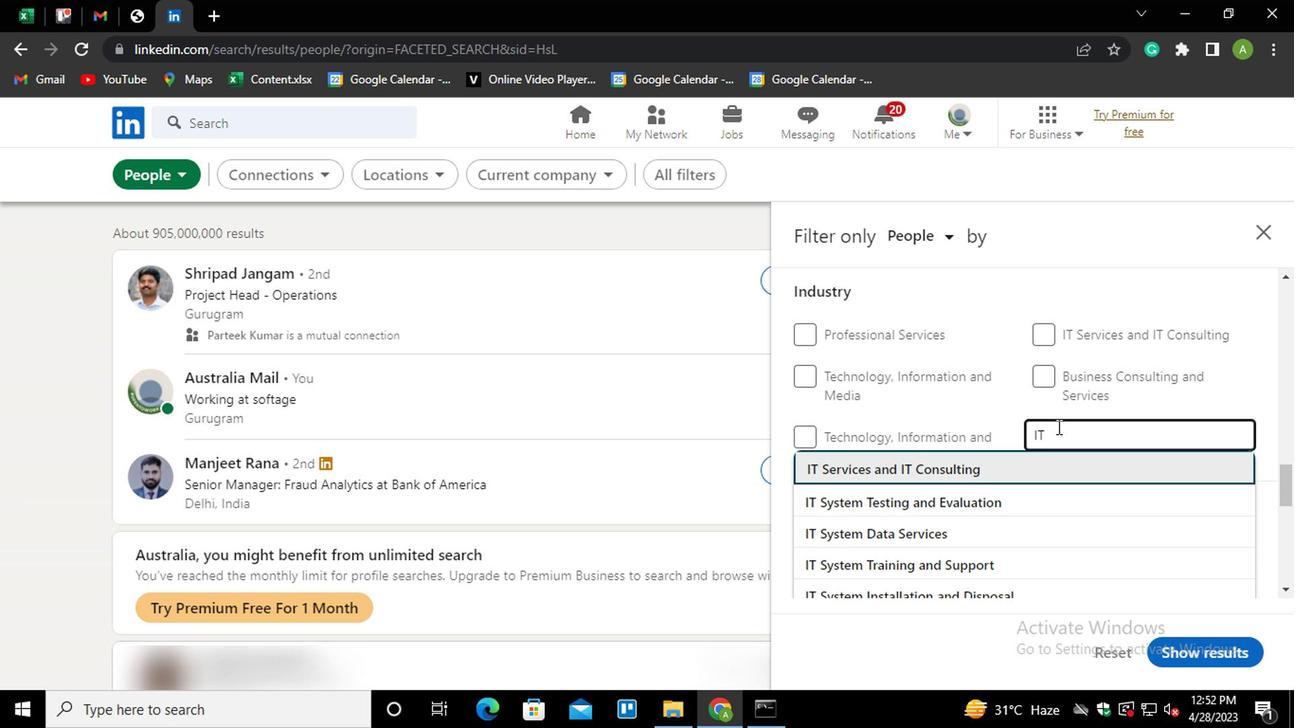 
Action: Mouse scrolled (1058, 425) with delta (0, -1)
Screenshot: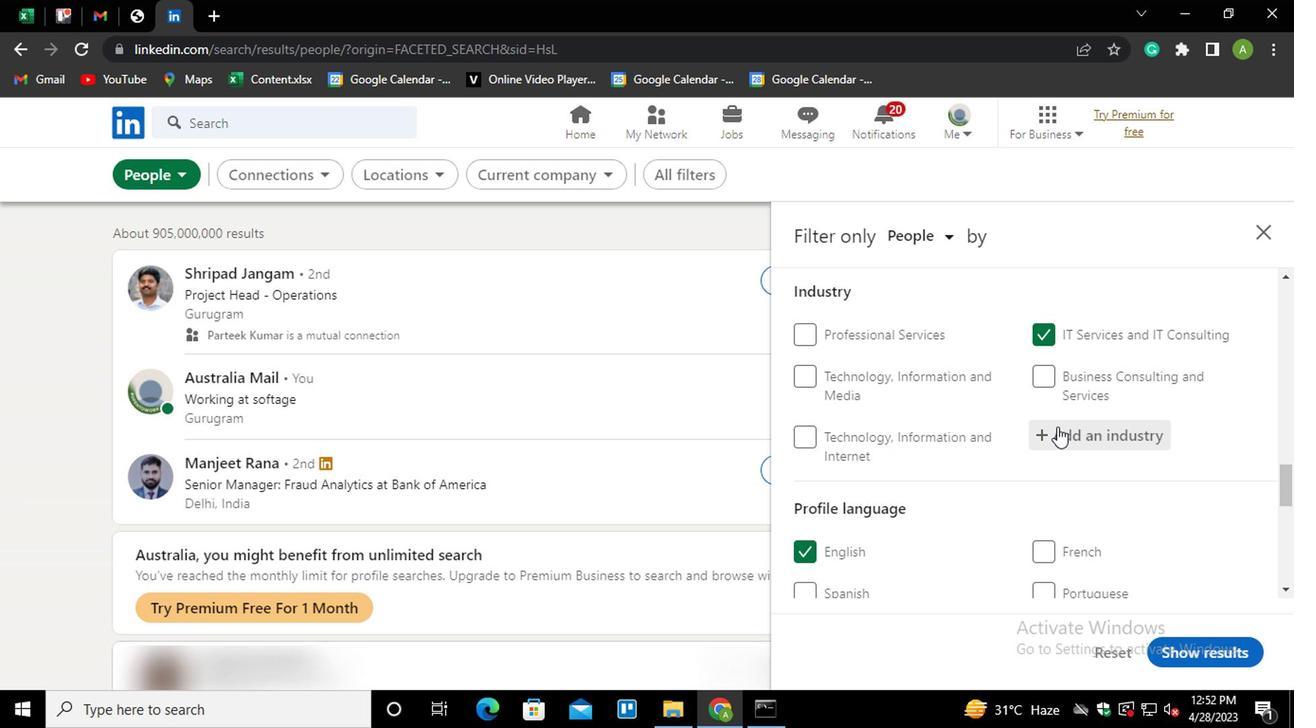 
Action: Mouse scrolled (1058, 425) with delta (0, -1)
Screenshot: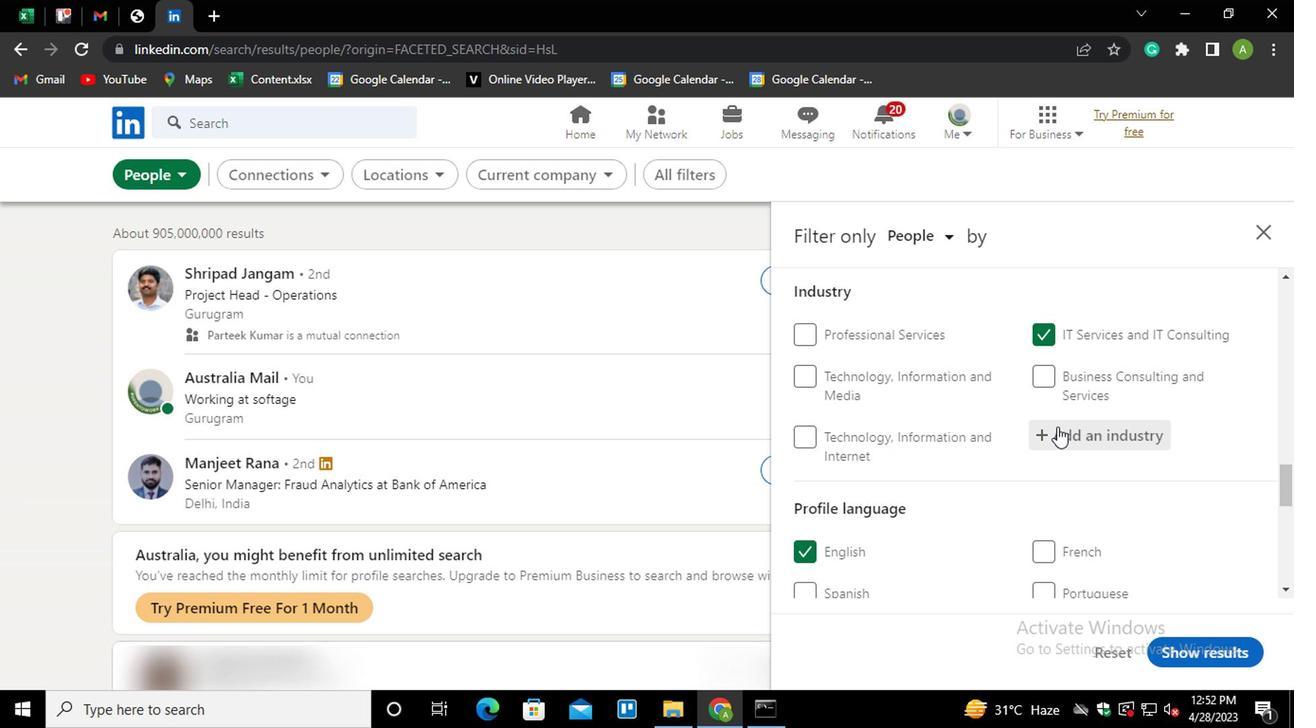 
Action: Mouse scrolled (1058, 425) with delta (0, -1)
Screenshot: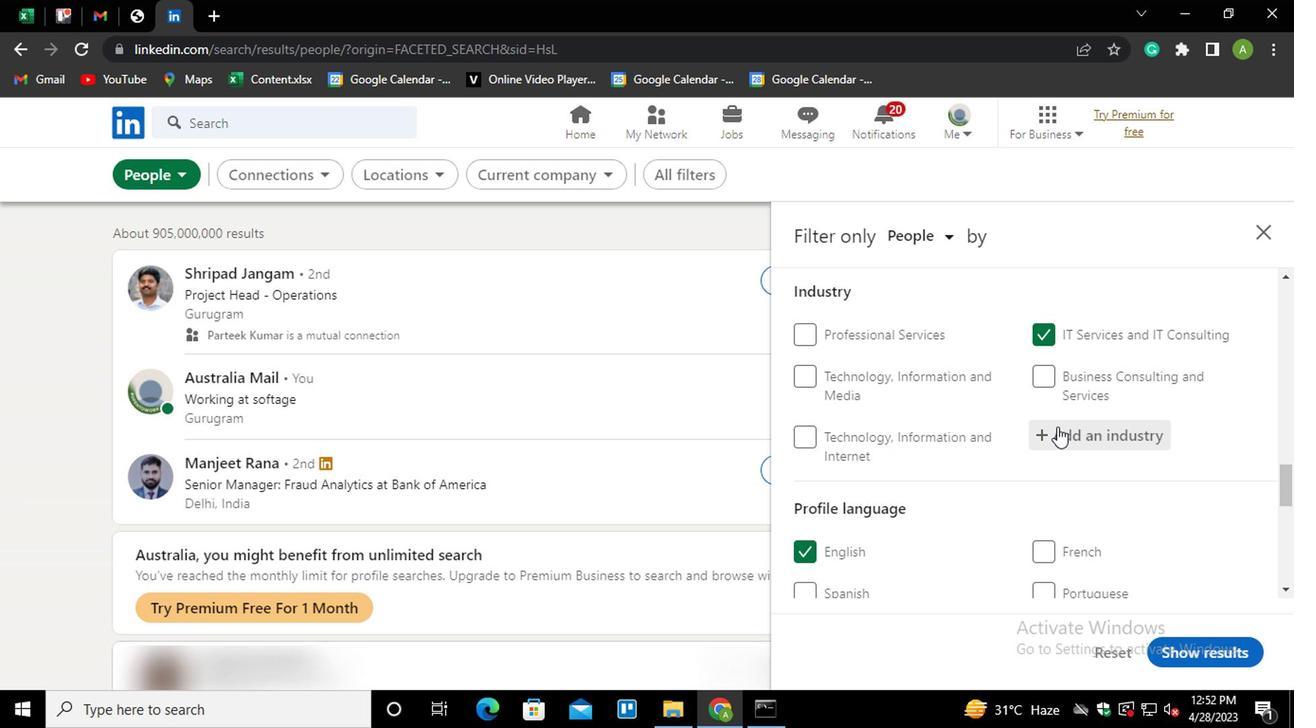 
Action: Mouse scrolled (1058, 425) with delta (0, -1)
Screenshot: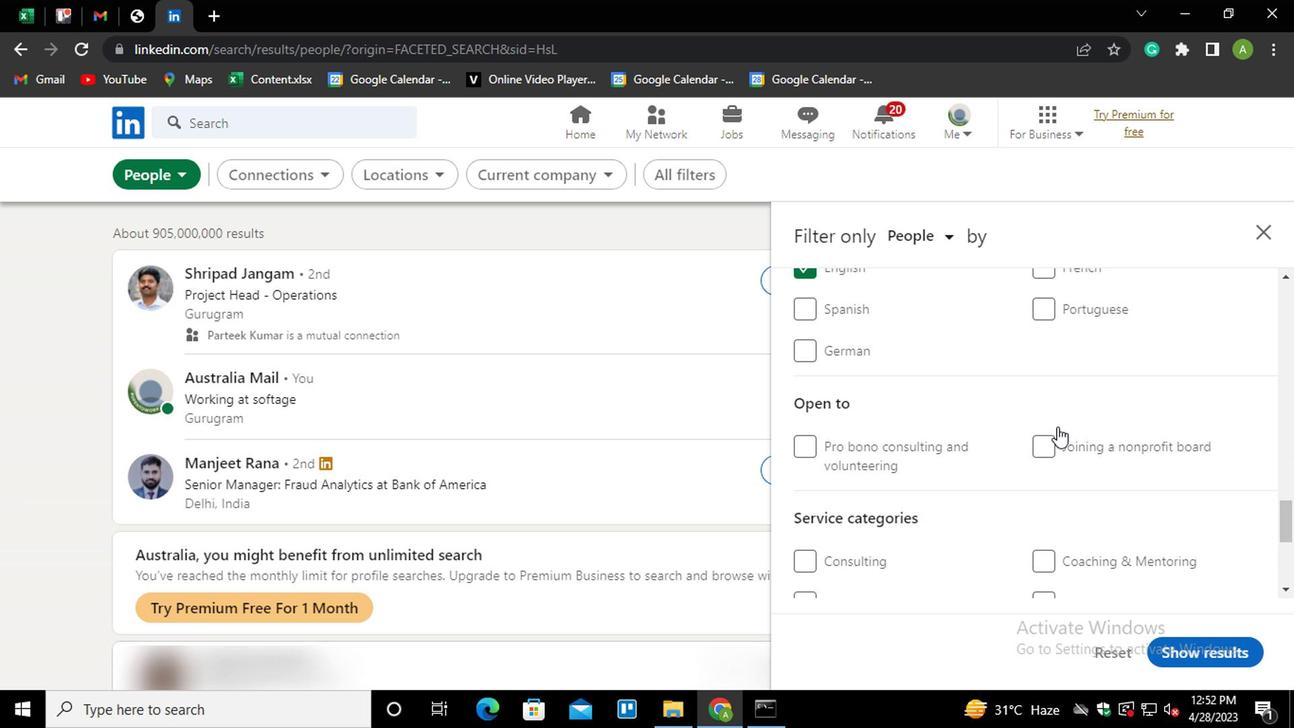 
Action: Mouse scrolled (1058, 425) with delta (0, -1)
Screenshot: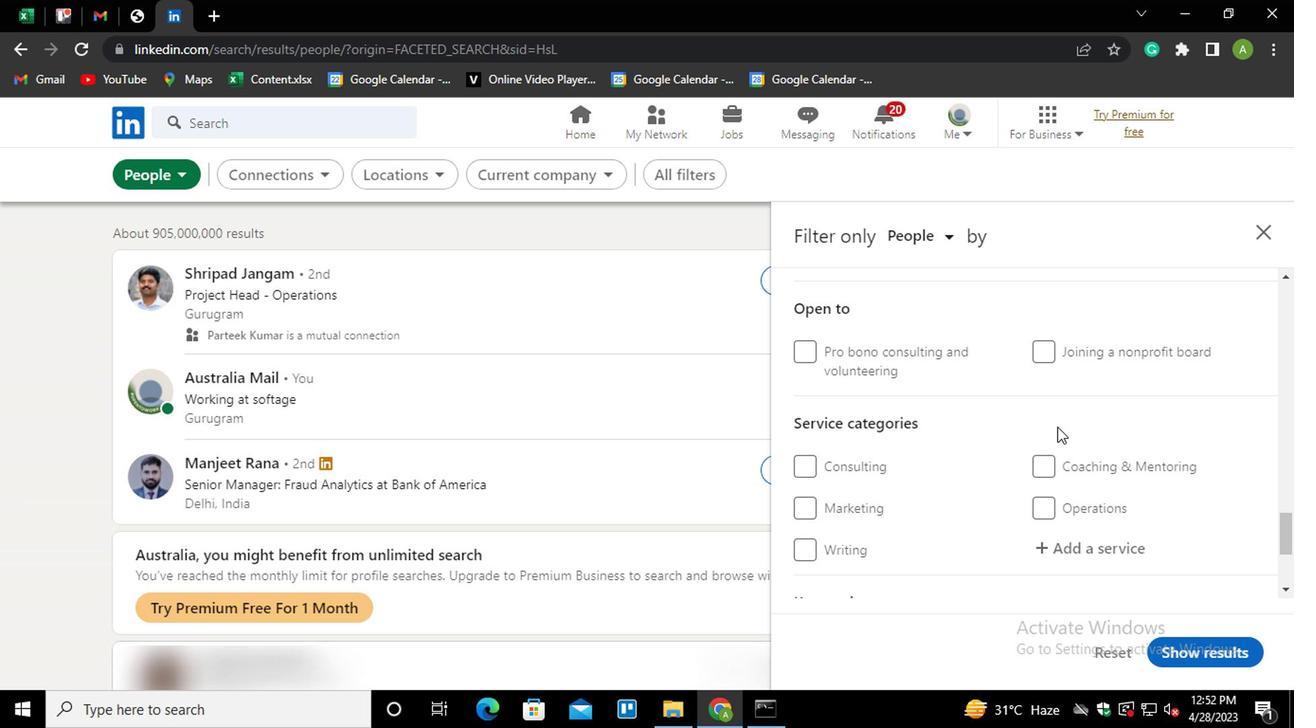 
Action: Mouse moved to (1074, 451)
Screenshot: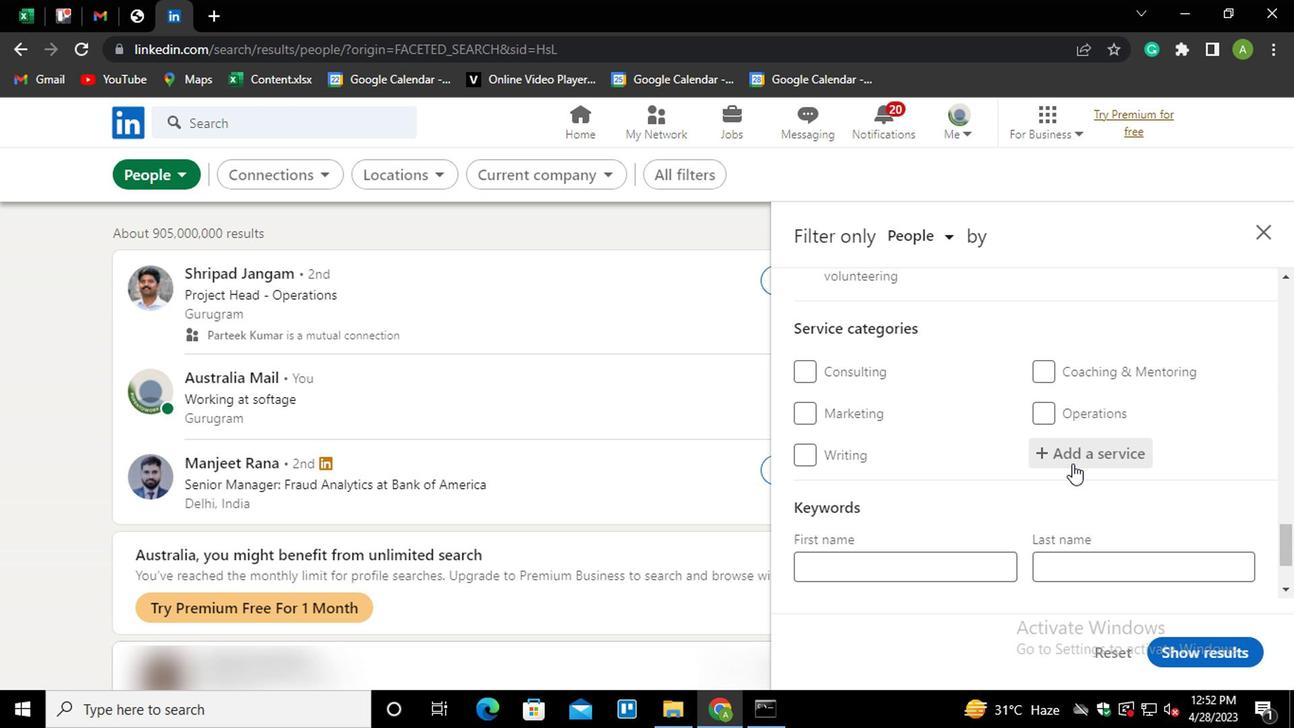 
Action: Mouse pressed left at (1074, 451)
Screenshot: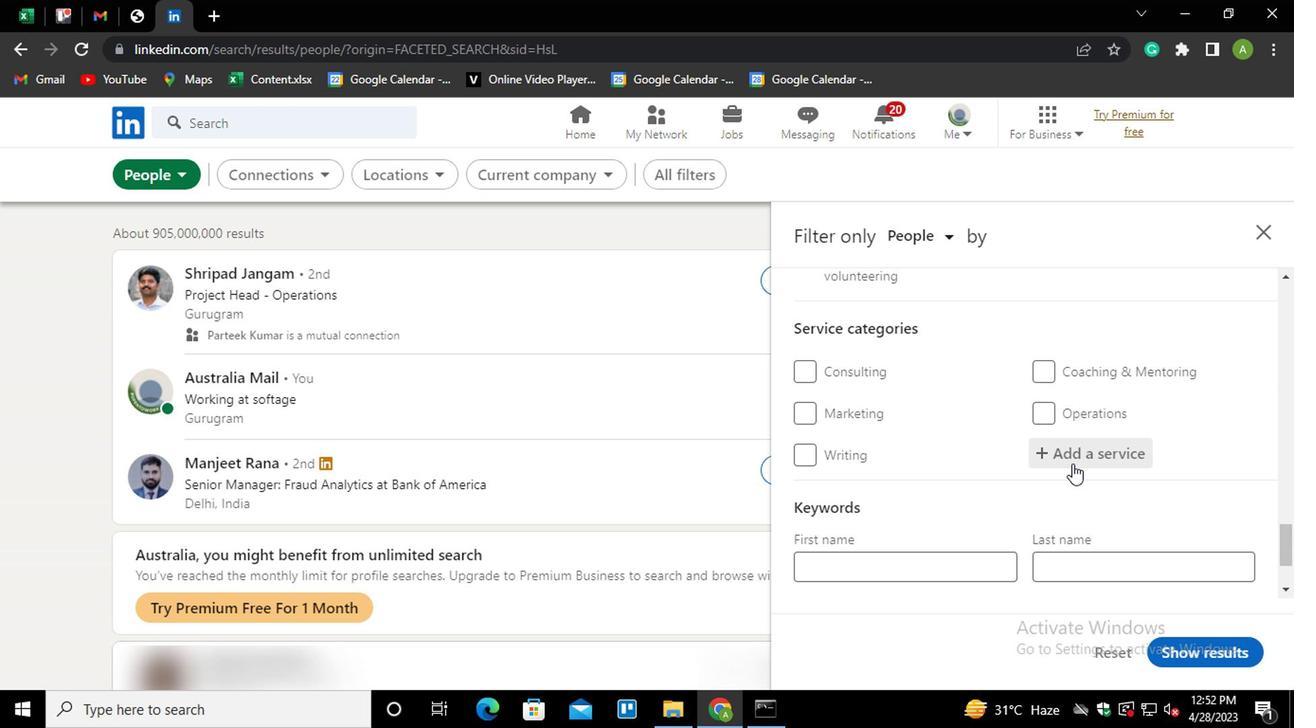 
Action: Key pressed <Key.shift><Key.shift><Key.shift><Key.shift>BOOKK<Key.down><Key.enter>
Screenshot: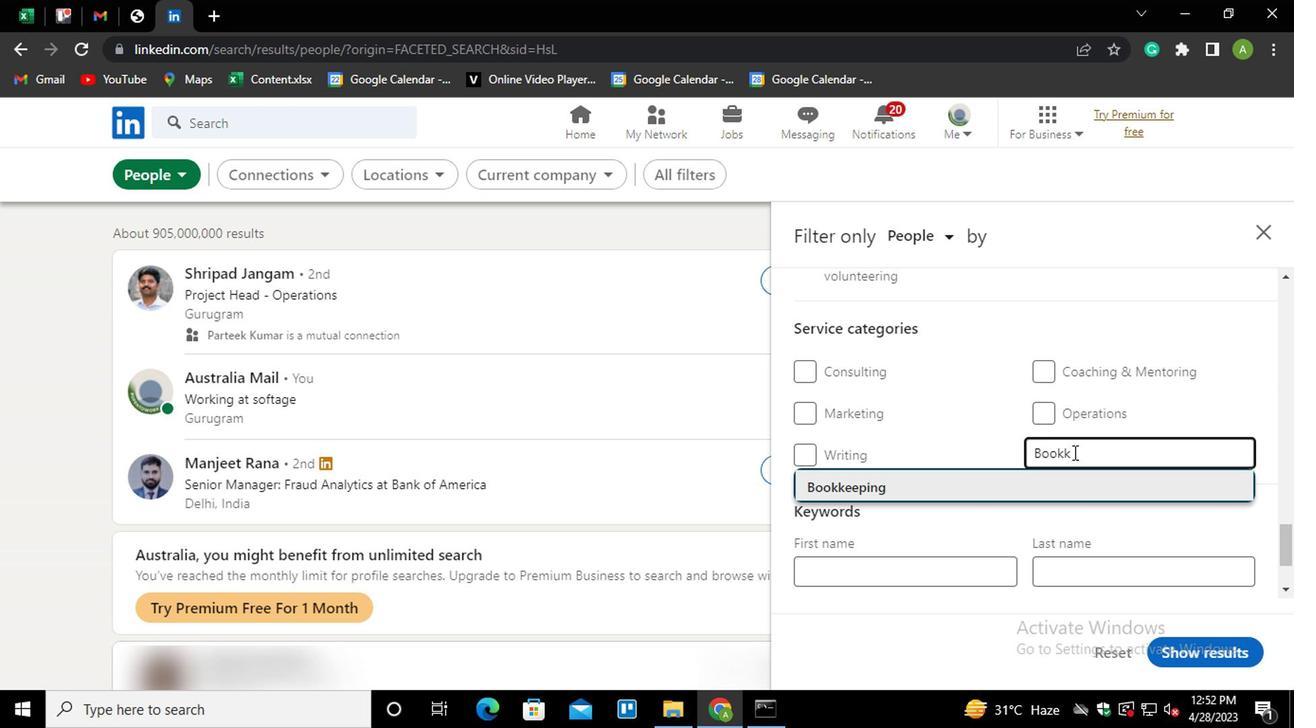 
Action: Mouse moved to (1071, 453)
Screenshot: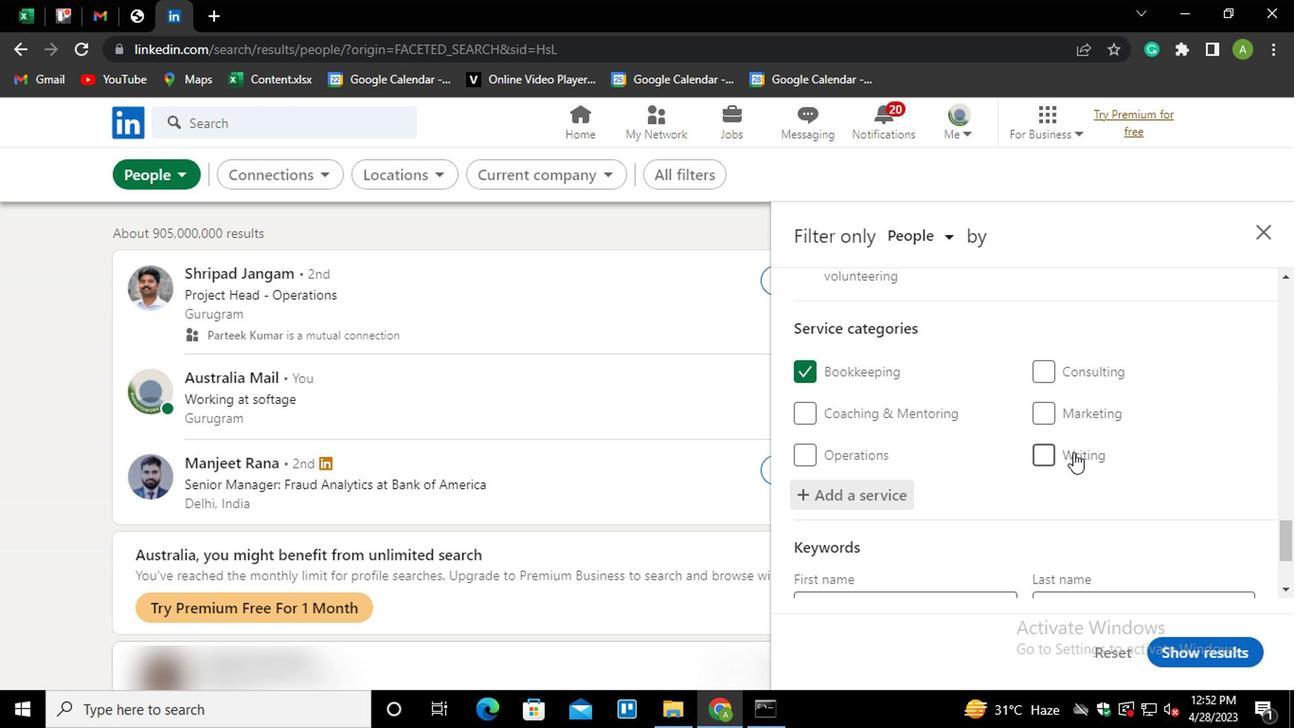 
Action: Mouse scrolled (1071, 451) with delta (0, -1)
Screenshot: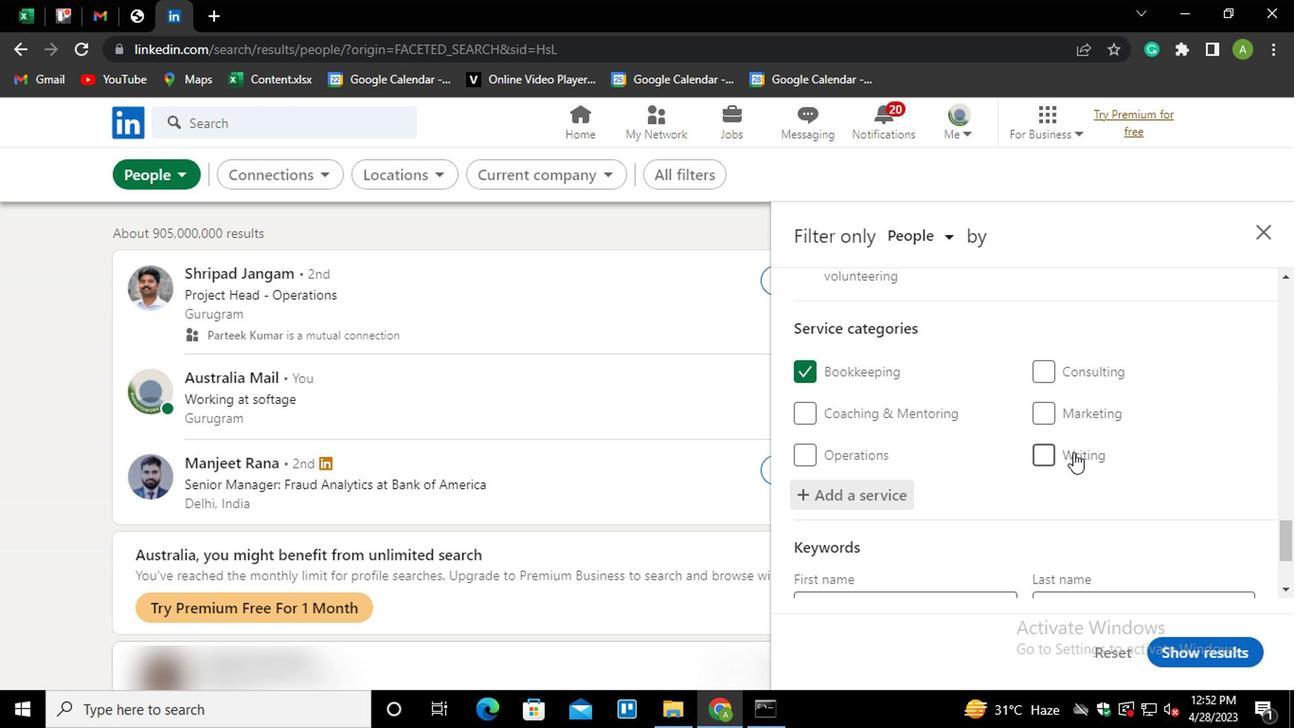 
Action: Mouse moved to (1070, 453)
Screenshot: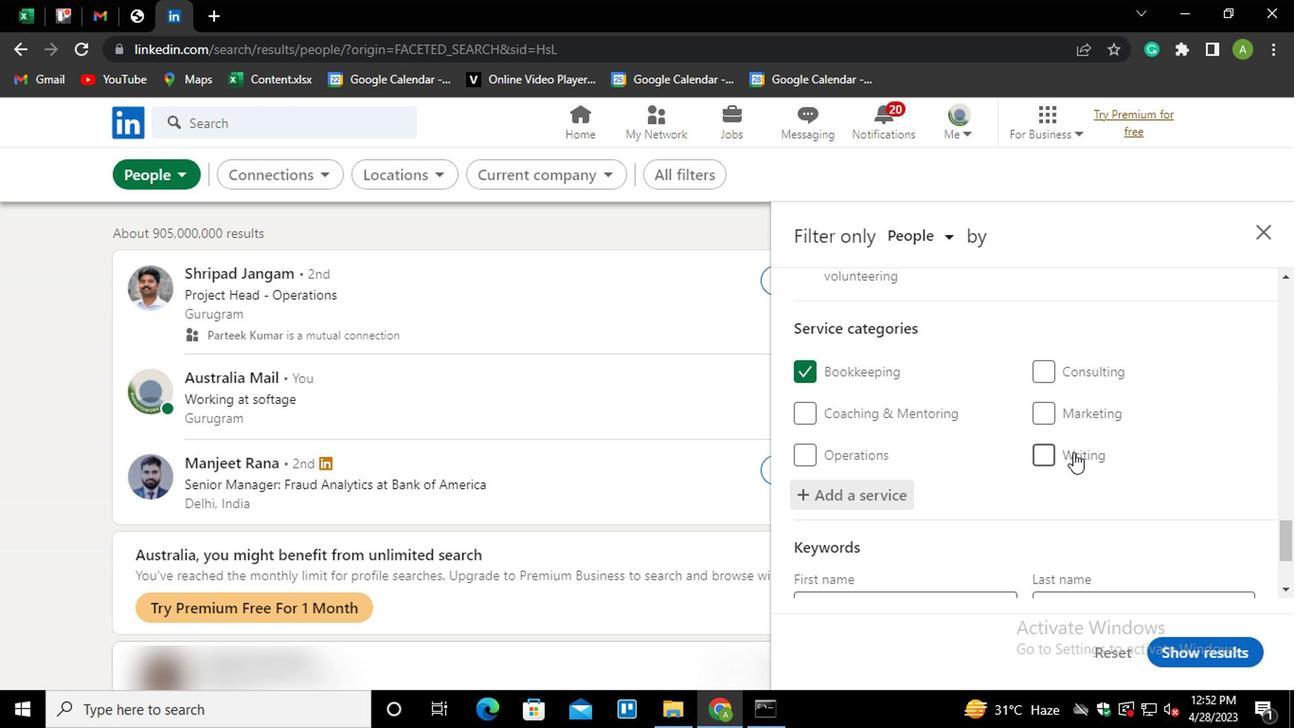 
Action: Mouse scrolled (1070, 451) with delta (0, -1)
Screenshot: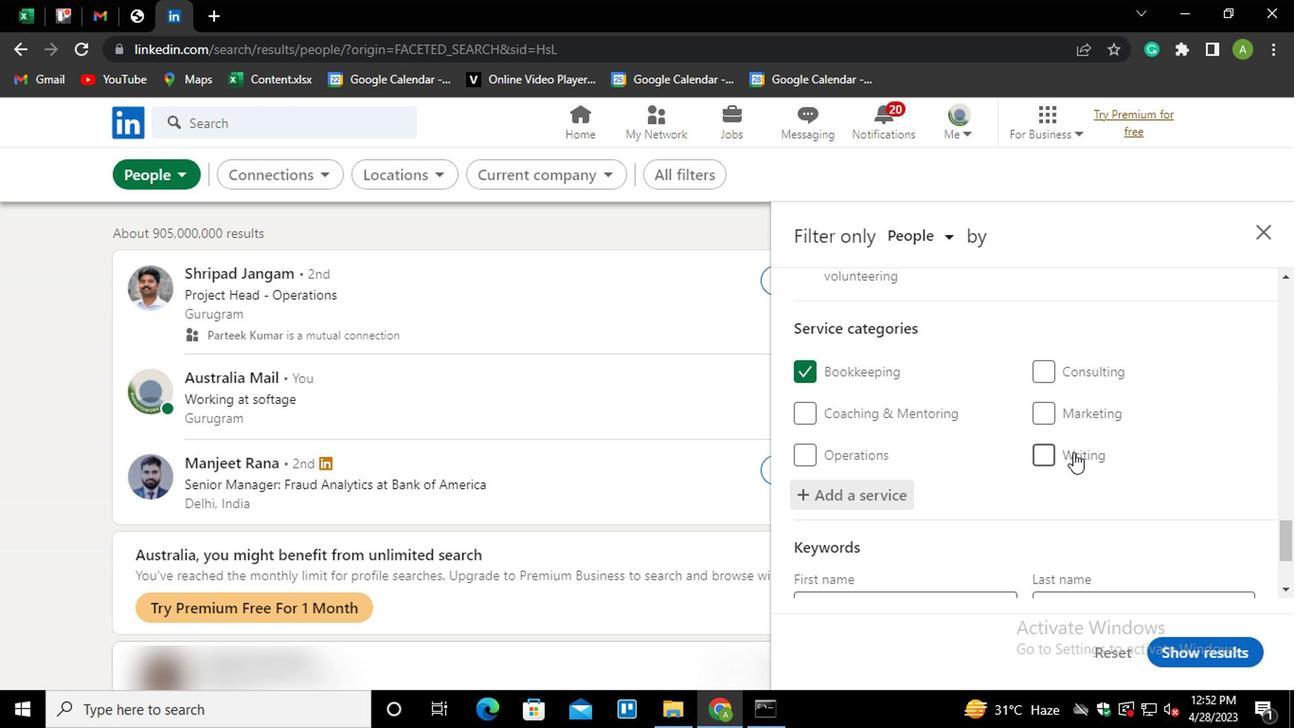 
Action: Mouse scrolled (1070, 451) with delta (0, -1)
Screenshot: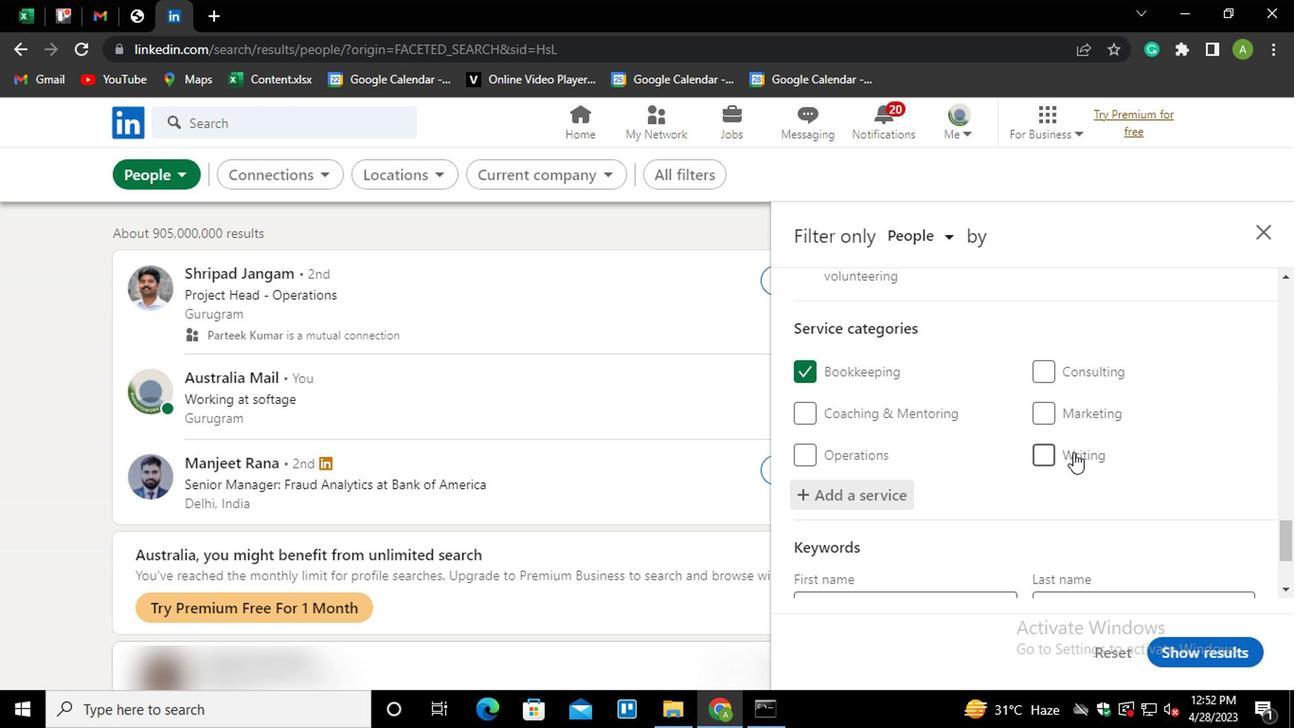 
Action: Mouse scrolled (1070, 451) with delta (0, -1)
Screenshot: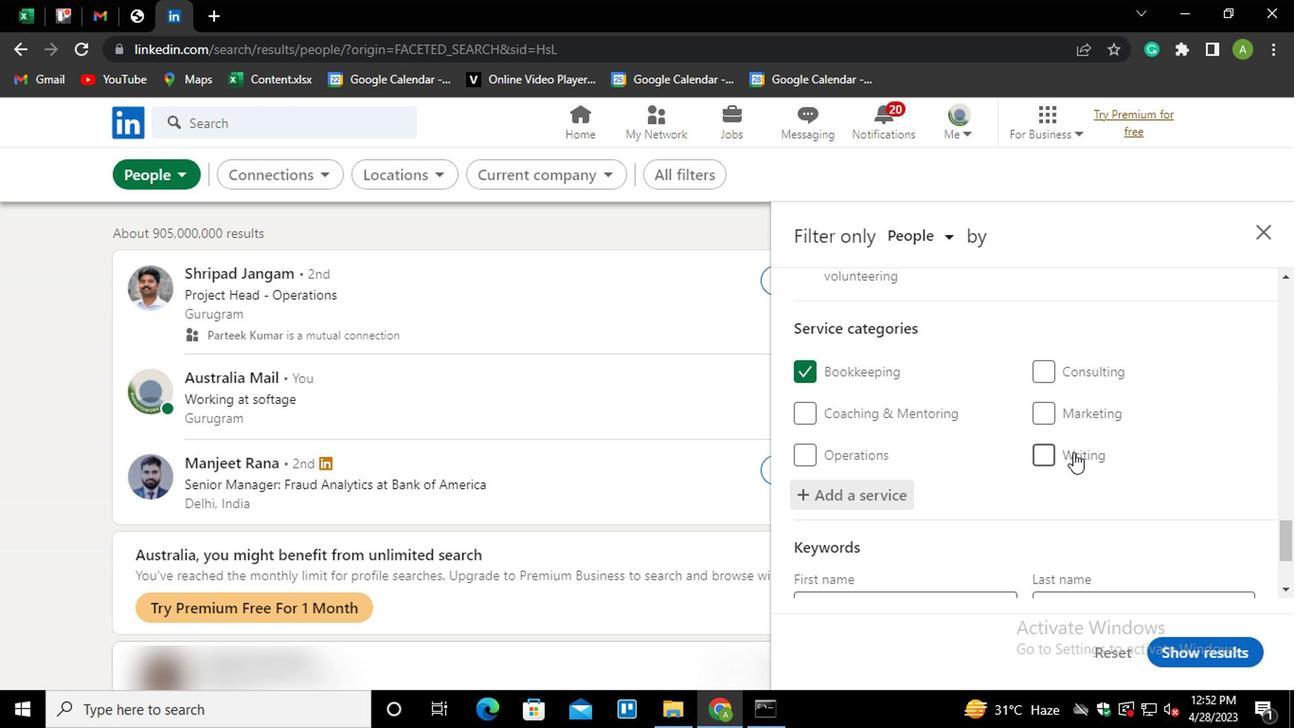 
Action: Mouse scrolled (1070, 451) with delta (0, -1)
Screenshot: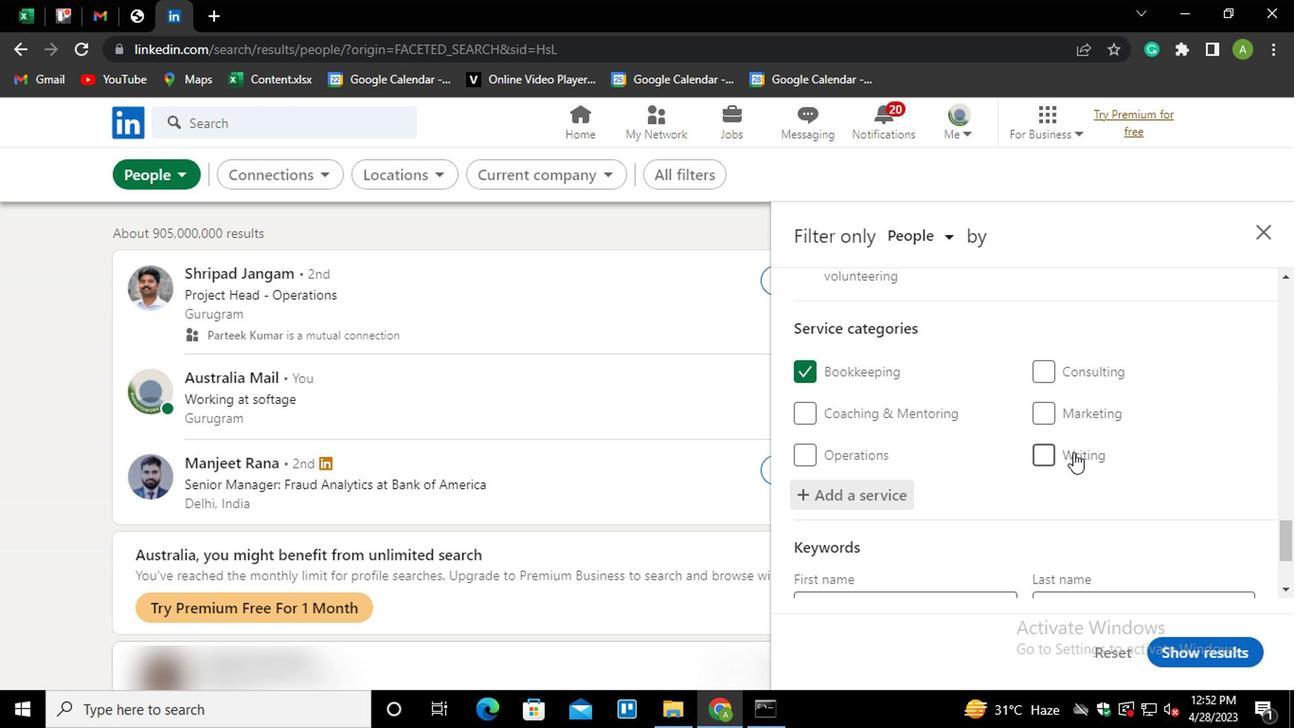 
Action: Mouse scrolled (1070, 451) with delta (0, -1)
Screenshot: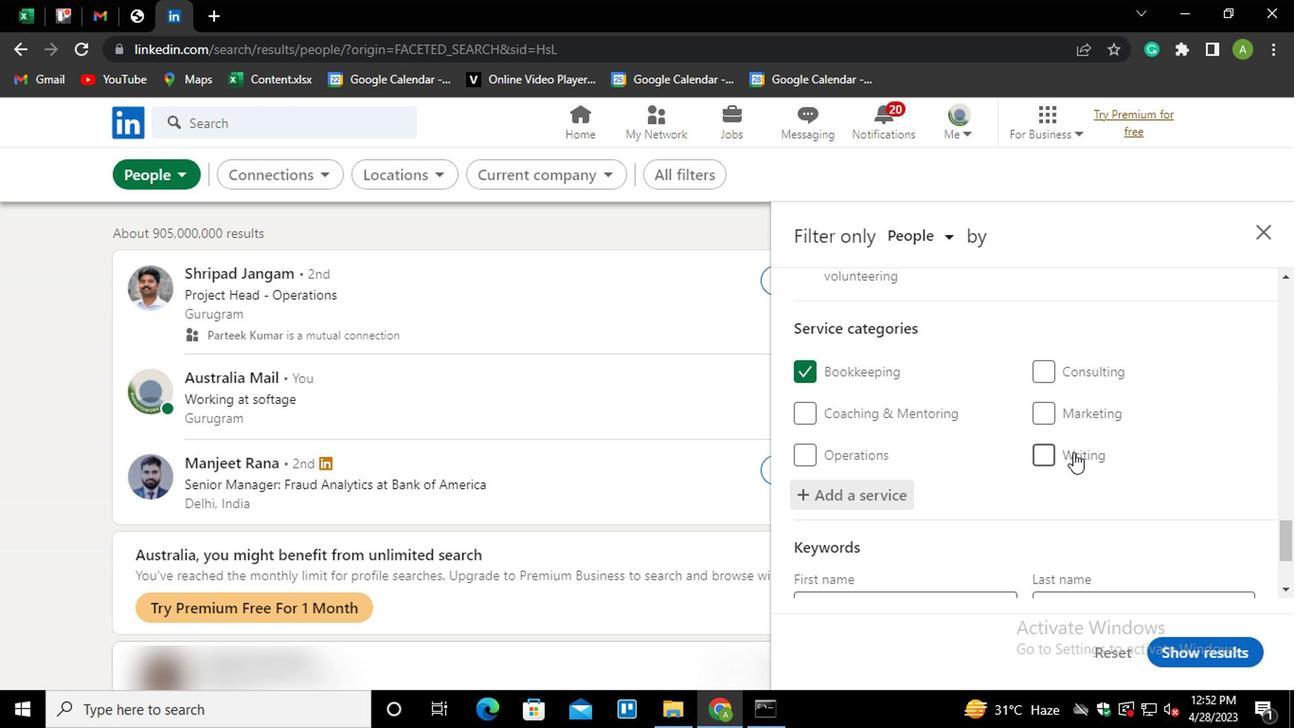 
Action: Mouse scrolled (1070, 451) with delta (0, -1)
Screenshot: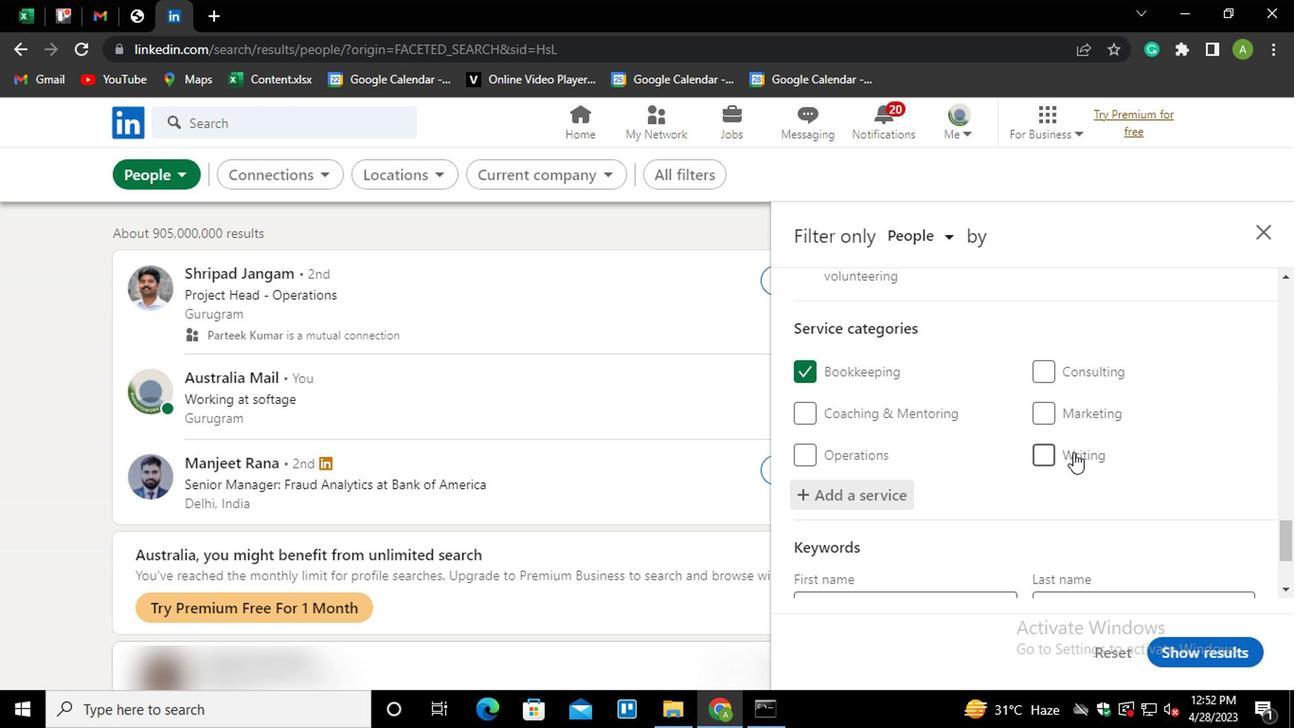 
Action: Mouse moved to (898, 513)
Screenshot: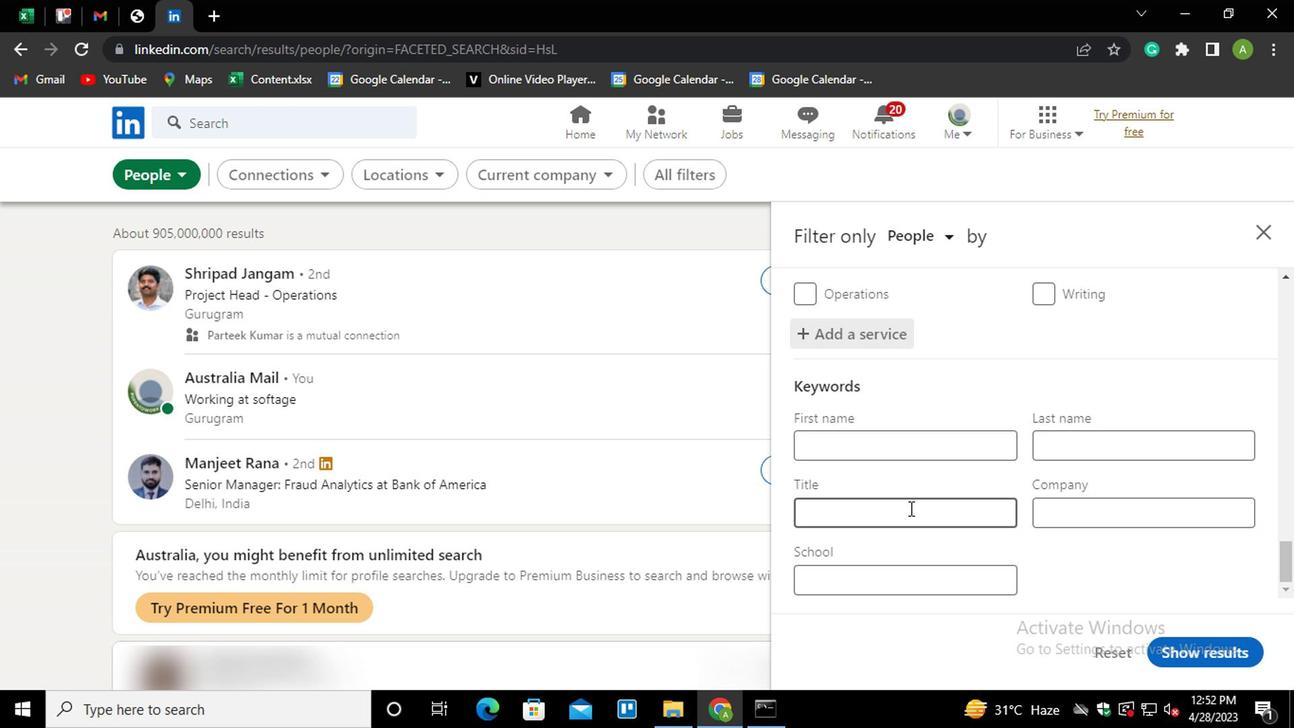 
Action: Mouse pressed left at (898, 513)
Screenshot: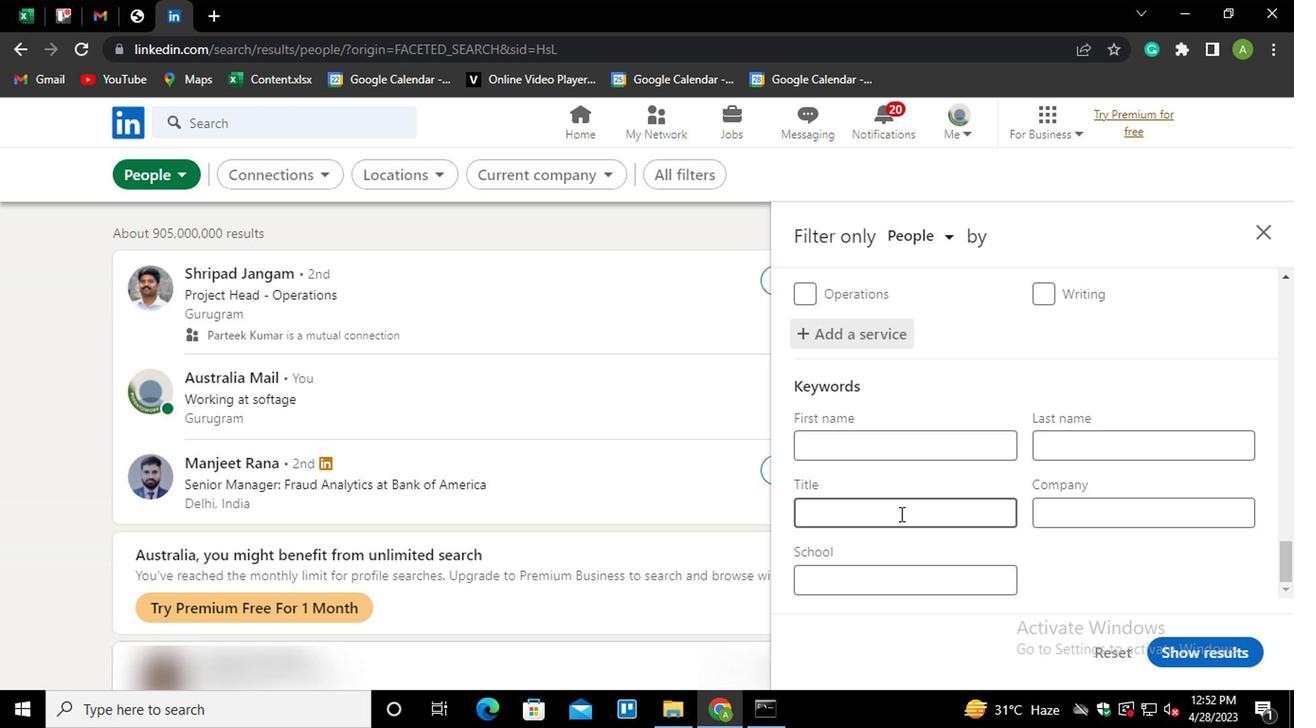 
Action: Key pressed <Key.shift><Key.shift>BIOLOGICAL<Key.space><Key.shift>ENGINEER
Screenshot: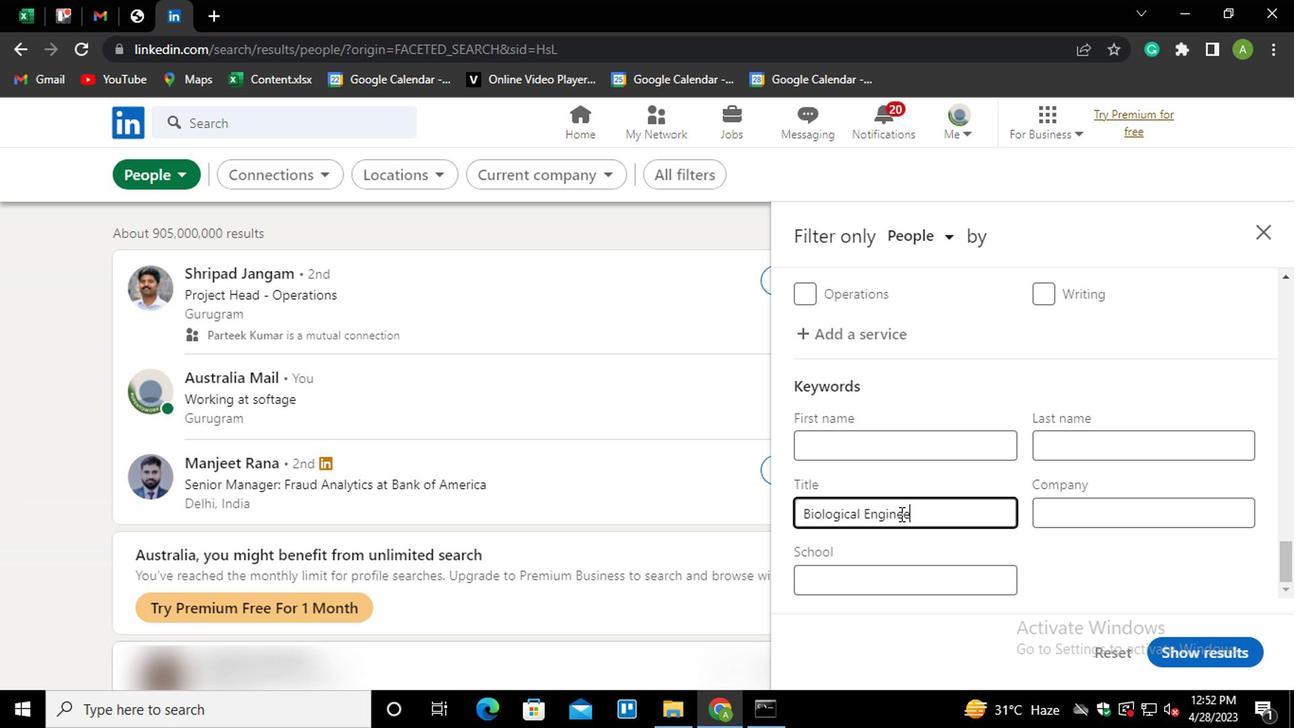 
Action: Mouse moved to (1074, 554)
Screenshot: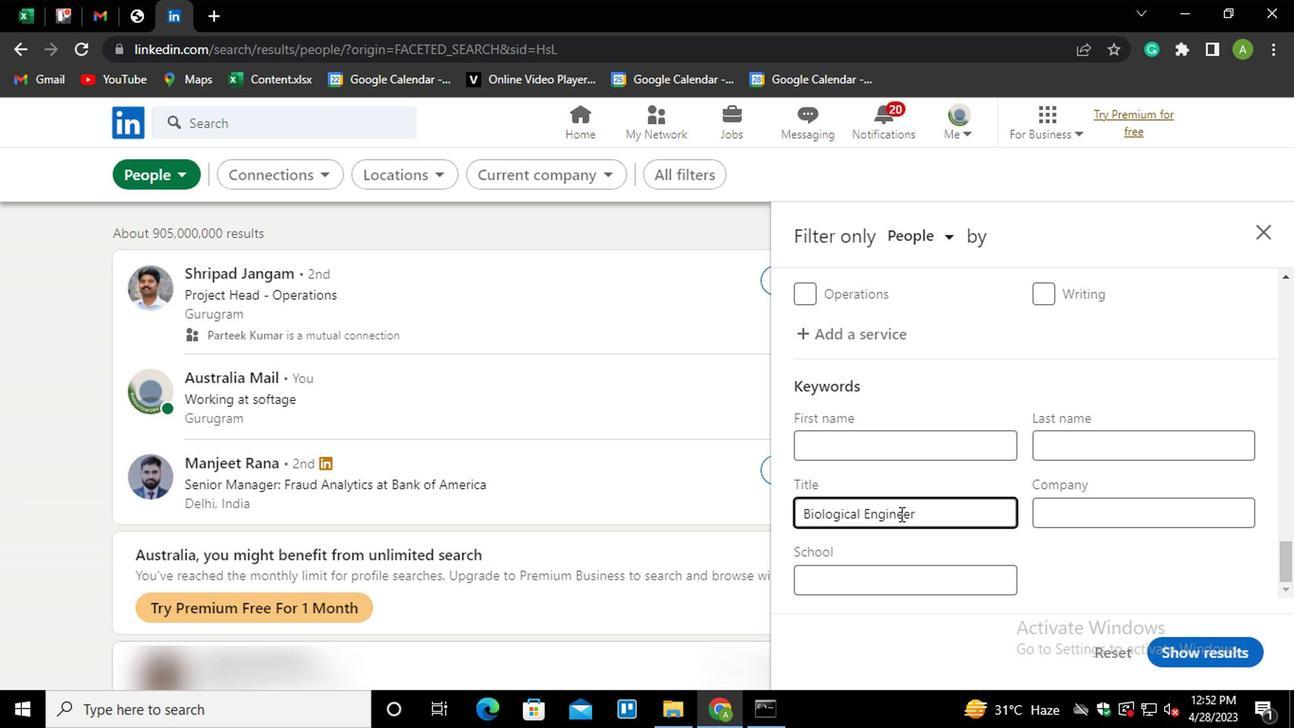 
Action: Mouse pressed left at (1074, 554)
Screenshot: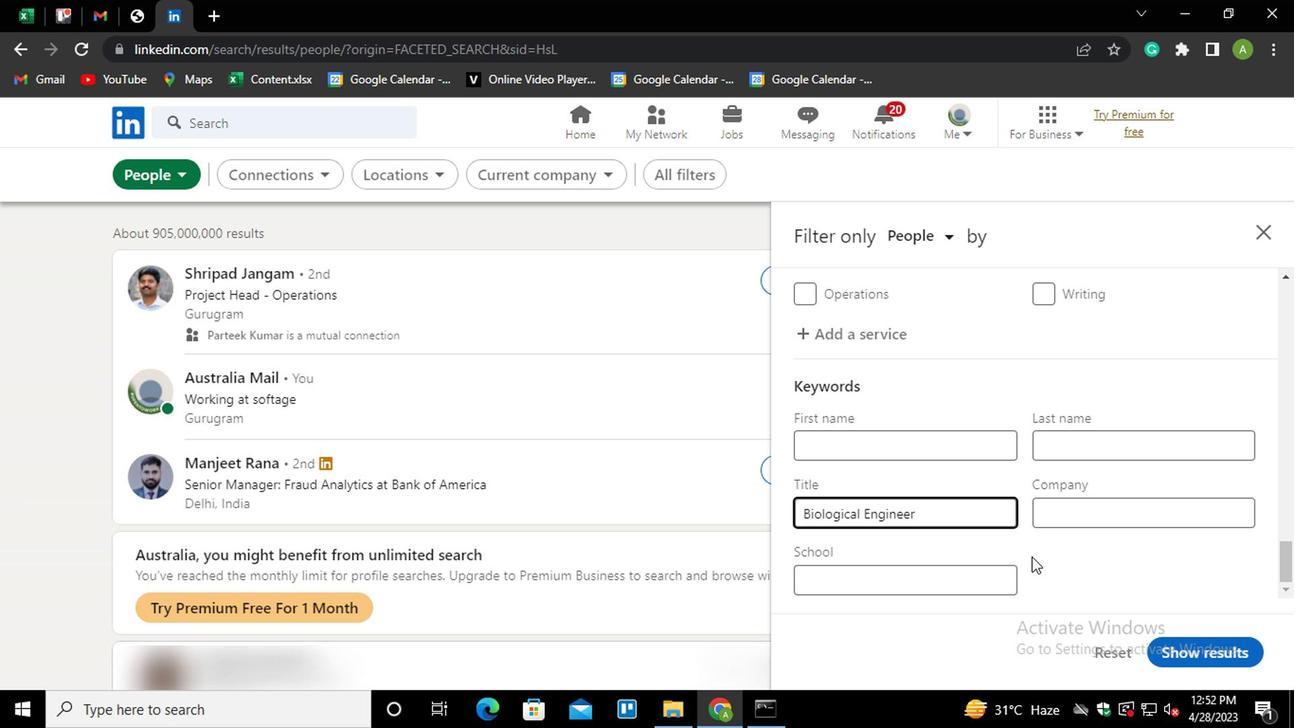 
Action: Mouse moved to (1177, 646)
Screenshot: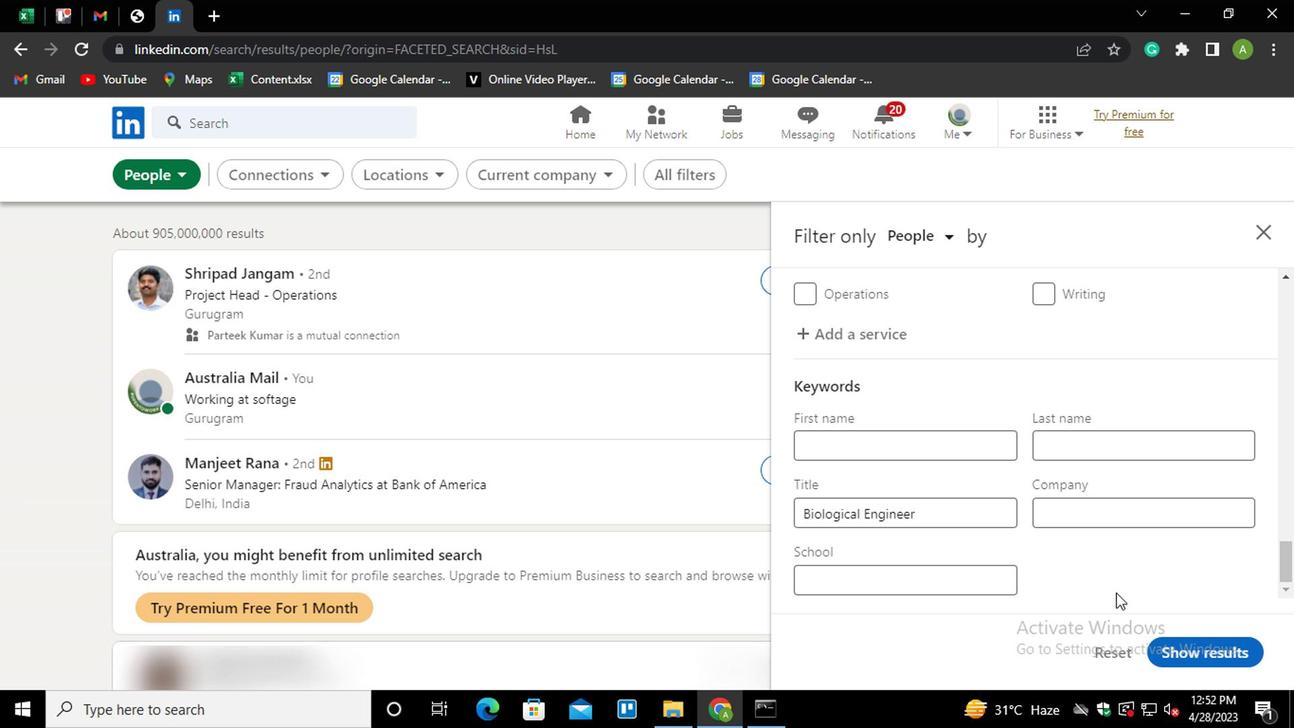 
Action: Mouse pressed left at (1177, 646)
Screenshot: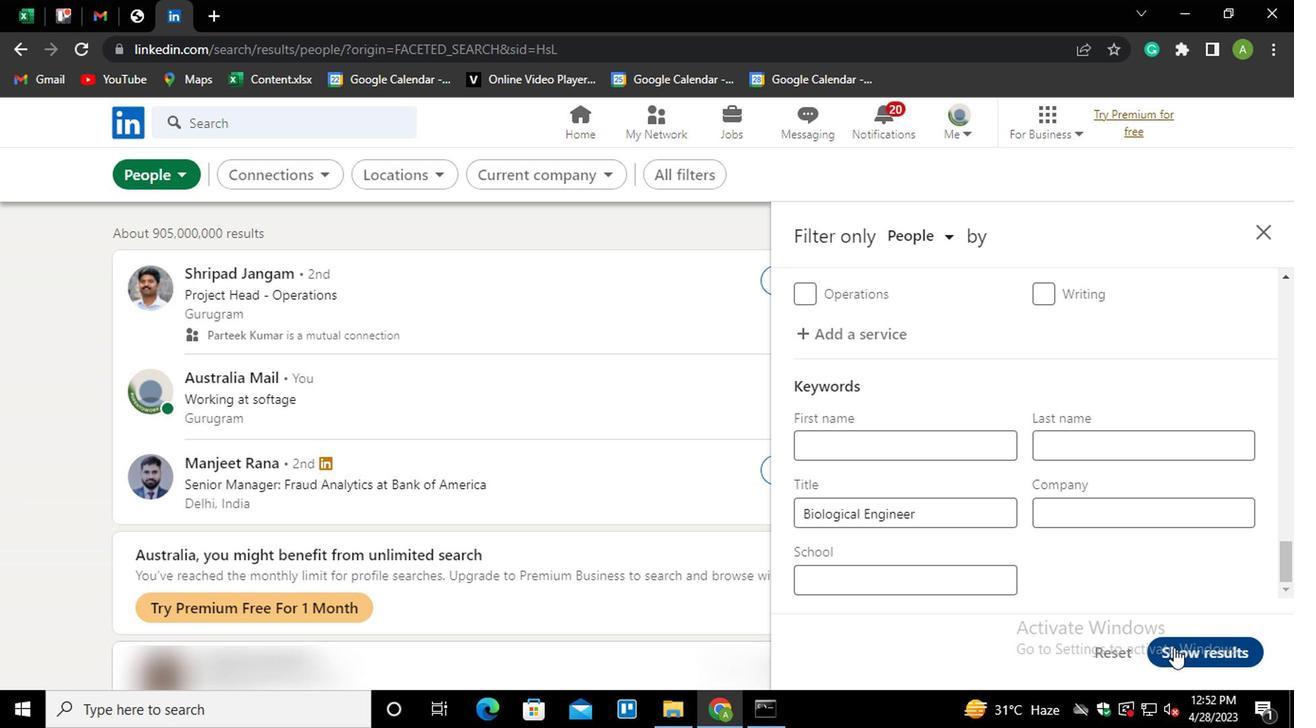 
